 Task: Look for space in Campos Sales, Brazil from 6th June, 2023 to 8th June, 2023 for 2 adults in price range Rs.7000 to Rs.12000. Place can be private room with 1  bedroom having 2 beds and 1 bathroom. Property type can be house, flat, guest house. Amenities needed are: wifi. Booking option can be shelf check-in. Required host language is Spanish.
Action: Mouse moved to (528, 115)
Screenshot: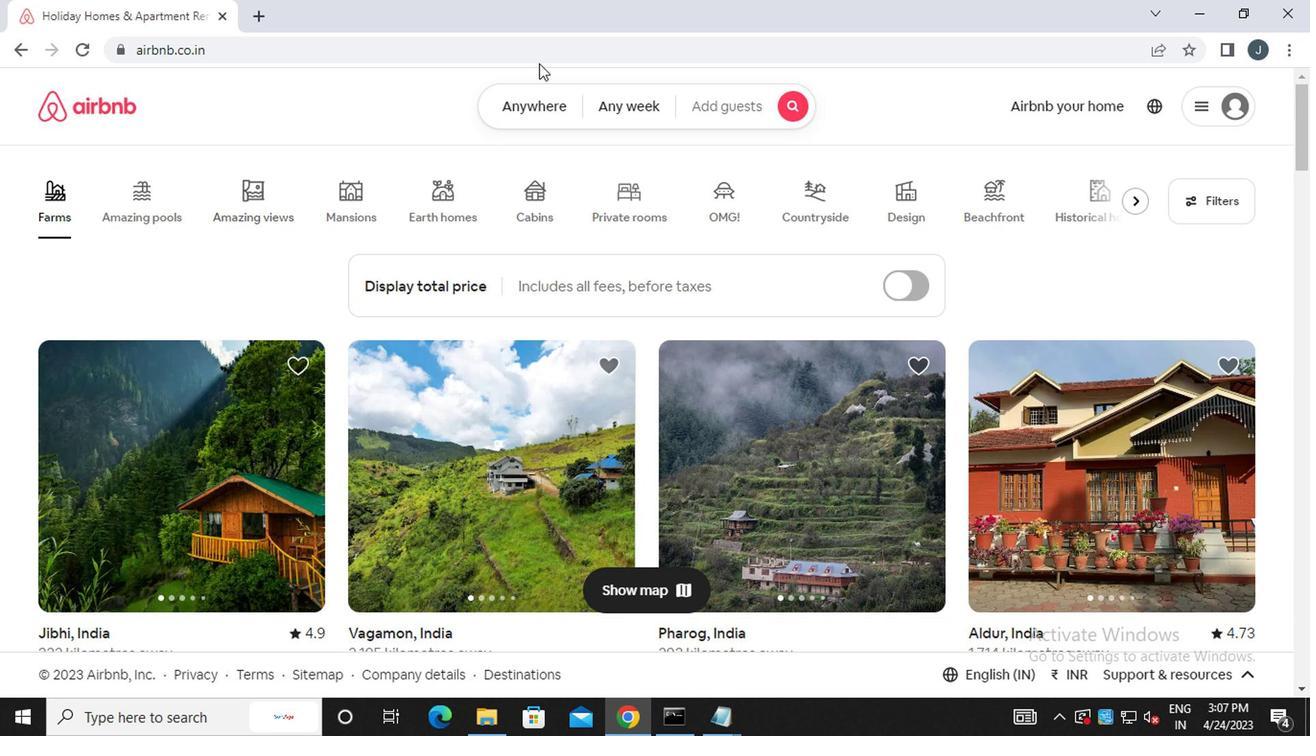 
Action: Mouse pressed left at (528, 115)
Screenshot: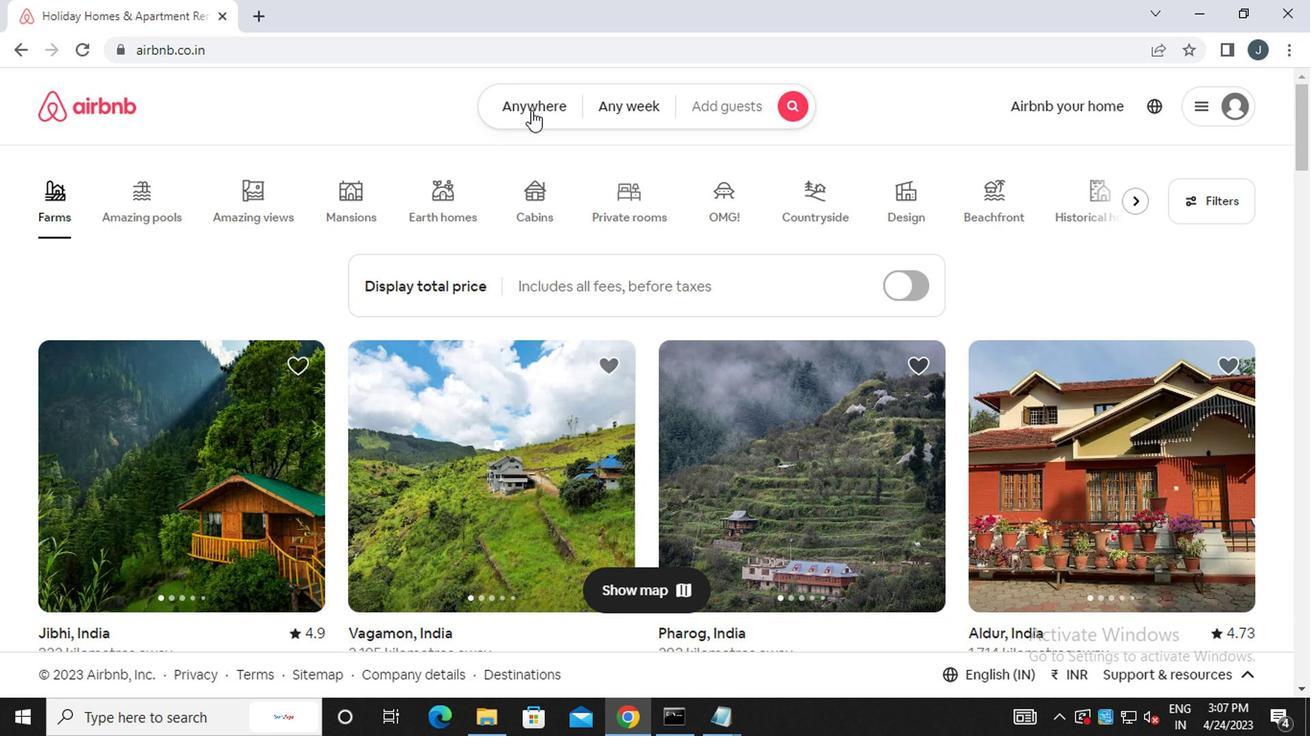 
Action: Mouse moved to (315, 182)
Screenshot: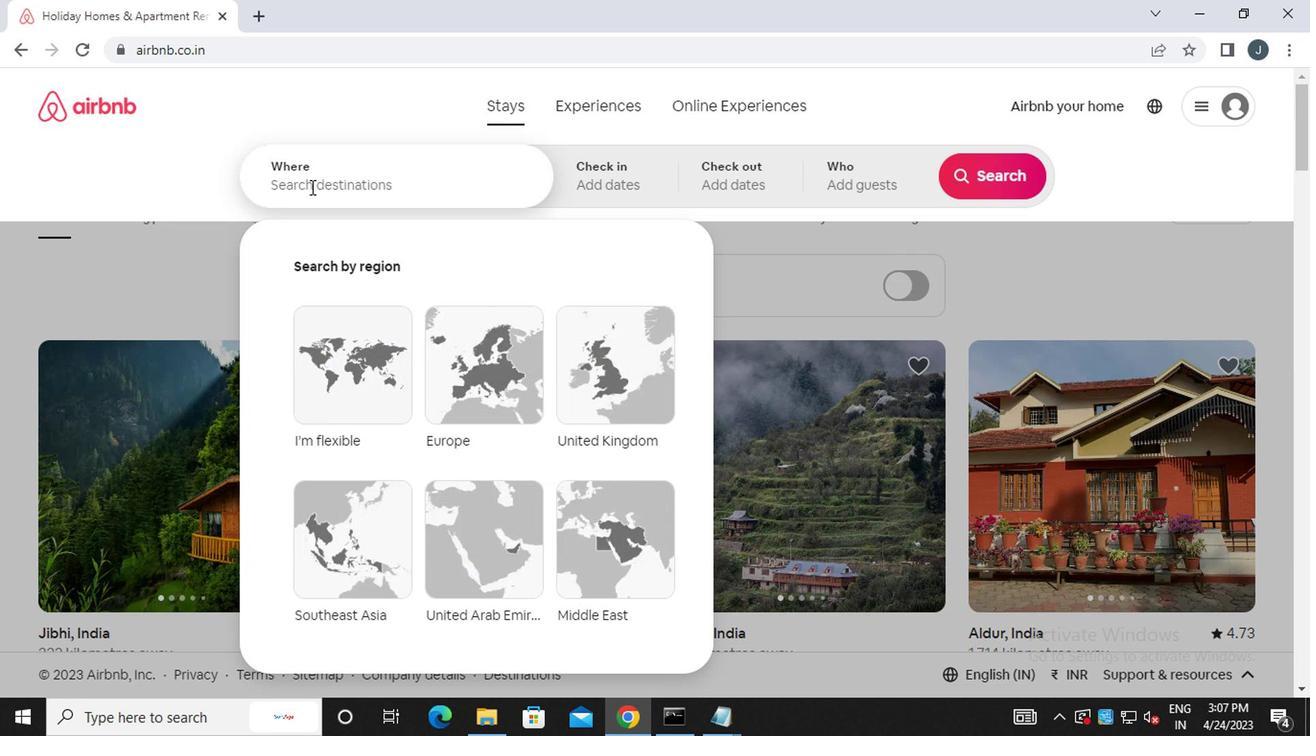 
Action: Mouse pressed left at (315, 182)
Screenshot: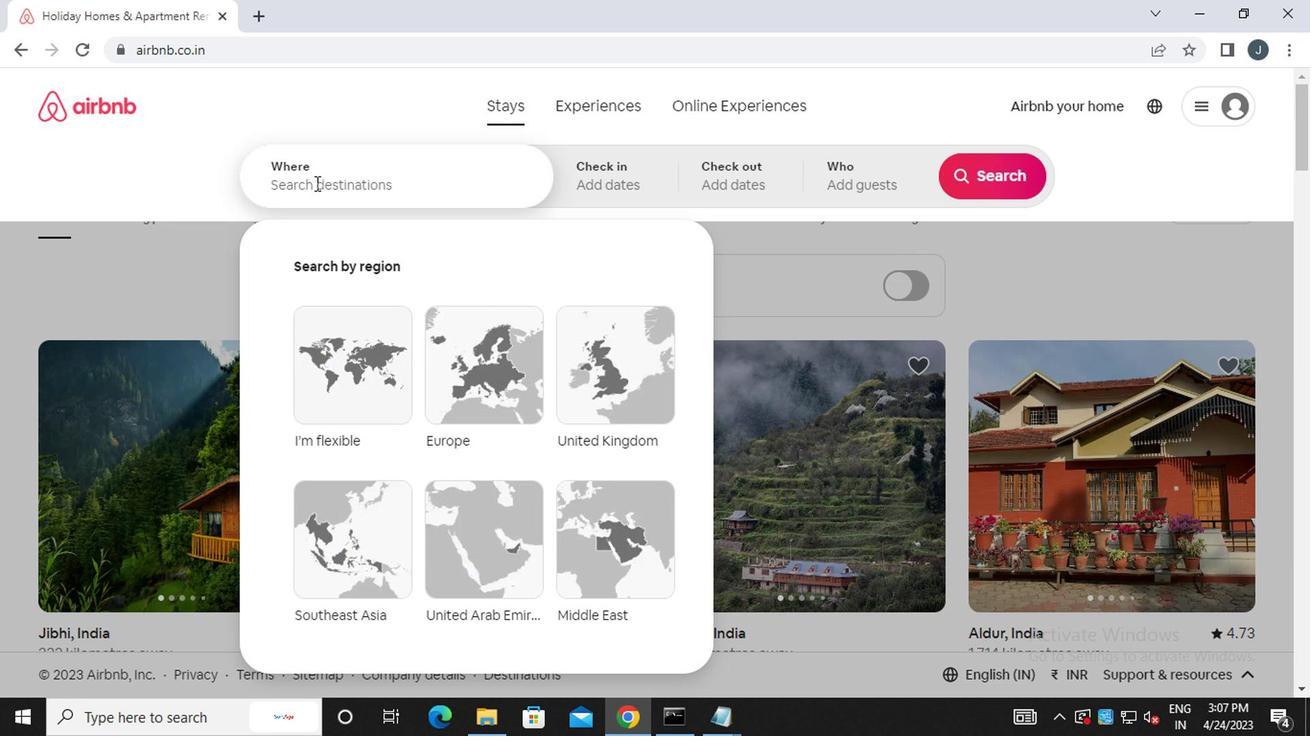 
Action: Mouse moved to (316, 182)
Screenshot: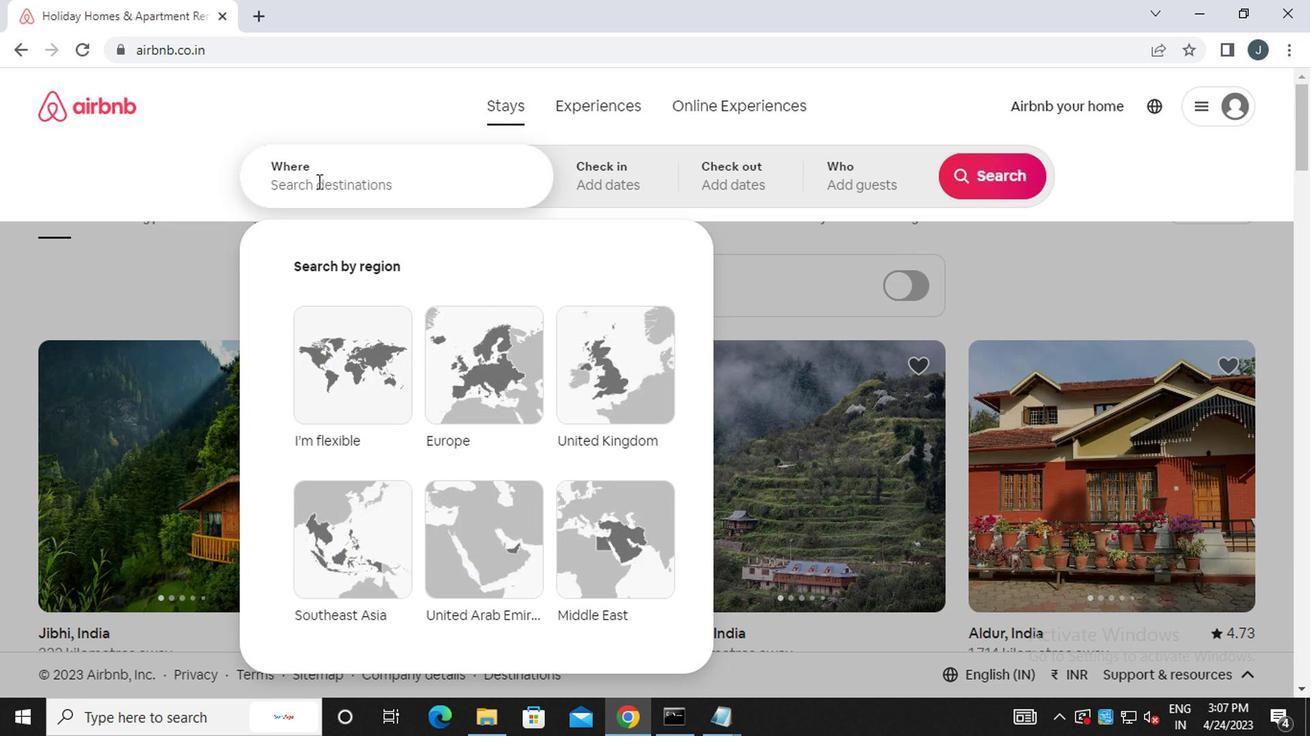 
Action: Key pressed c<Key.caps_lock>ampos<Key.space><Key.shift><Key.caps_lock>A<Key.backspace>S<Key.caps_lock>ALES,<Key.space><Key.caps_lock>B<Key.caps_lock>RAZIL
Screenshot: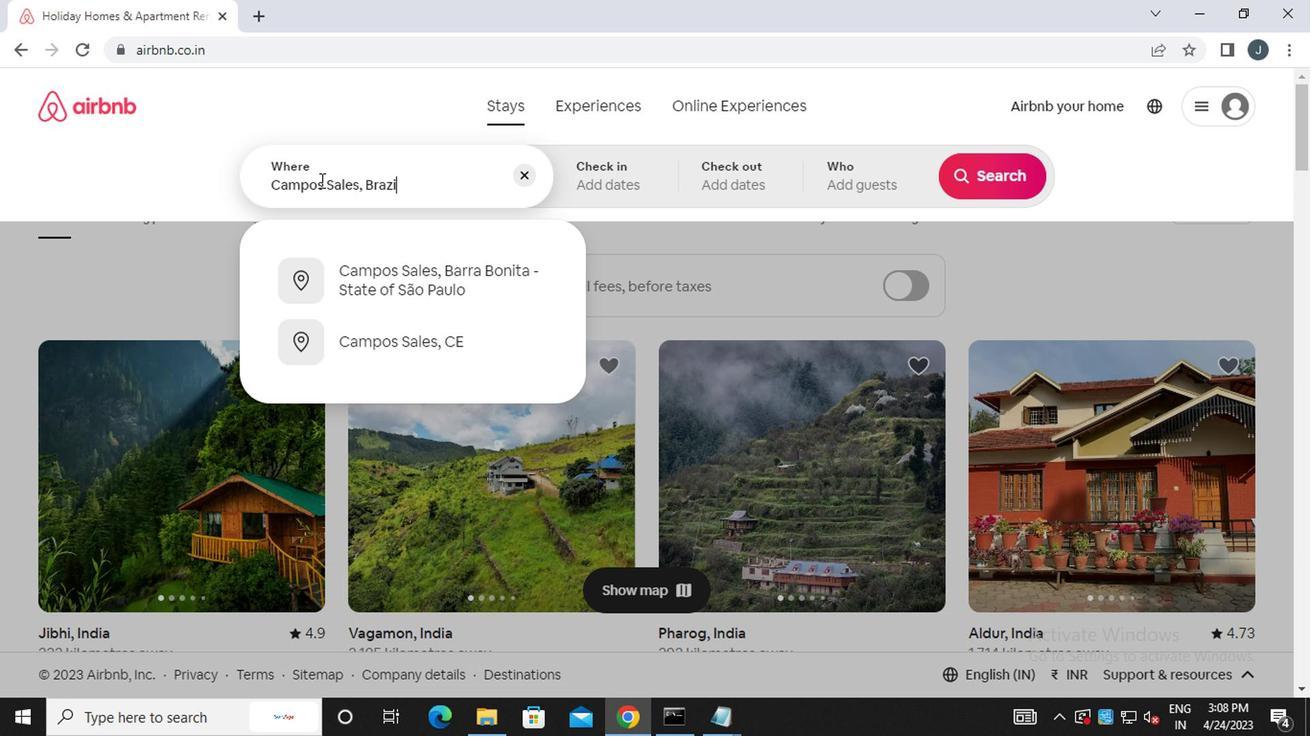 
Action: Mouse moved to (625, 184)
Screenshot: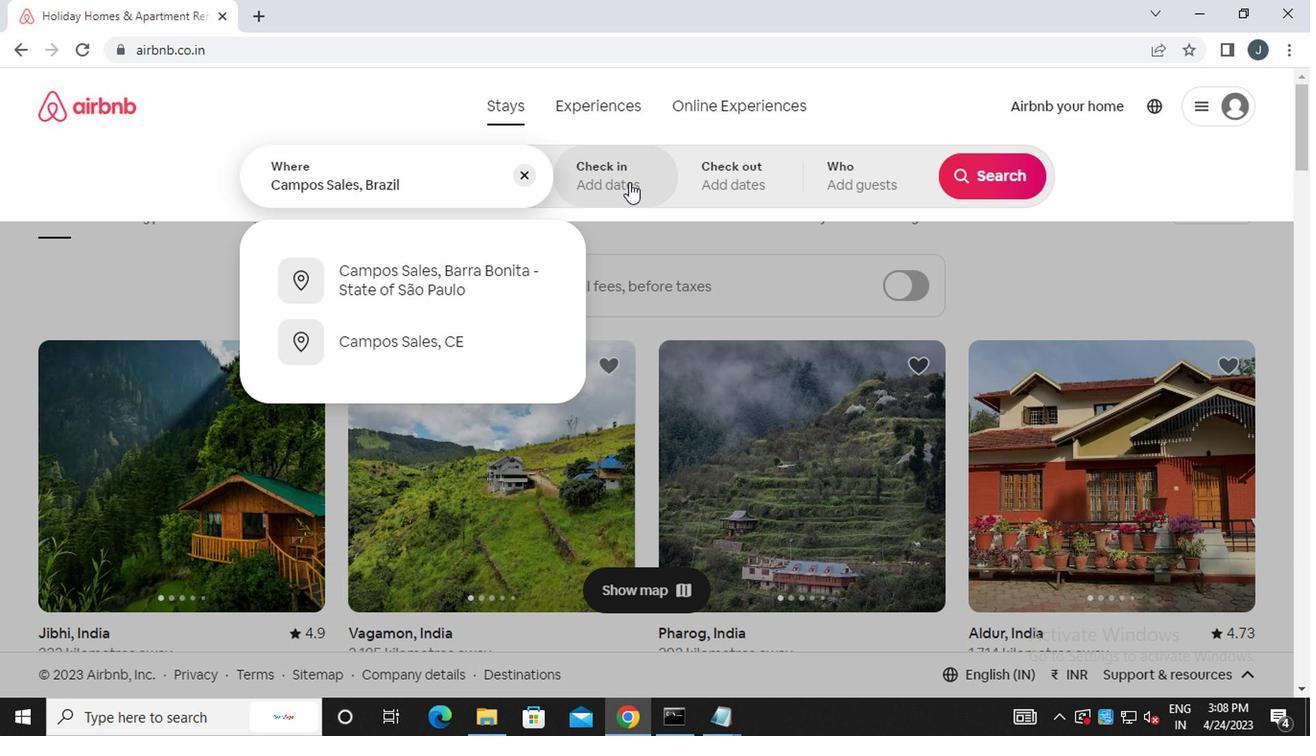 
Action: Mouse pressed left at (625, 184)
Screenshot: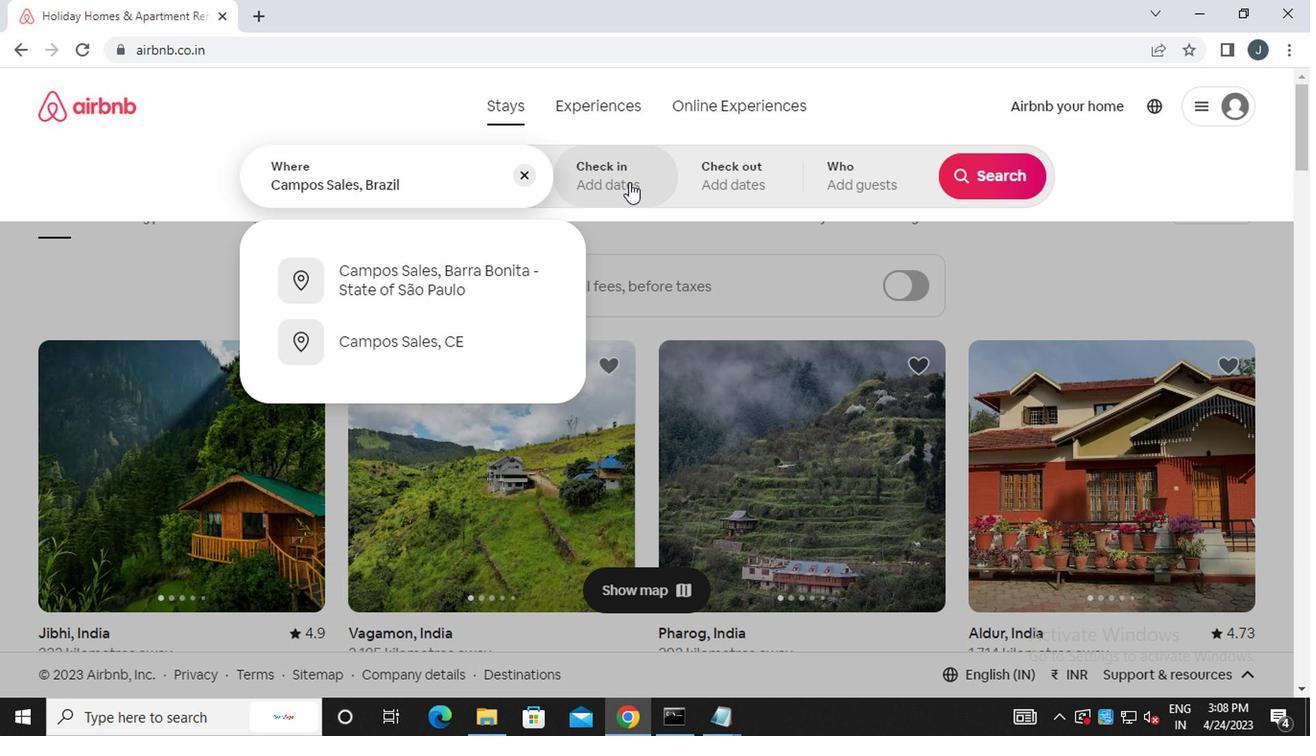 
Action: Mouse moved to (967, 330)
Screenshot: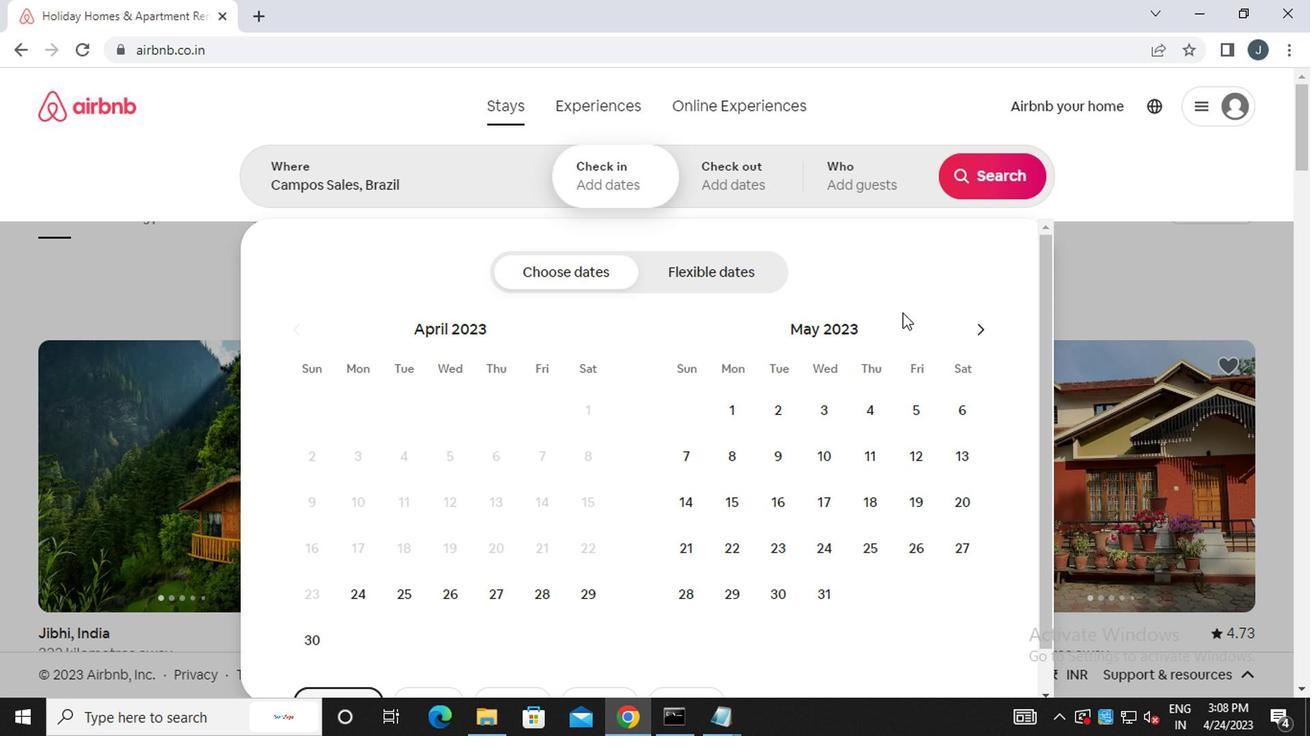 
Action: Mouse pressed left at (967, 330)
Screenshot: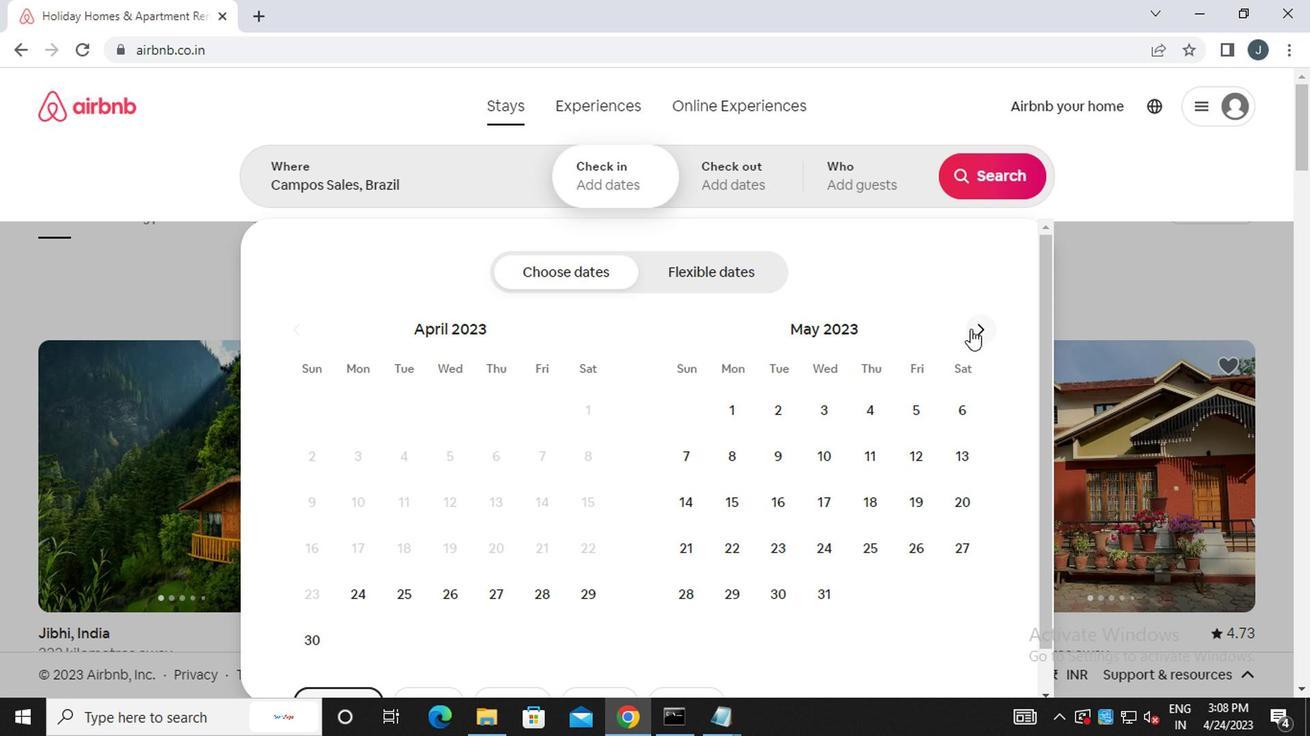 
Action: Mouse moved to (786, 453)
Screenshot: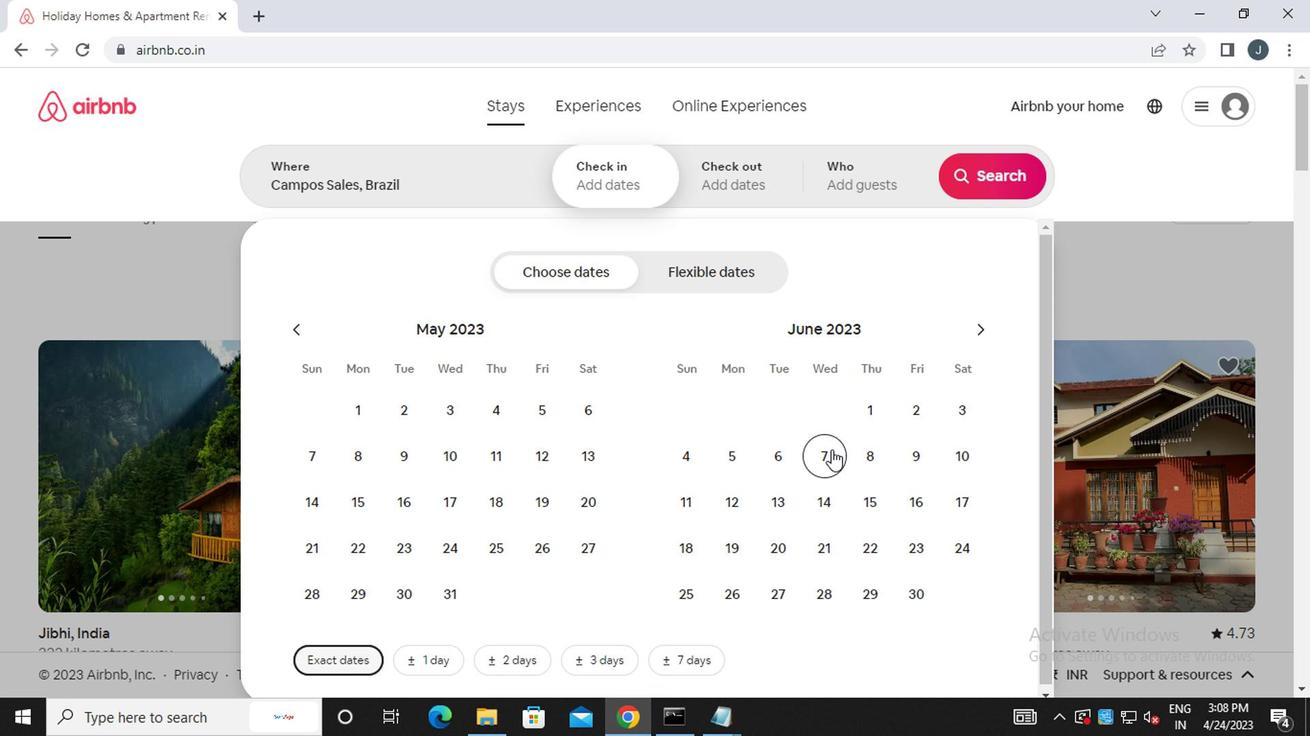 
Action: Mouse pressed left at (786, 453)
Screenshot: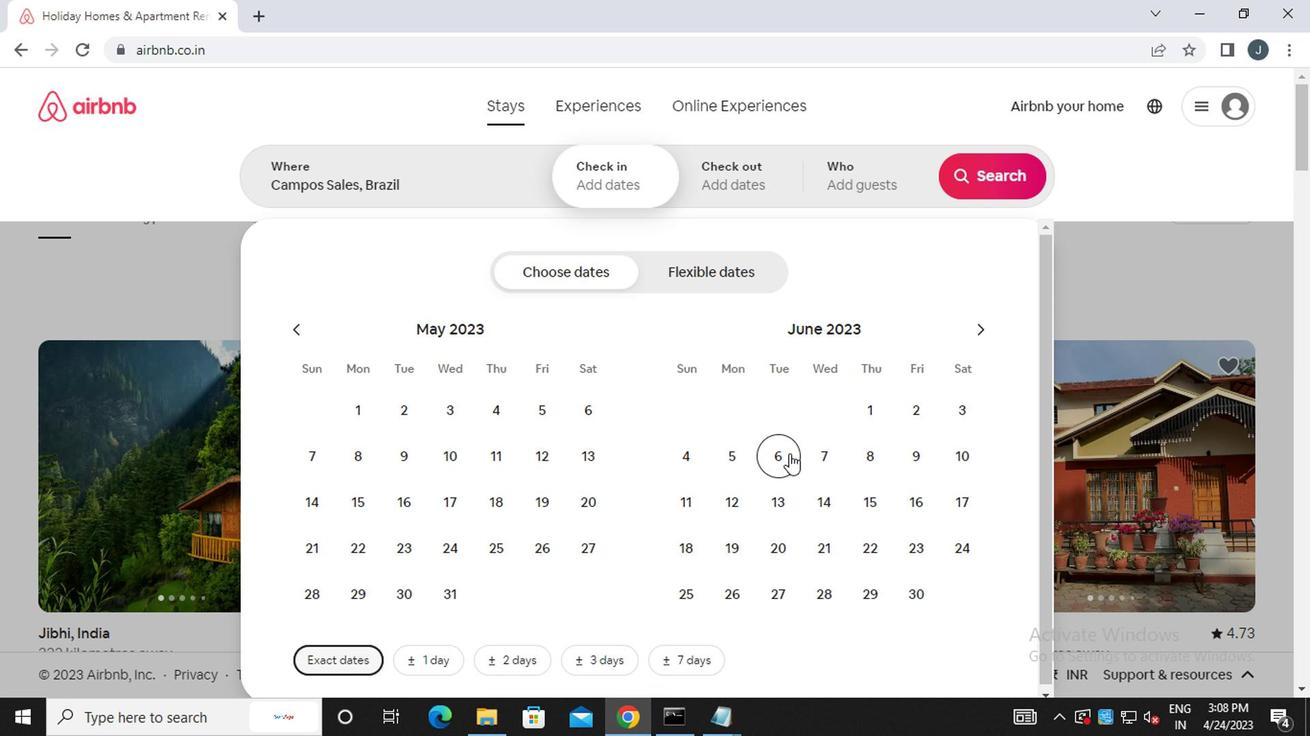 
Action: Mouse moved to (857, 455)
Screenshot: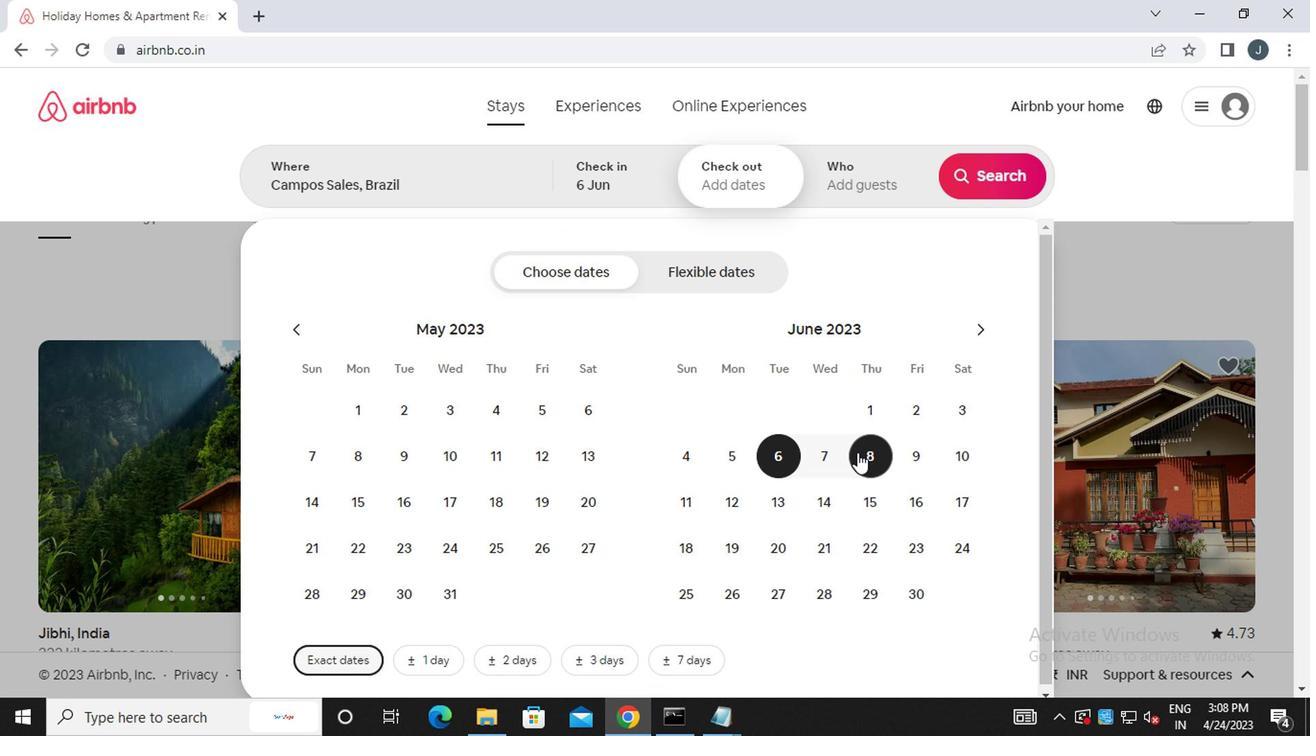 
Action: Mouse pressed left at (857, 455)
Screenshot: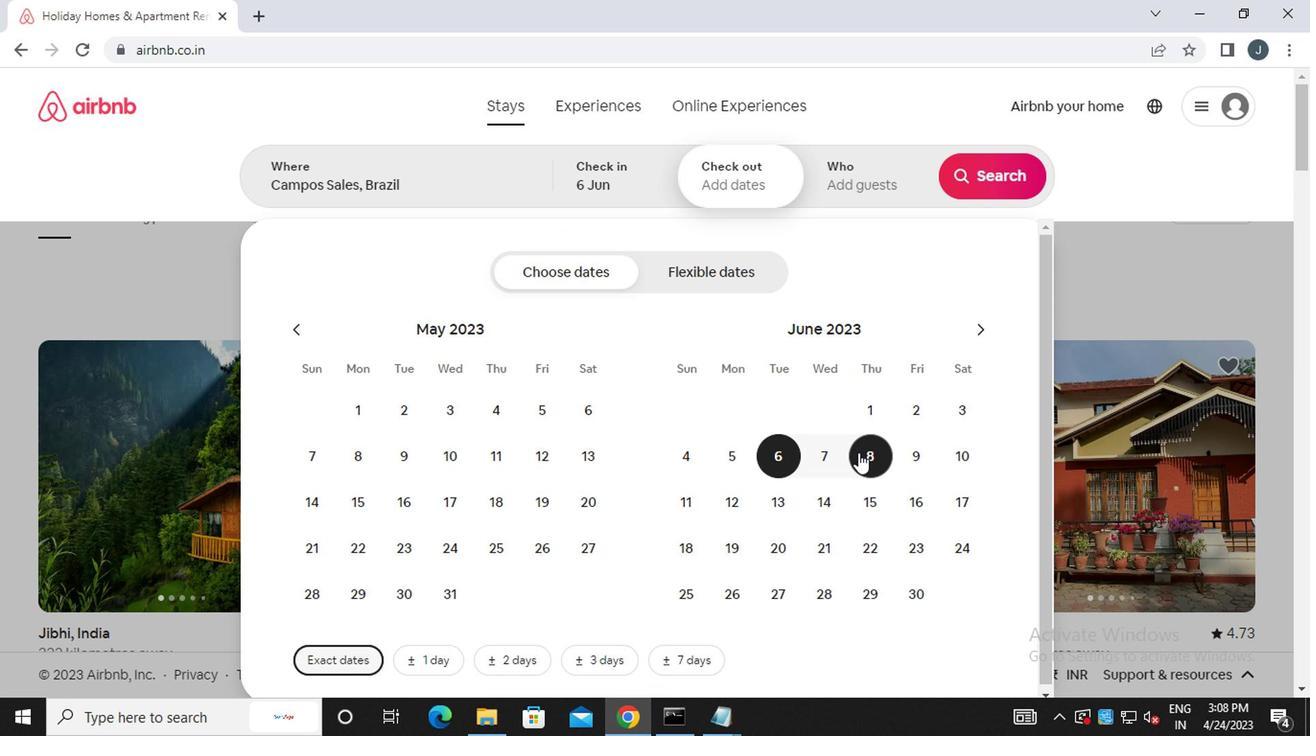 
Action: Mouse moved to (859, 192)
Screenshot: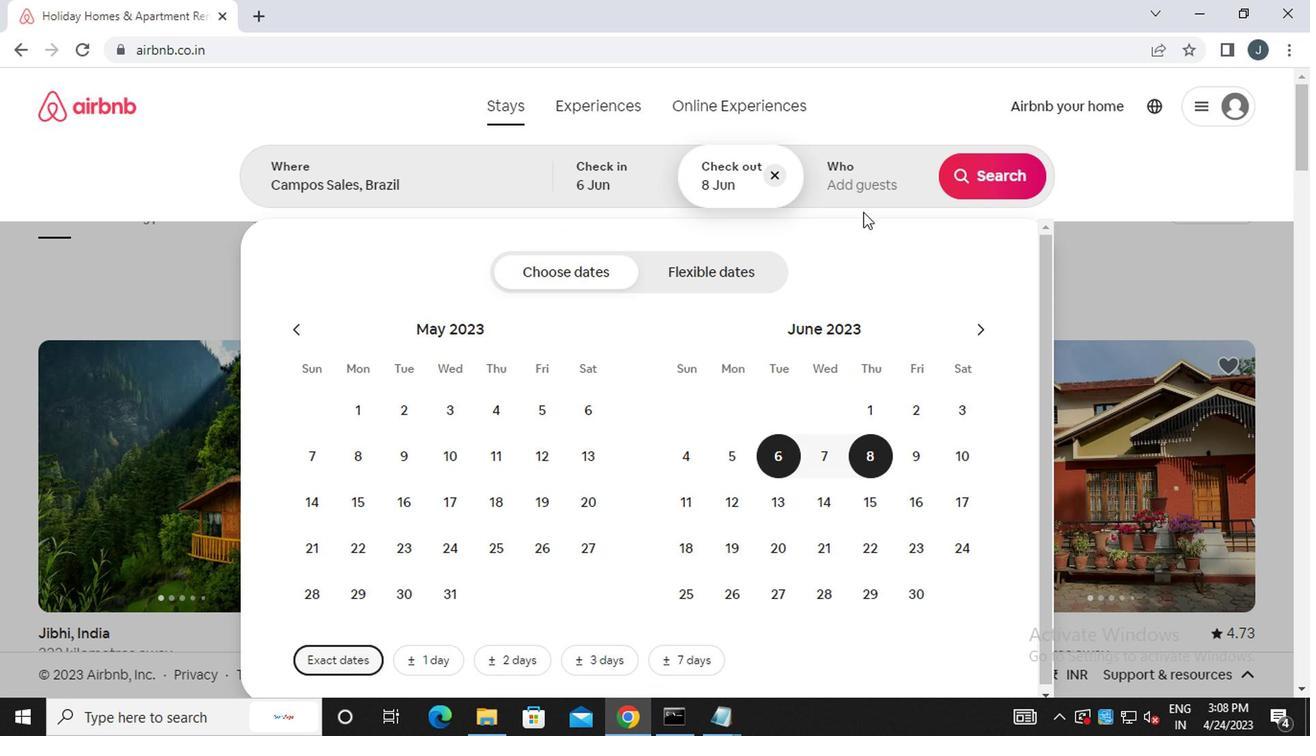 
Action: Mouse pressed left at (859, 192)
Screenshot: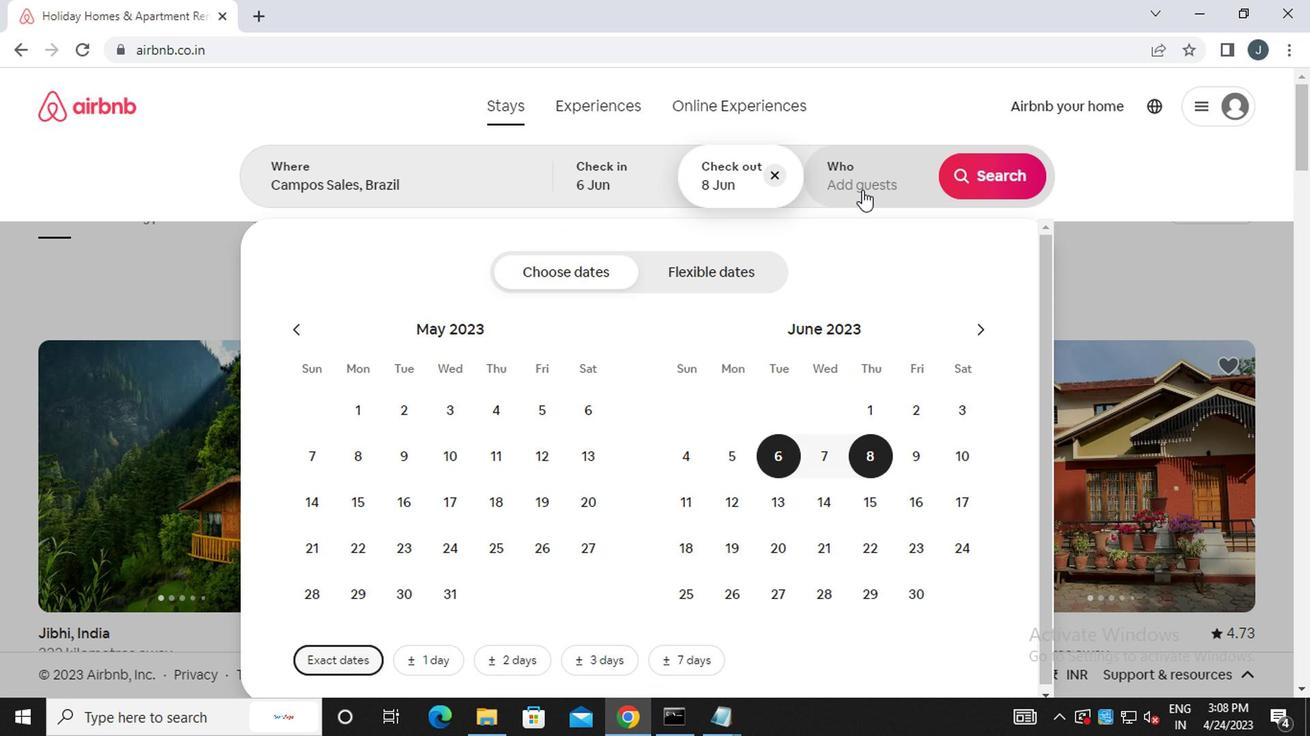 
Action: Mouse moved to (1001, 286)
Screenshot: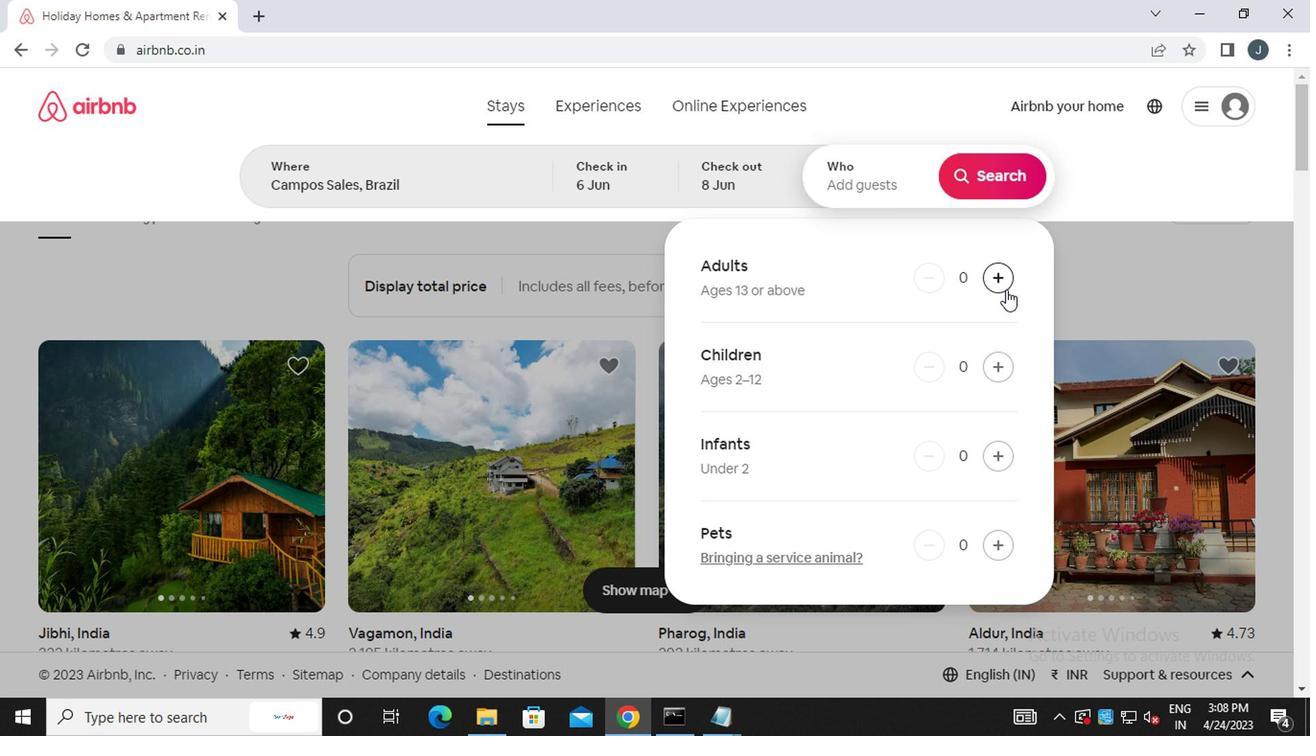 
Action: Mouse pressed left at (1001, 286)
Screenshot: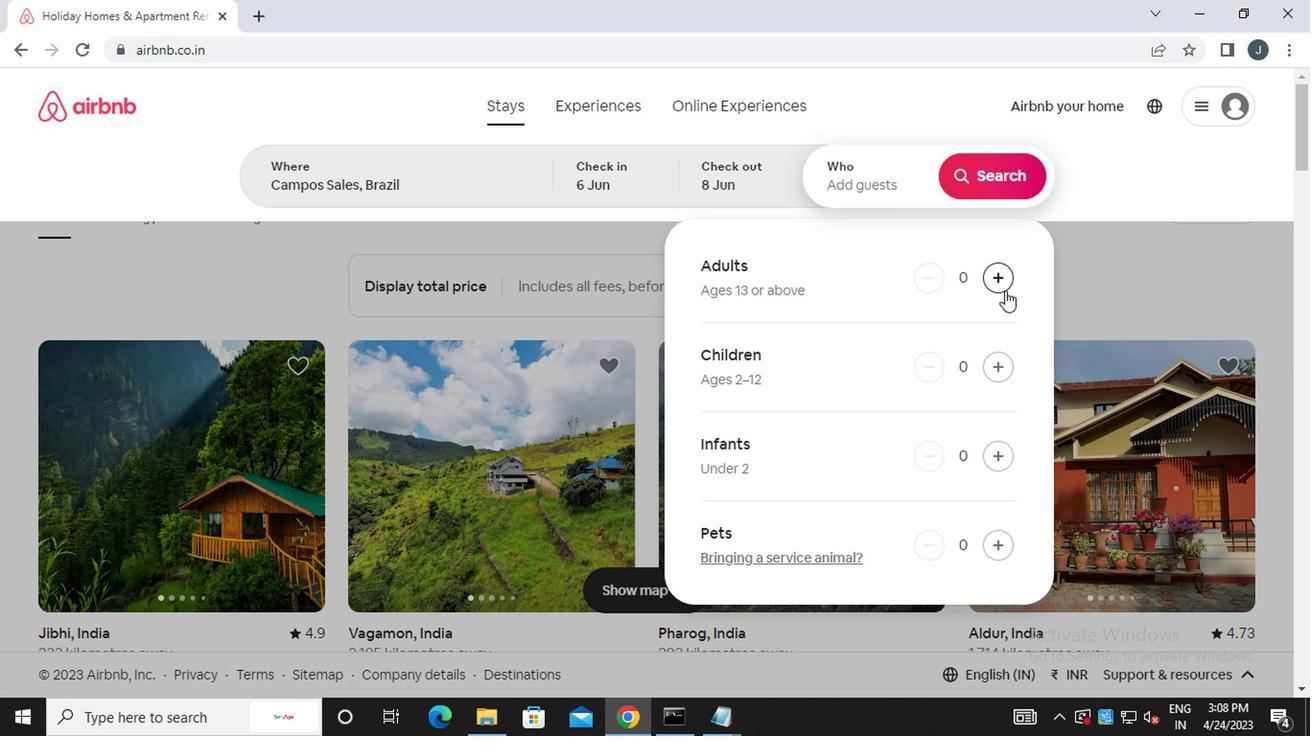
Action: Mouse pressed left at (1001, 286)
Screenshot: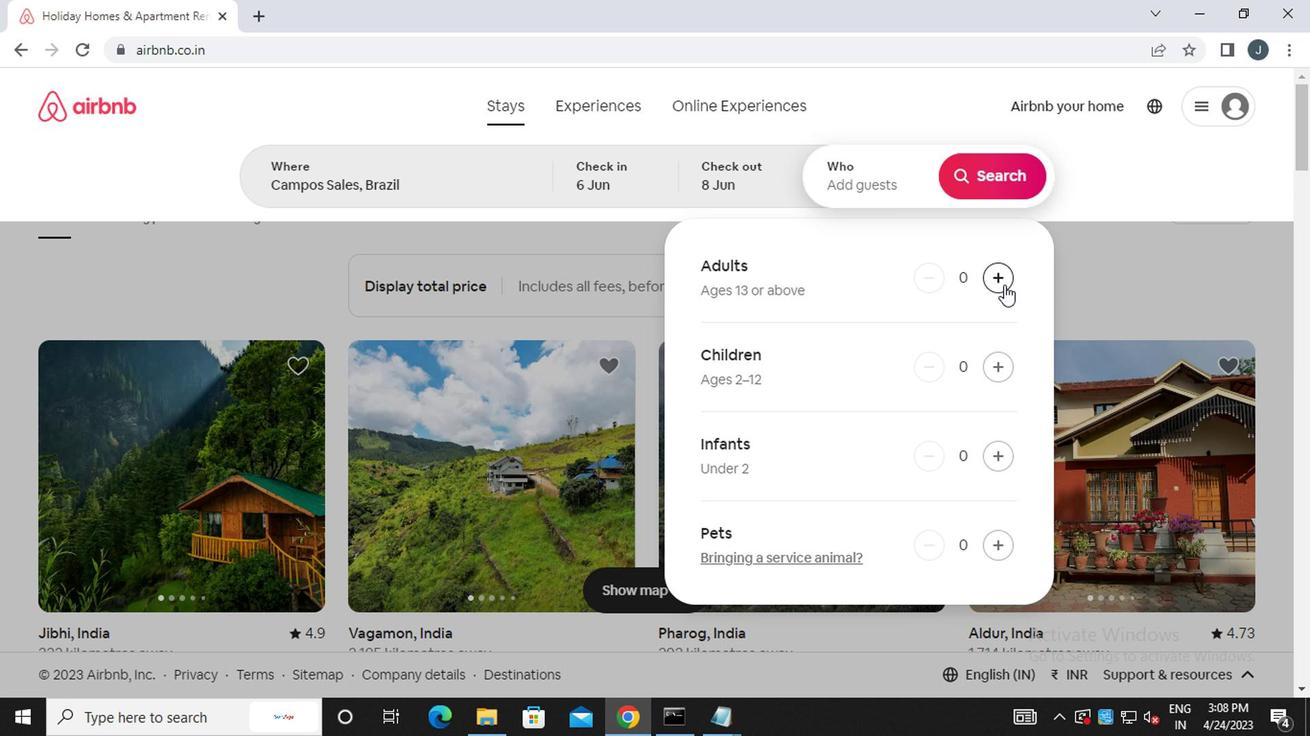 
Action: Mouse moved to (985, 174)
Screenshot: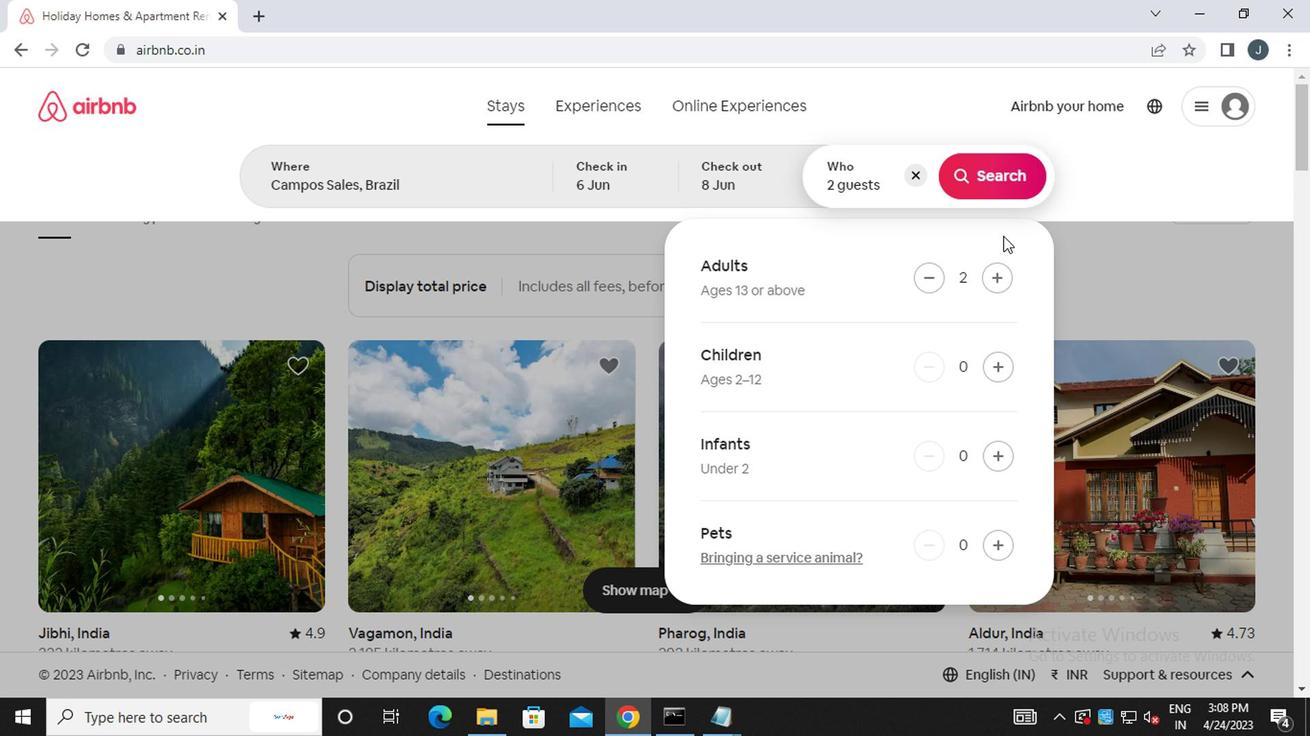 
Action: Mouse pressed left at (985, 174)
Screenshot: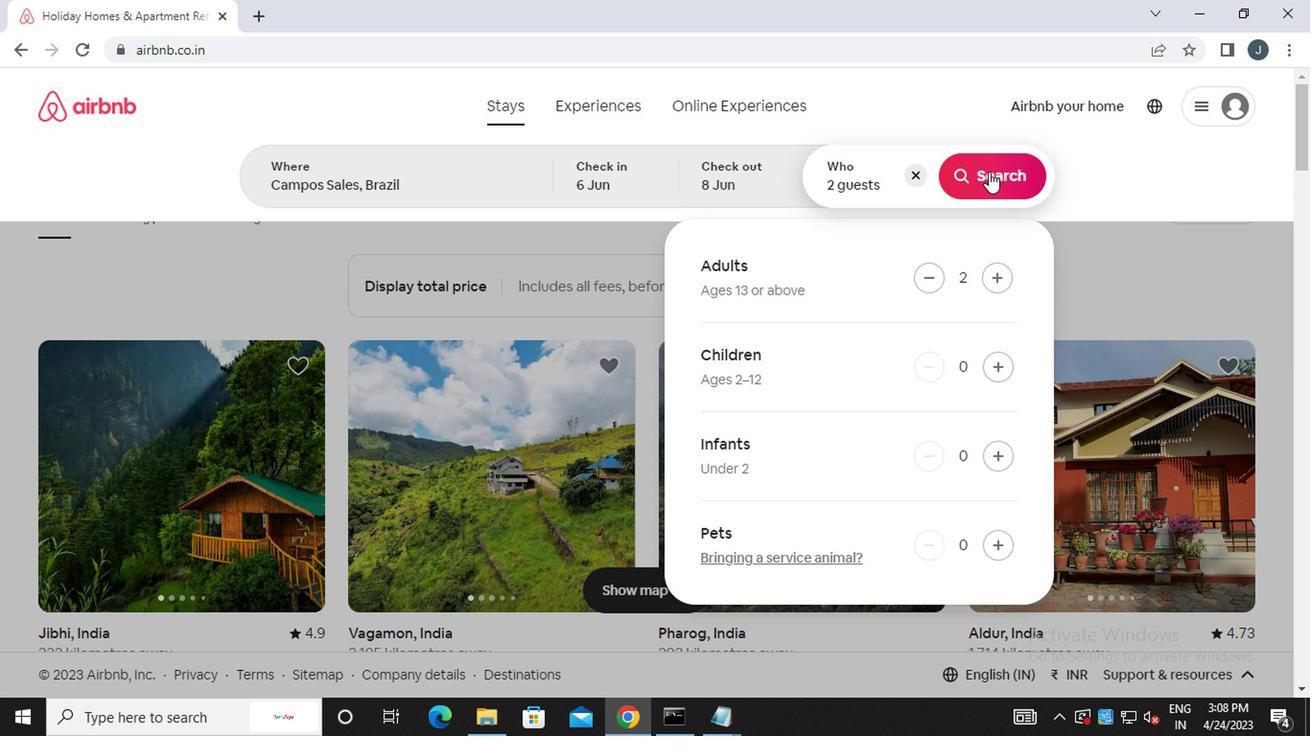 
Action: Mouse moved to (1242, 195)
Screenshot: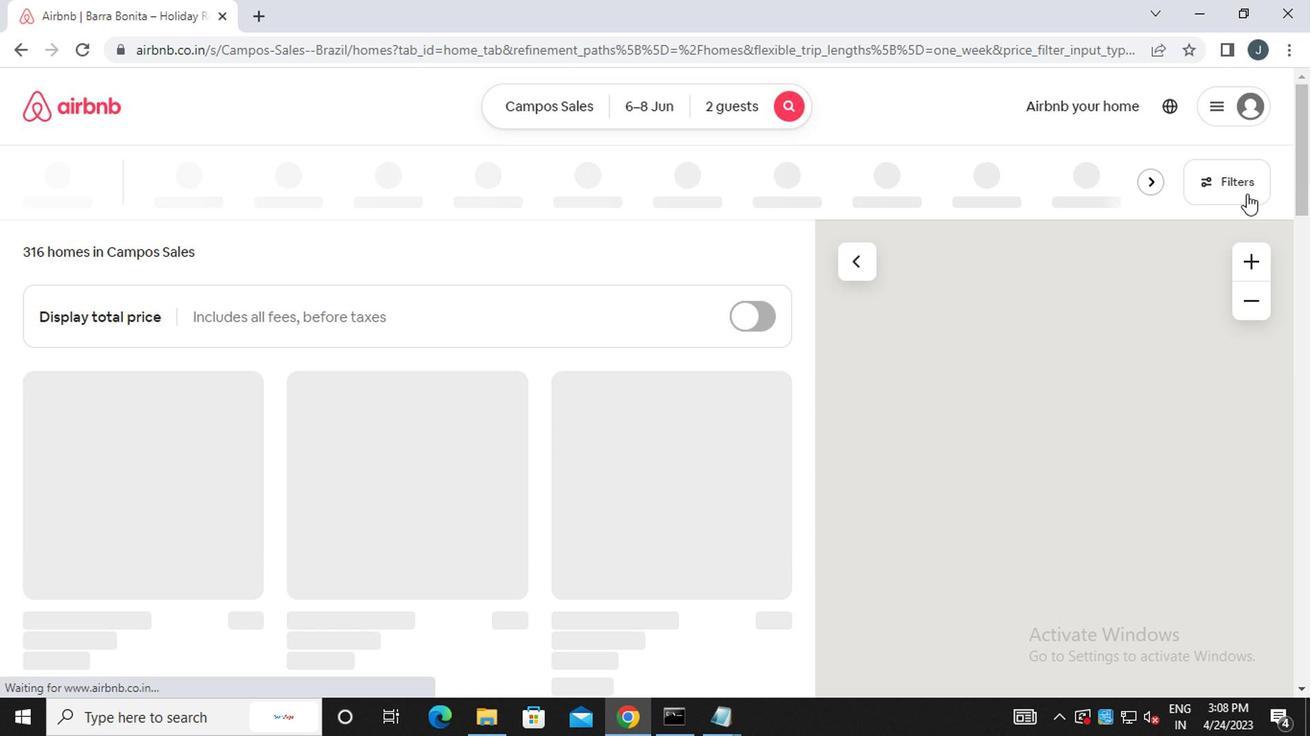 
Action: Mouse pressed left at (1242, 195)
Screenshot: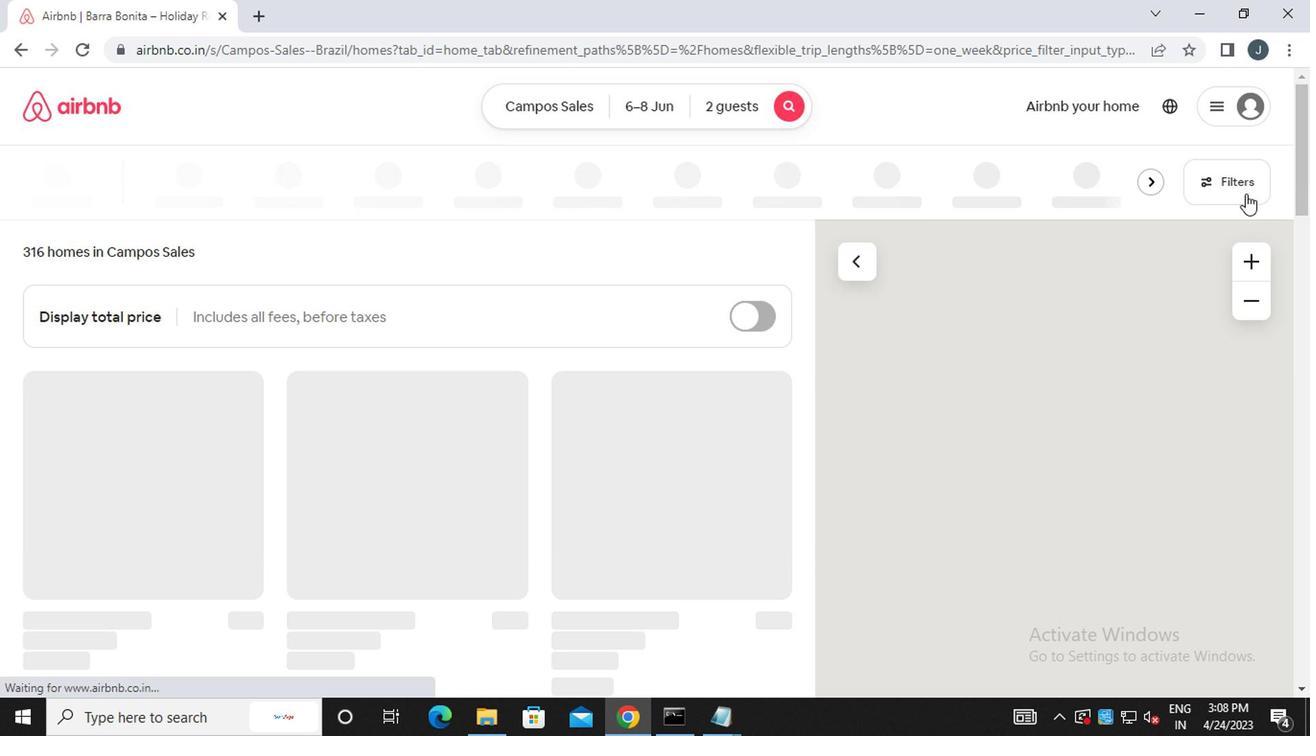 
Action: Mouse moved to (474, 417)
Screenshot: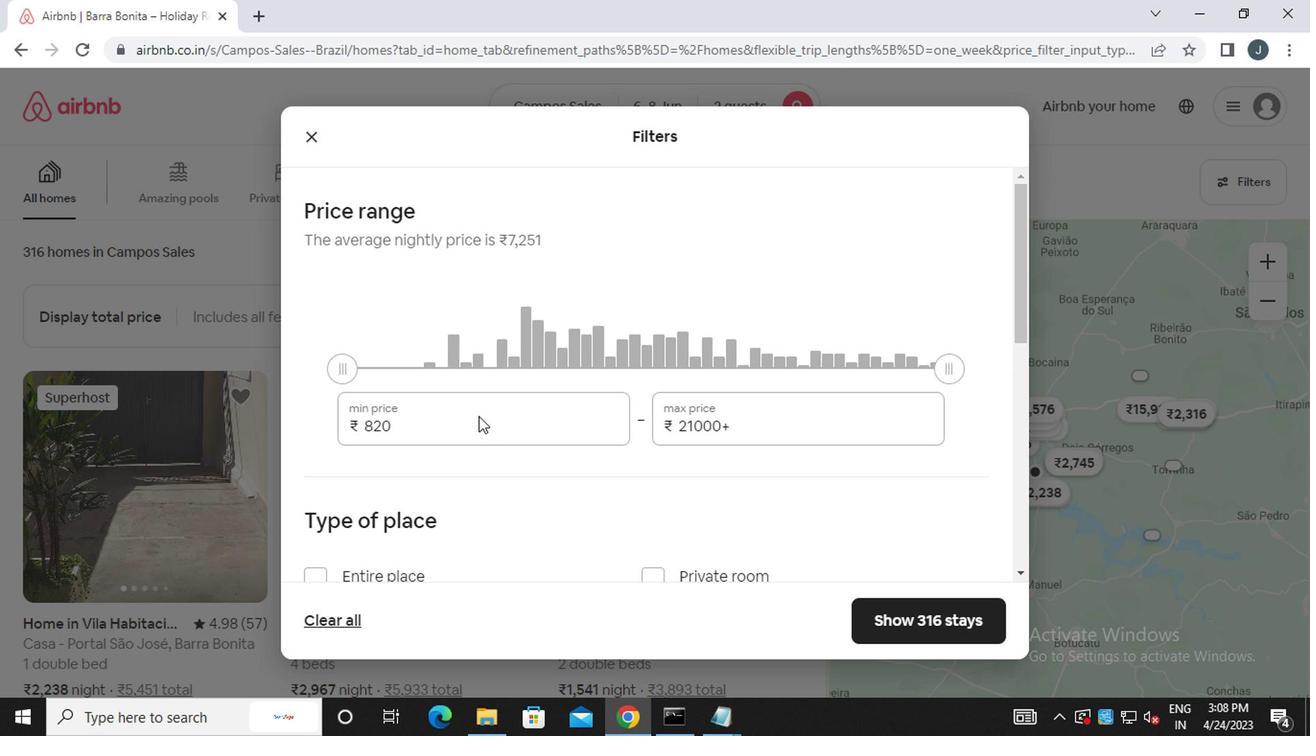 
Action: Mouse pressed left at (474, 417)
Screenshot: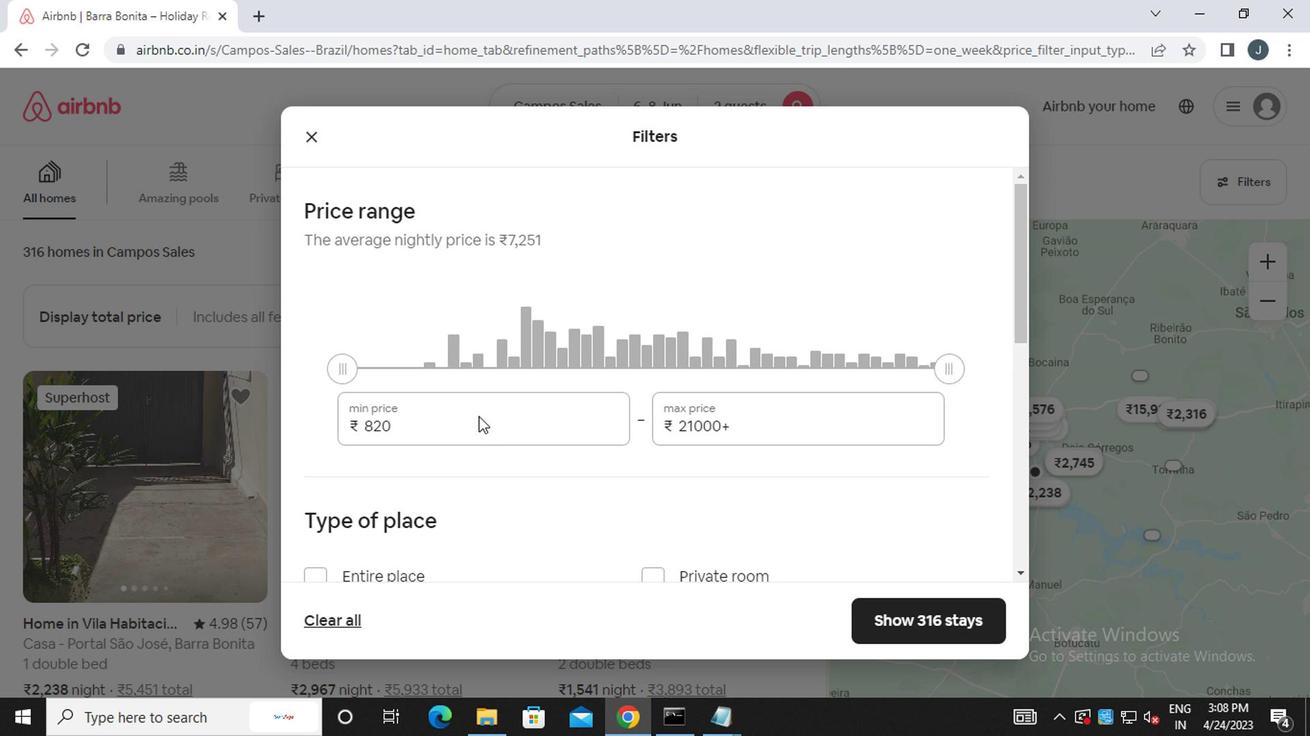 
Action: Mouse moved to (472, 417)
Screenshot: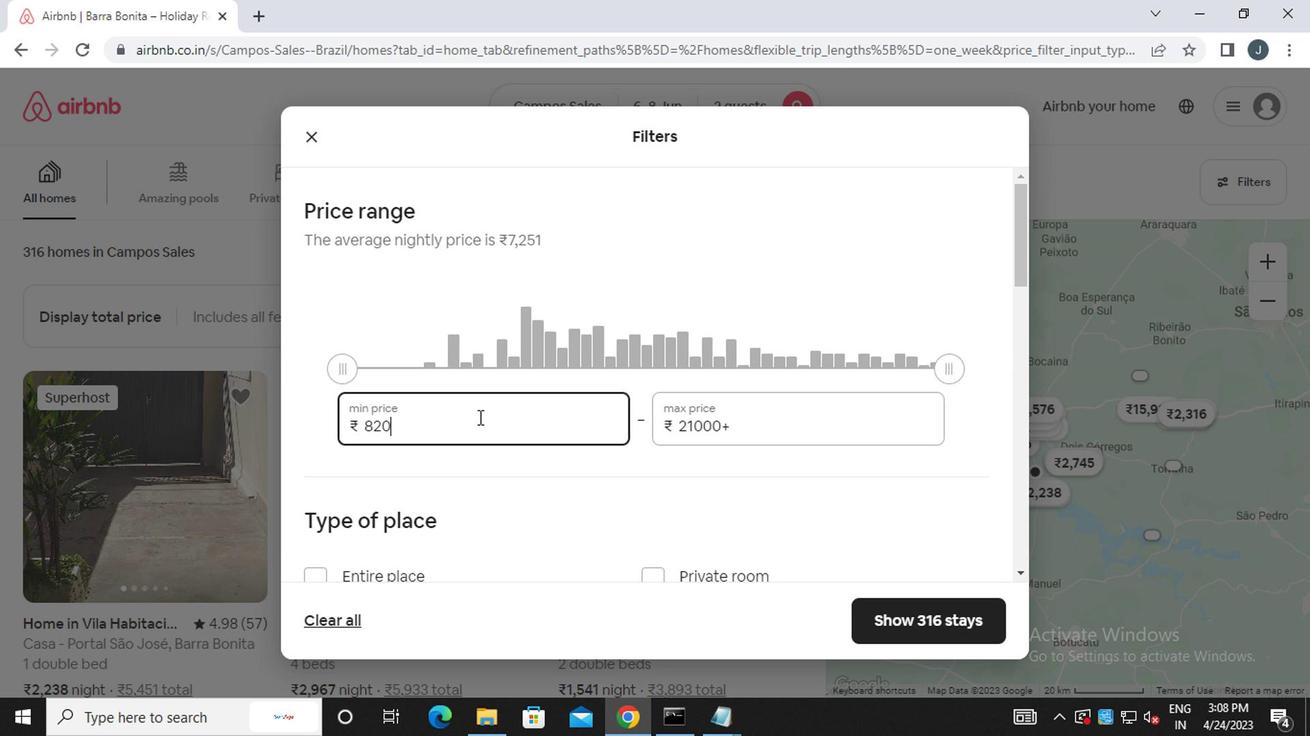 
Action: Key pressed <Key.backspace><Key.backspace><Key.backspace><Key.backspace><Key.backspace><Key.backspace><Key.backspace><Key.backspace><Key.backspace><Key.backspace><<103>><<96>><<96>><<96>>
Screenshot: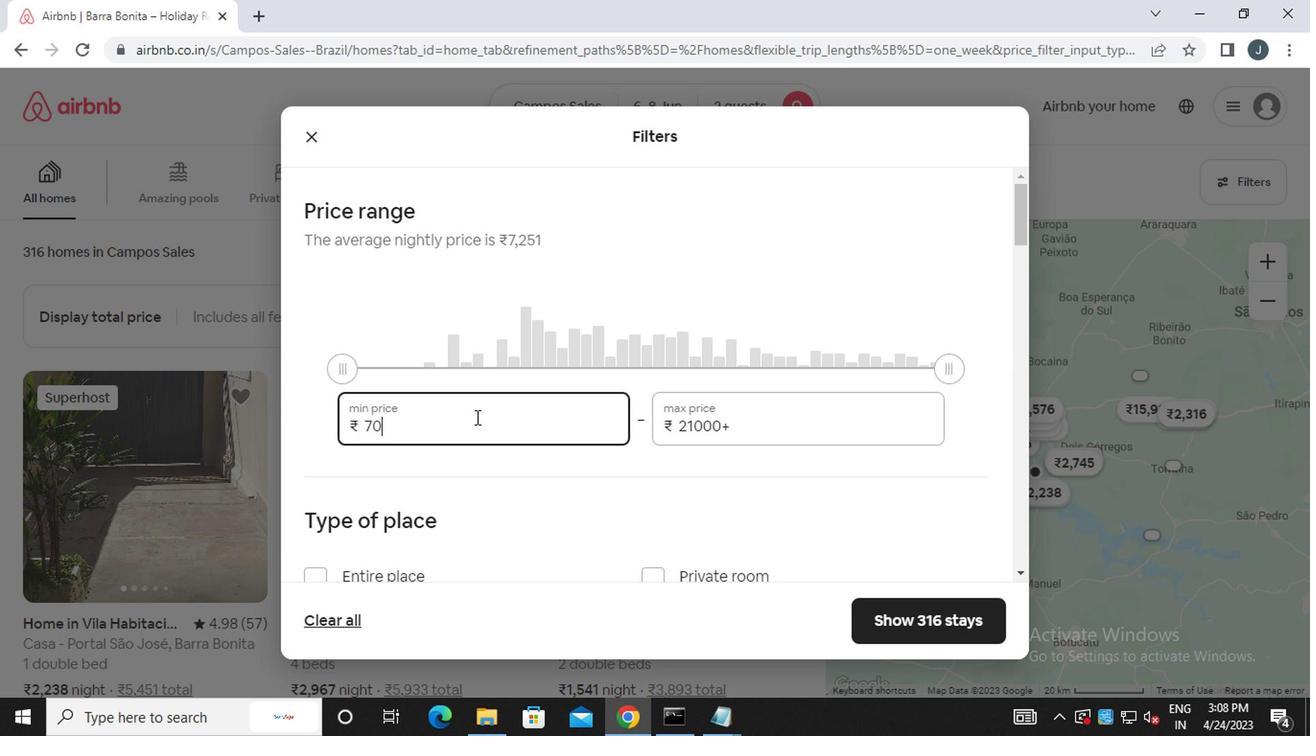 
Action: Mouse moved to (726, 431)
Screenshot: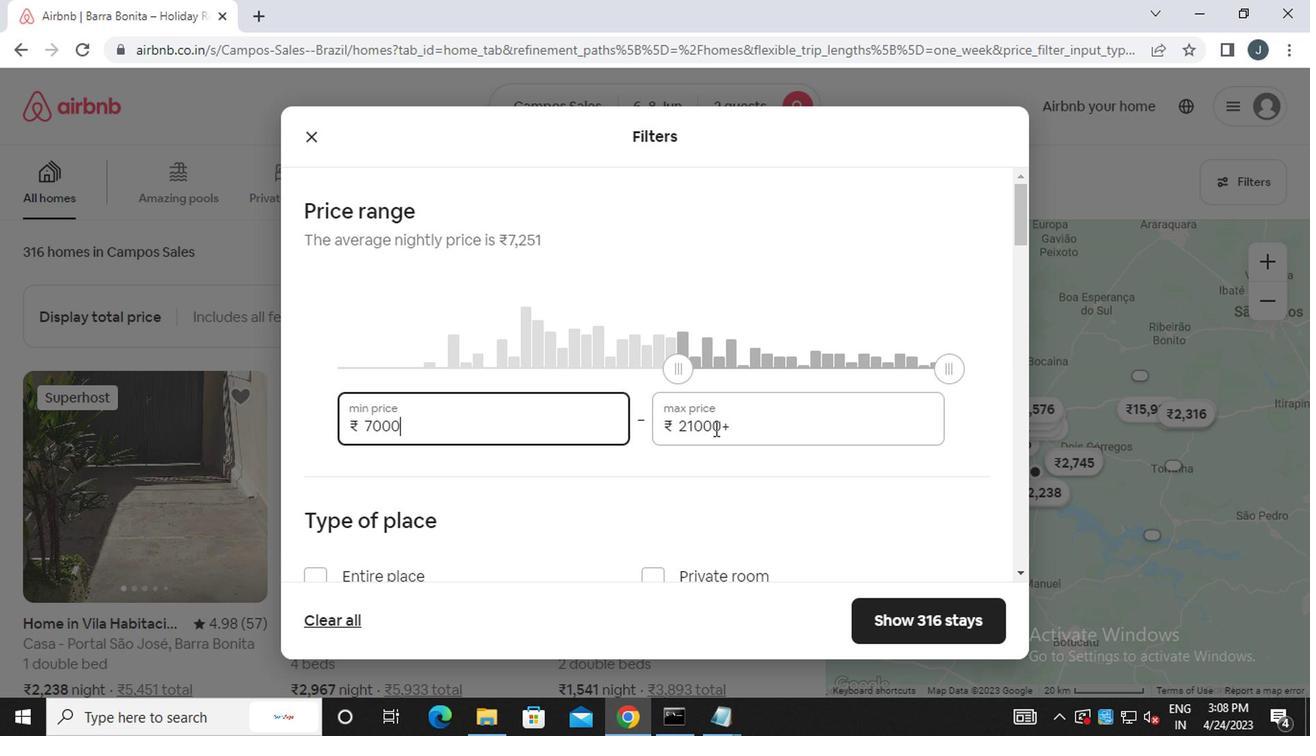 
Action: Mouse pressed left at (726, 431)
Screenshot: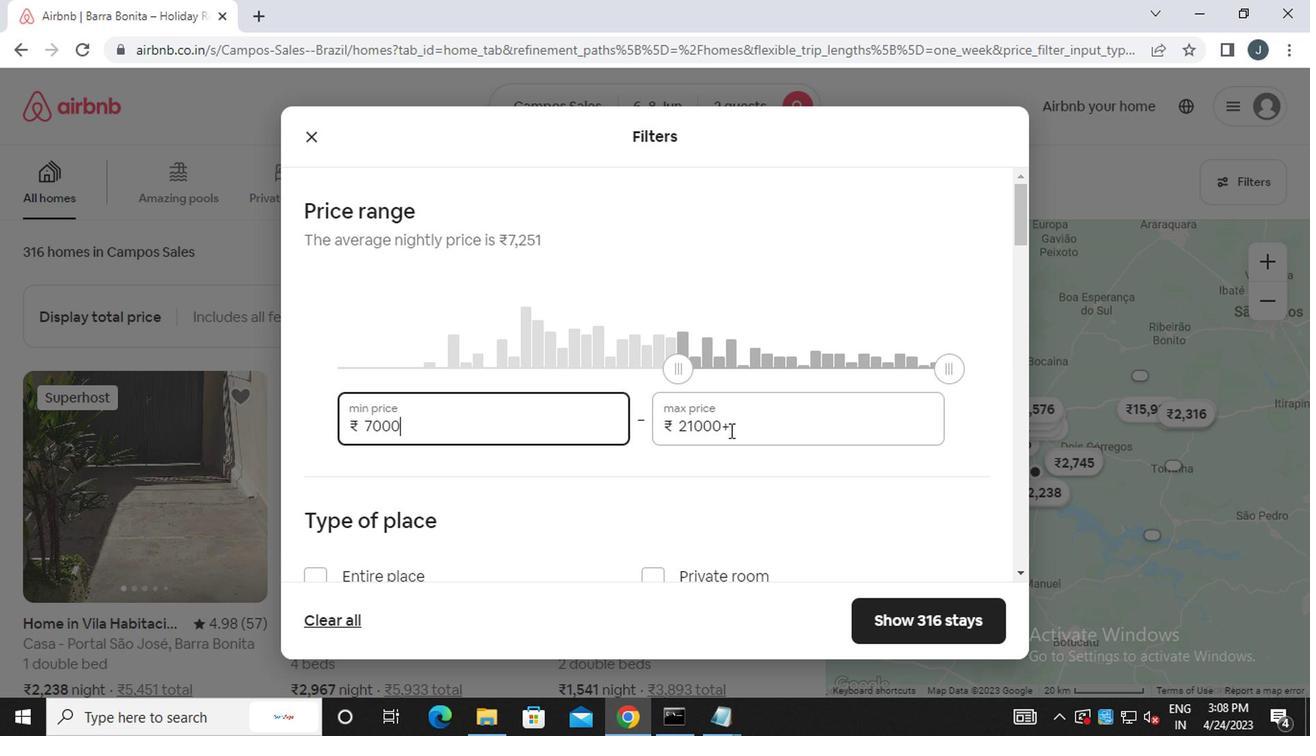 
Action: Mouse moved to (713, 431)
Screenshot: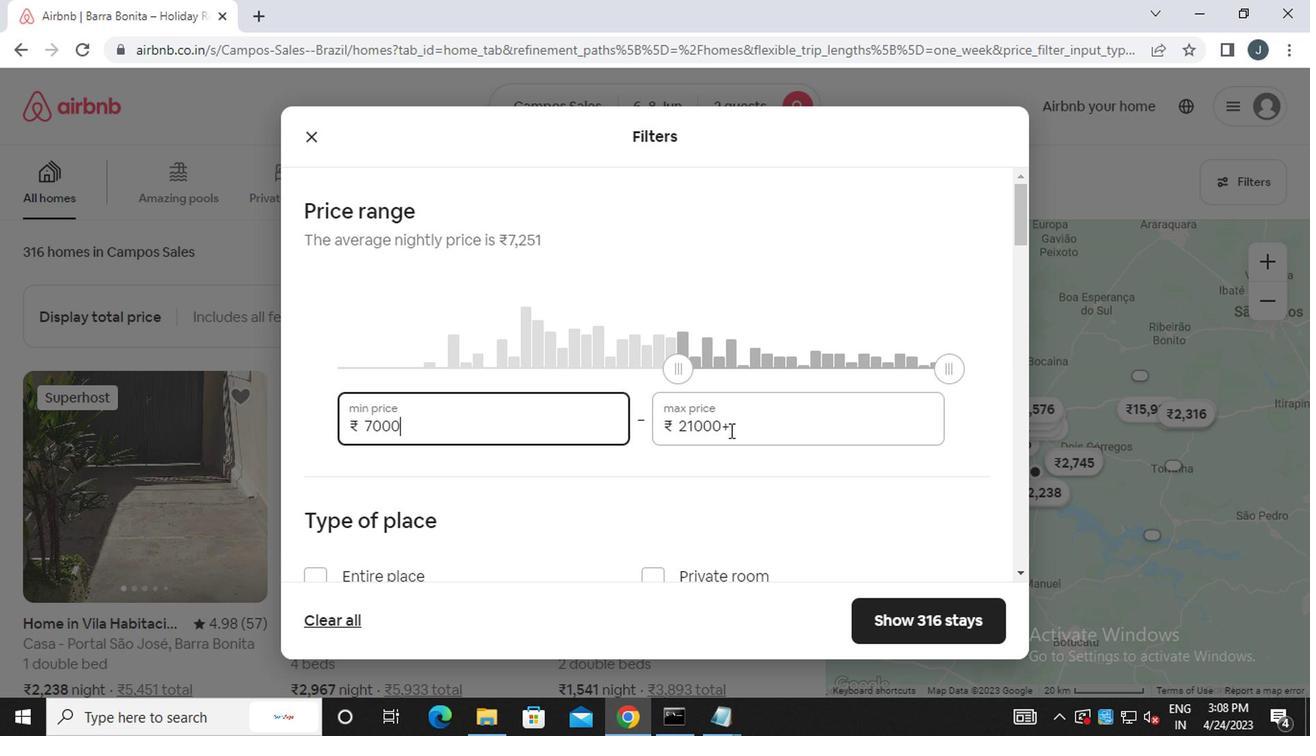 
Action: Key pressed <Key.backspace><Key.backspace><Key.backspace><Key.backspace><Key.backspace><Key.backspace><Key.backspace><Key.backspace><Key.backspace><Key.backspace><Key.backspace><Key.backspace><Key.backspace><<97>><<98>><<96>><<96>><<96>>
Screenshot: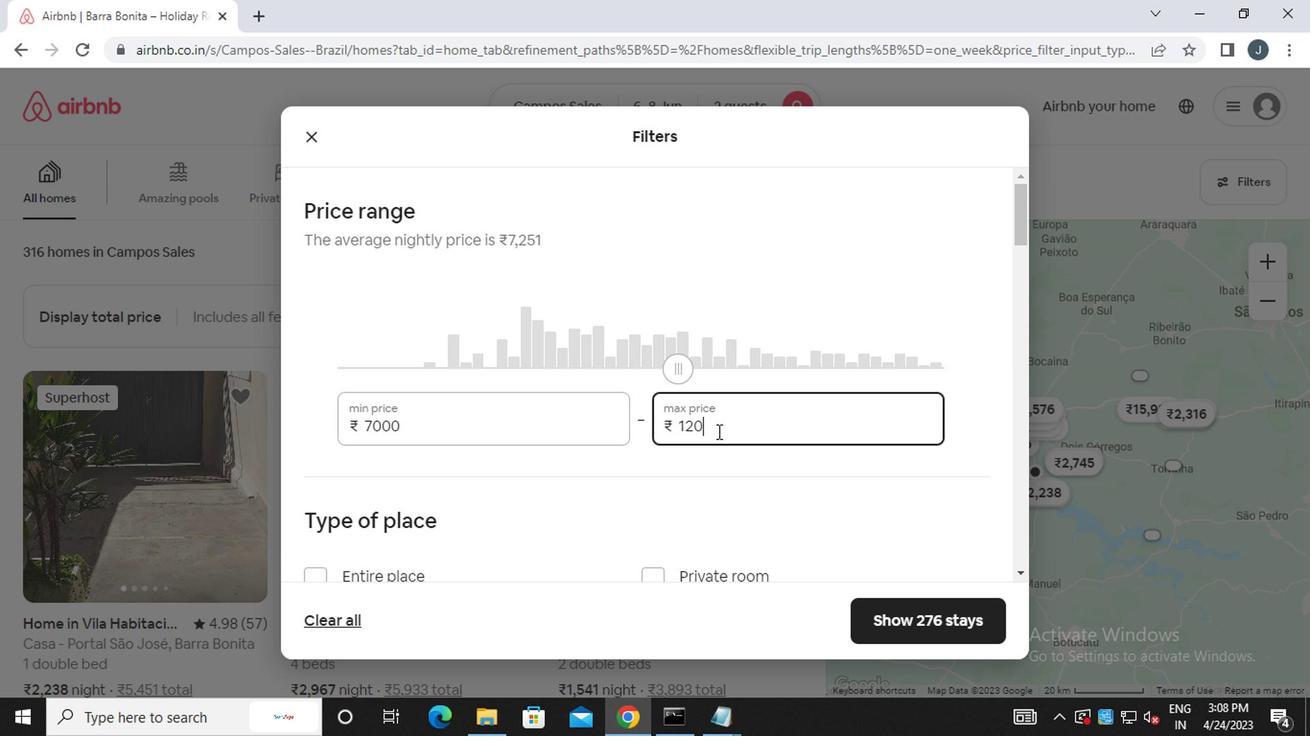 
Action: Mouse moved to (812, 453)
Screenshot: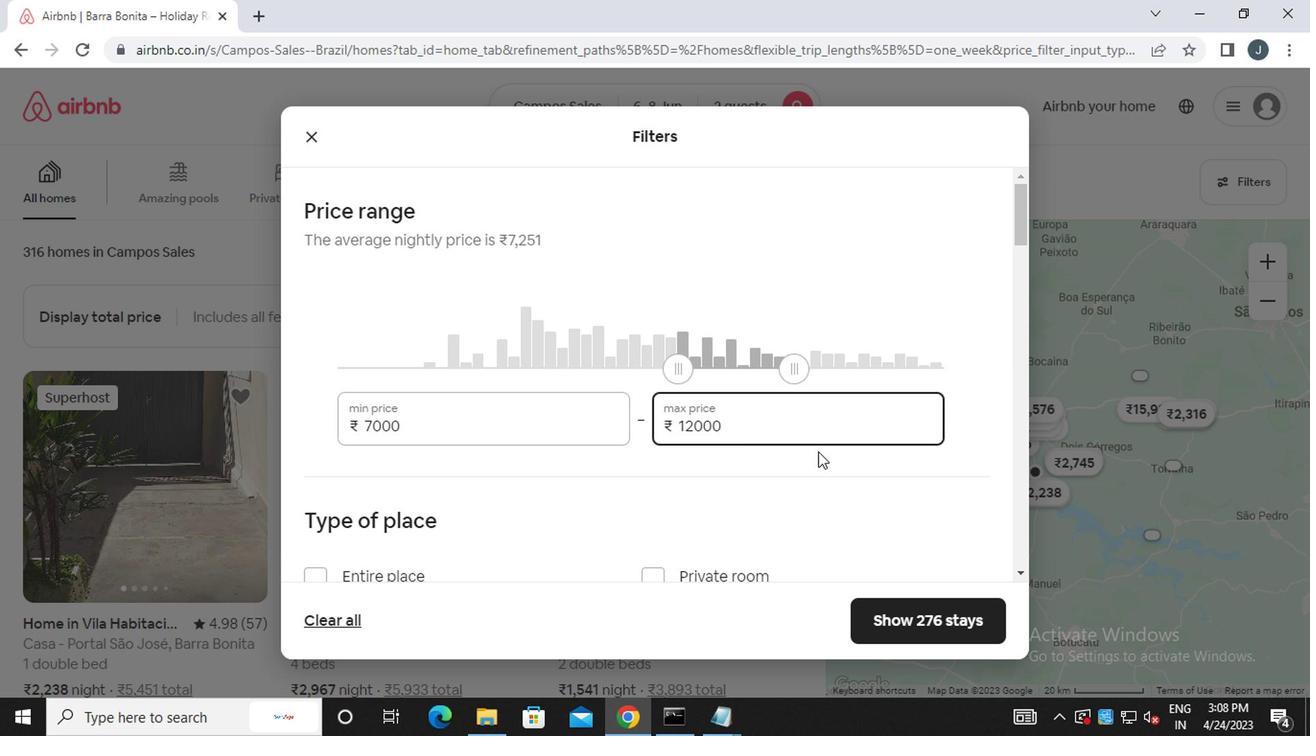 
Action: Mouse scrolled (812, 451) with delta (0, -1)
Screenshot: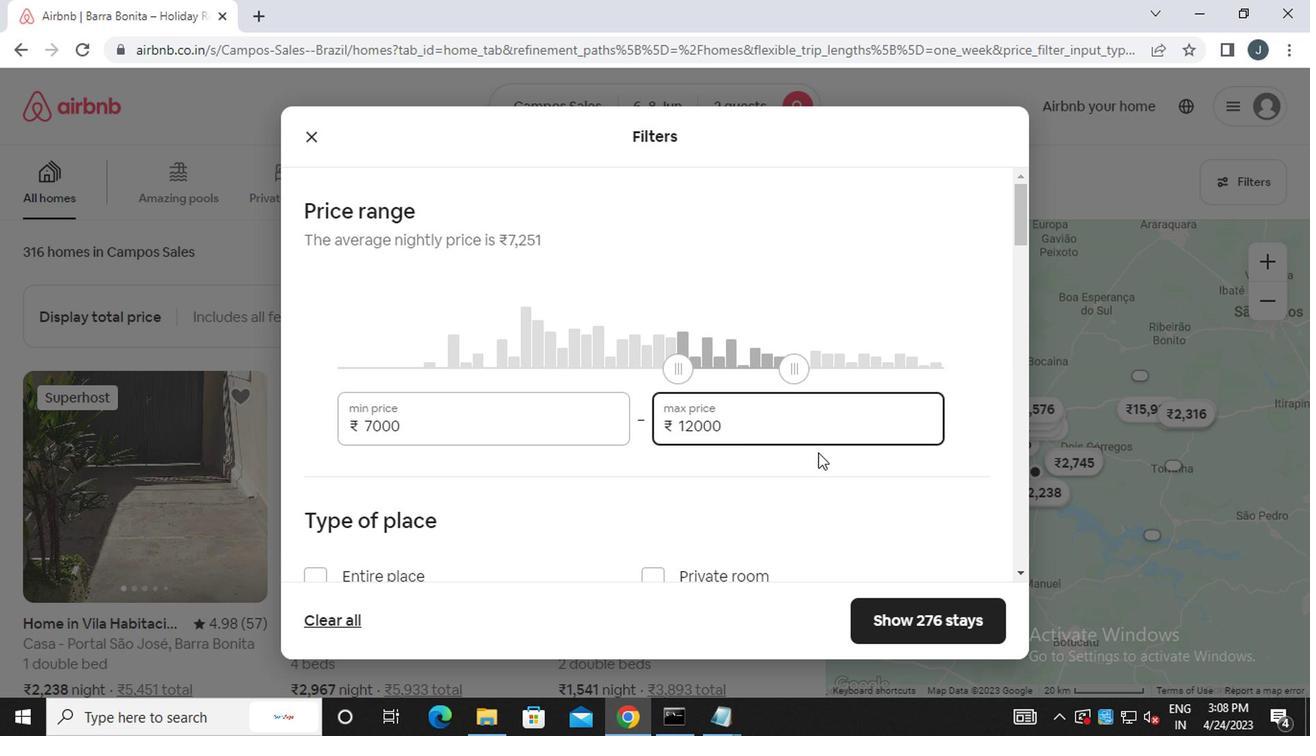 
Action: Mouse scrolled (812, 451) with delta (0, -1)
Screenshot: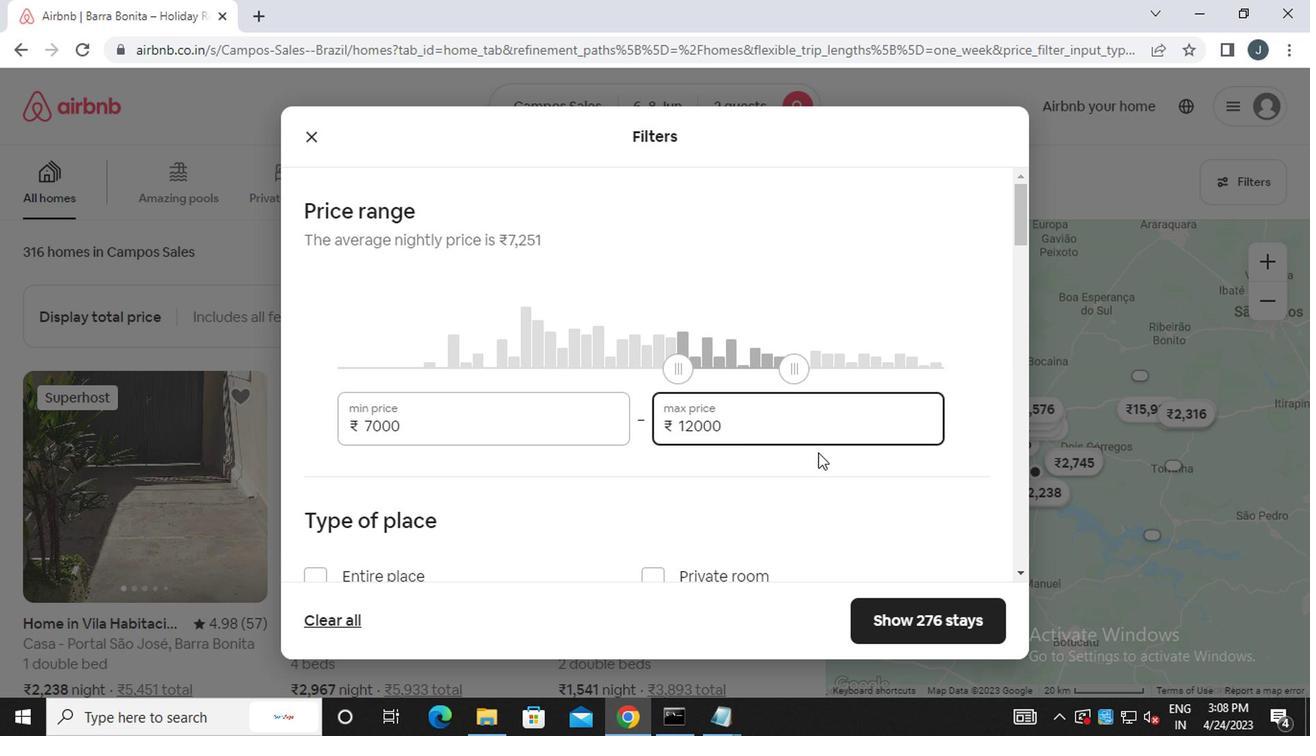 
Action: Mouse scrolled (812, 451) with delta (0, -1)
Screenshot: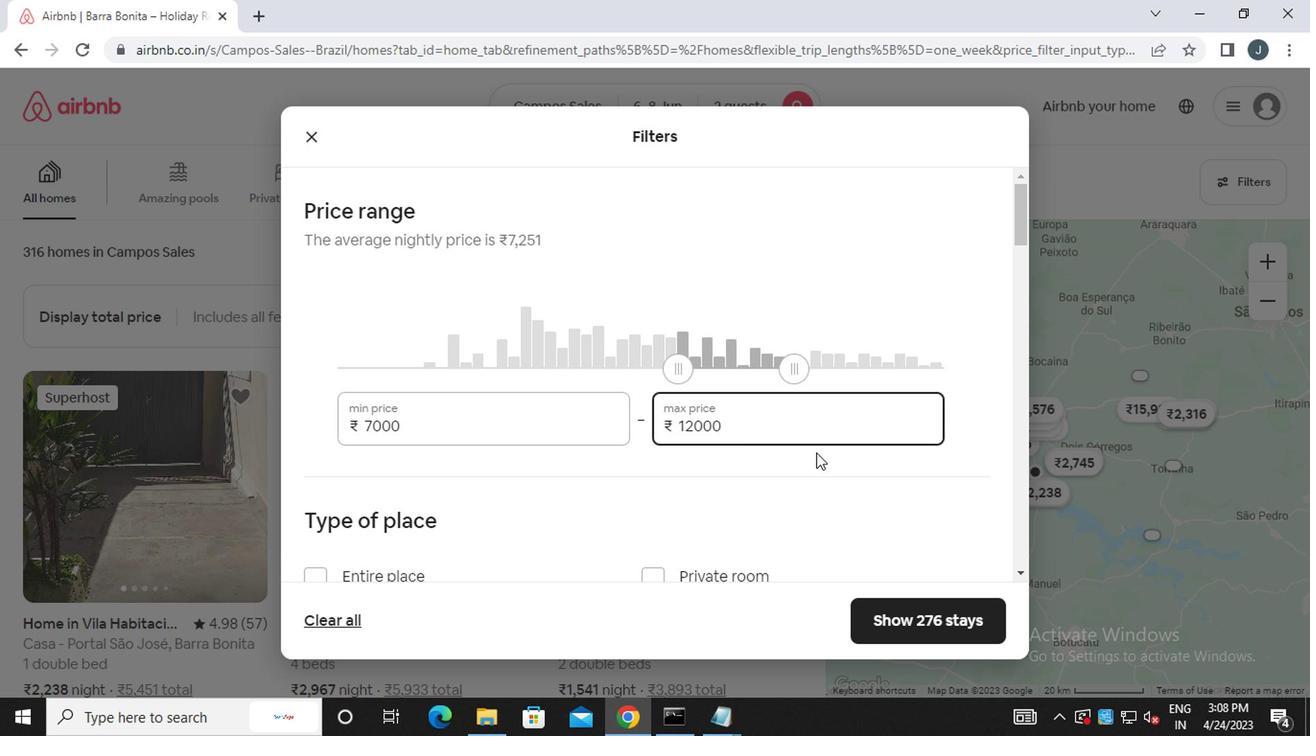 
Action: Mouse moved to (641, 306)
Screenshot: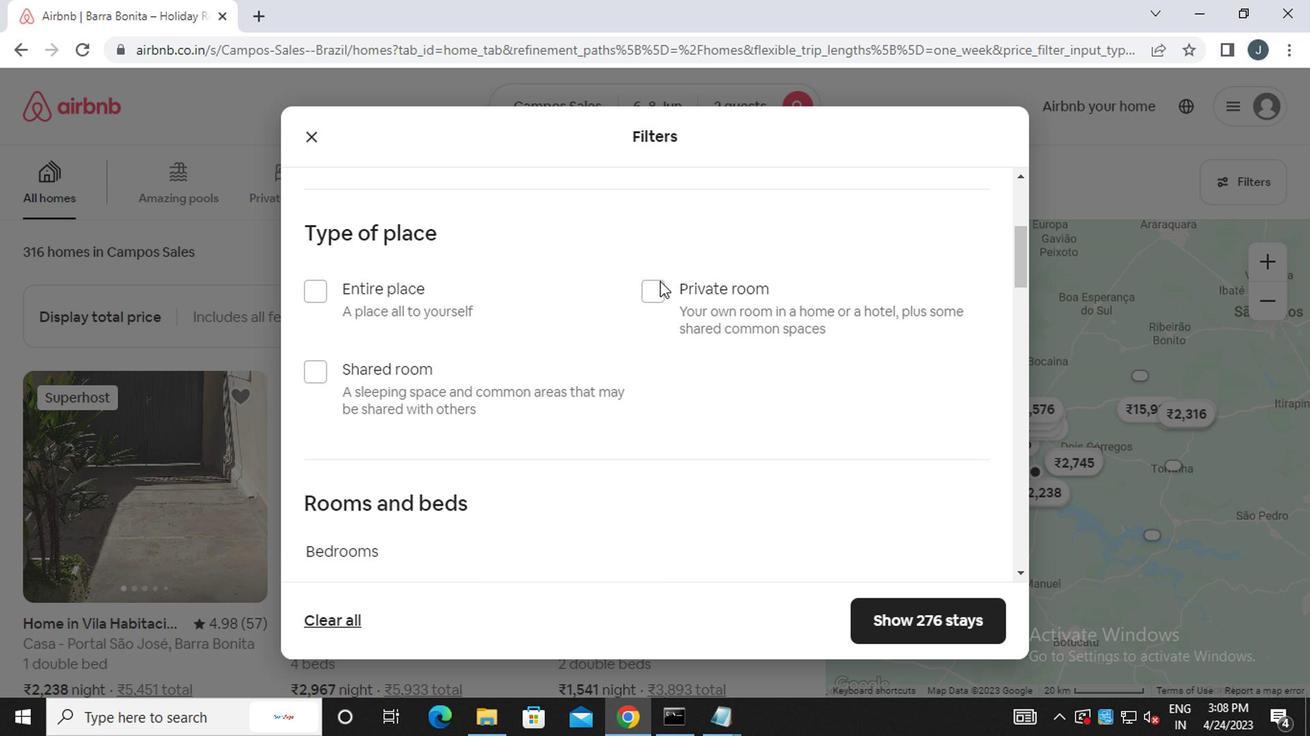 
Action: Mouse pressed left at (641, 306)
Screenshot: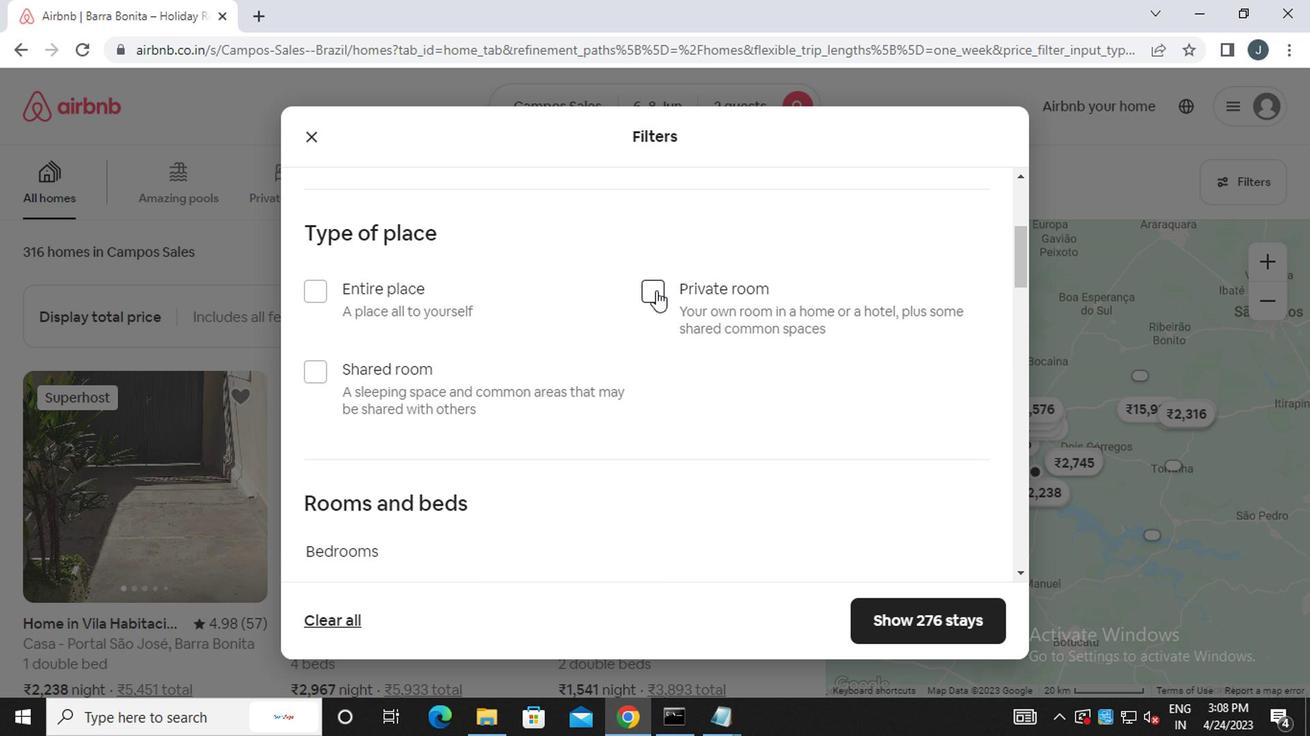 
Action: Mouse moved to (582, 318)
Screenshot: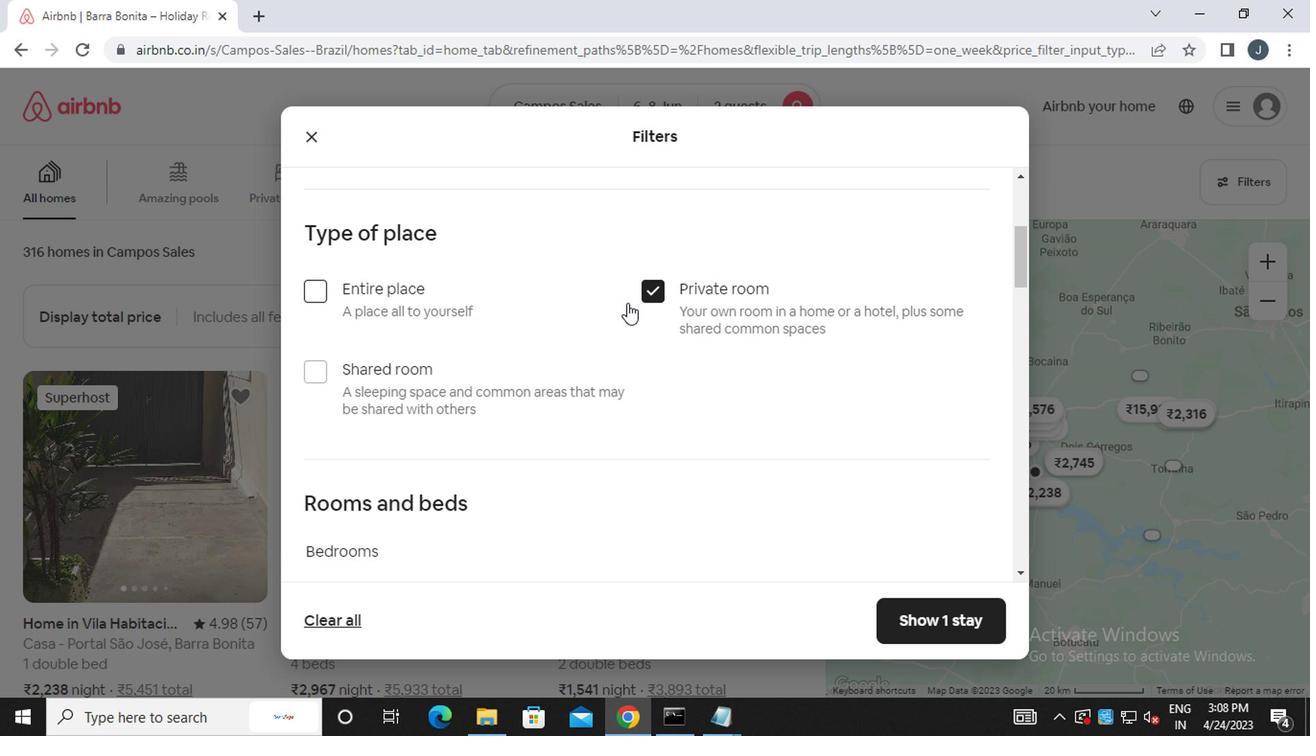 
Action: Mouse scrolled (582, 317) with delta (0, 0)
Screenshot: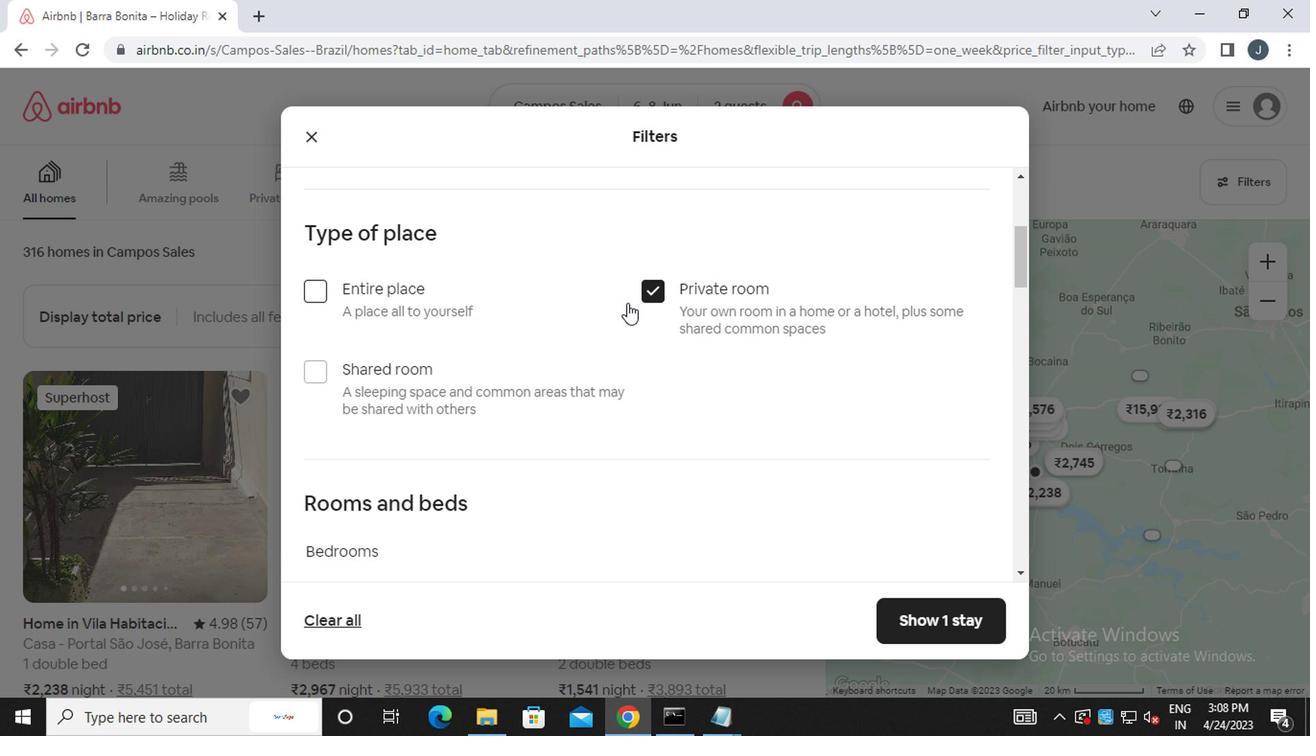
Action: Mouse moved to (580, 321)
Screenshot: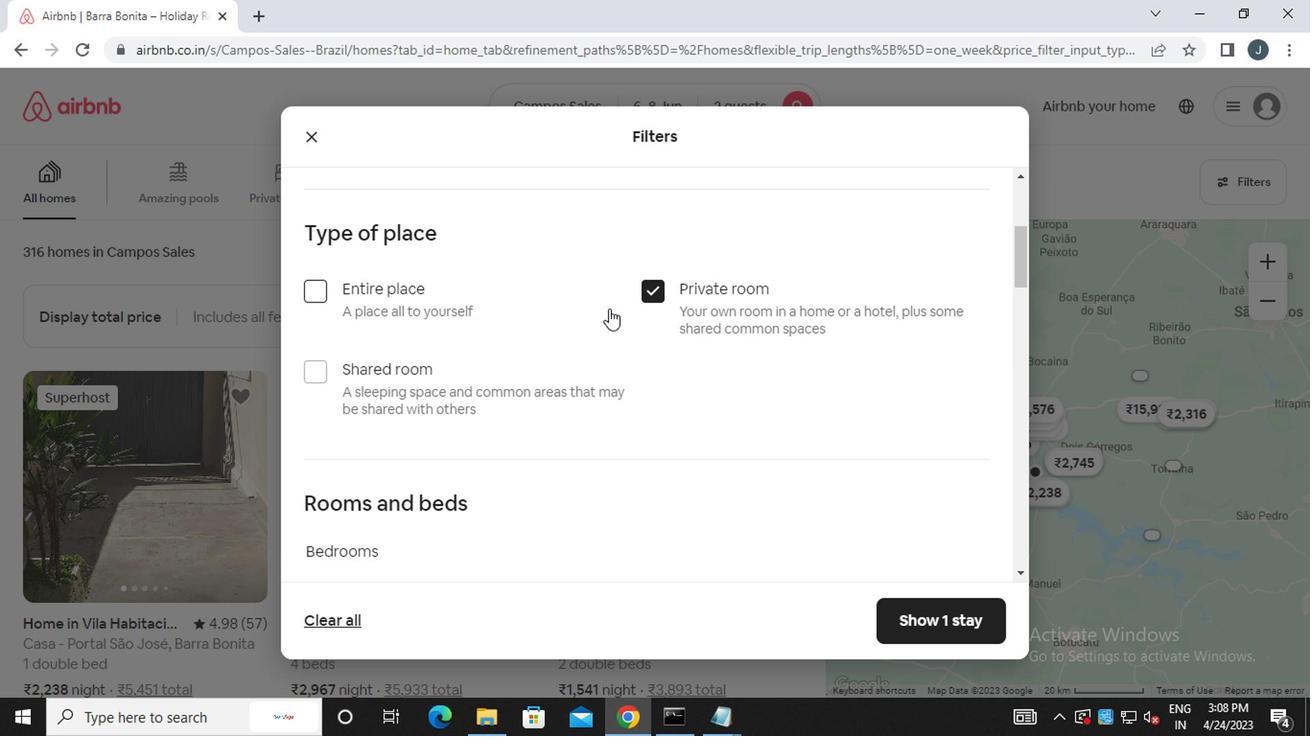 
Action: Mouse scrolled (580, 320) with delta (0, 0)
Screenshot: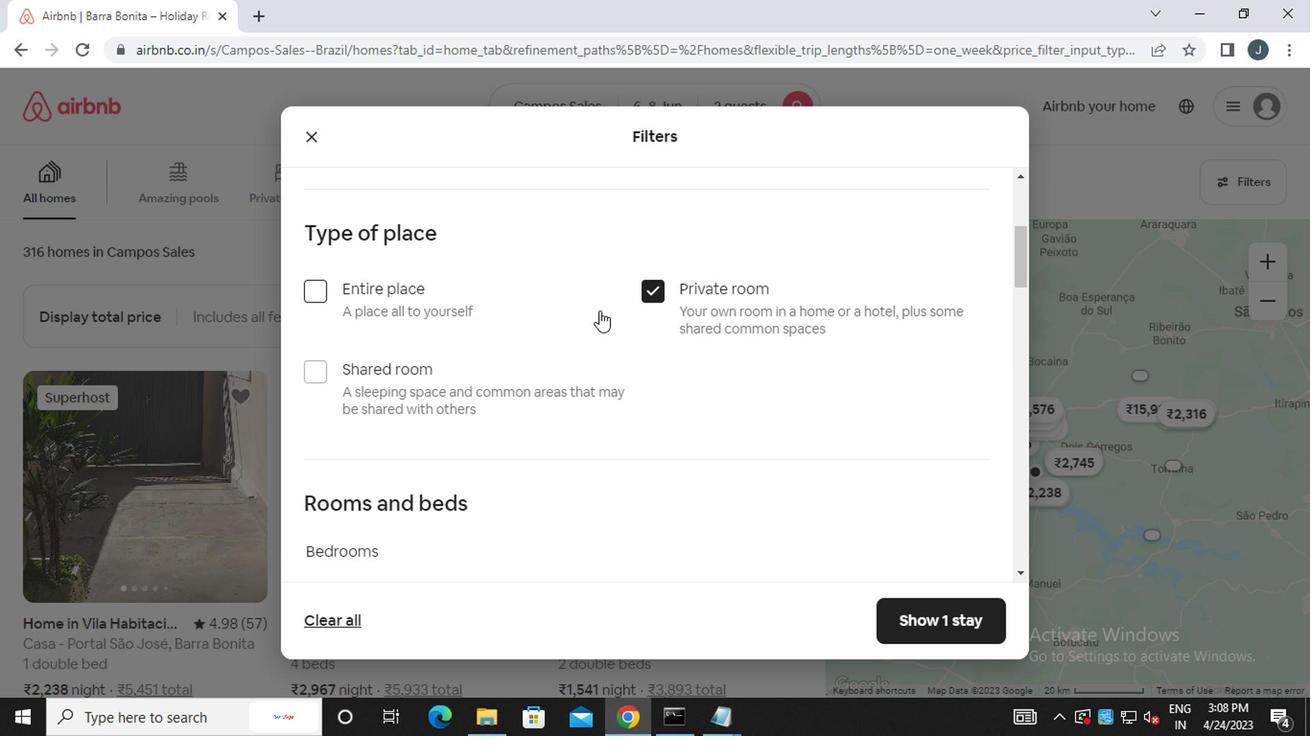 
Action: Mouse moved to (576, 322)
Screenshot: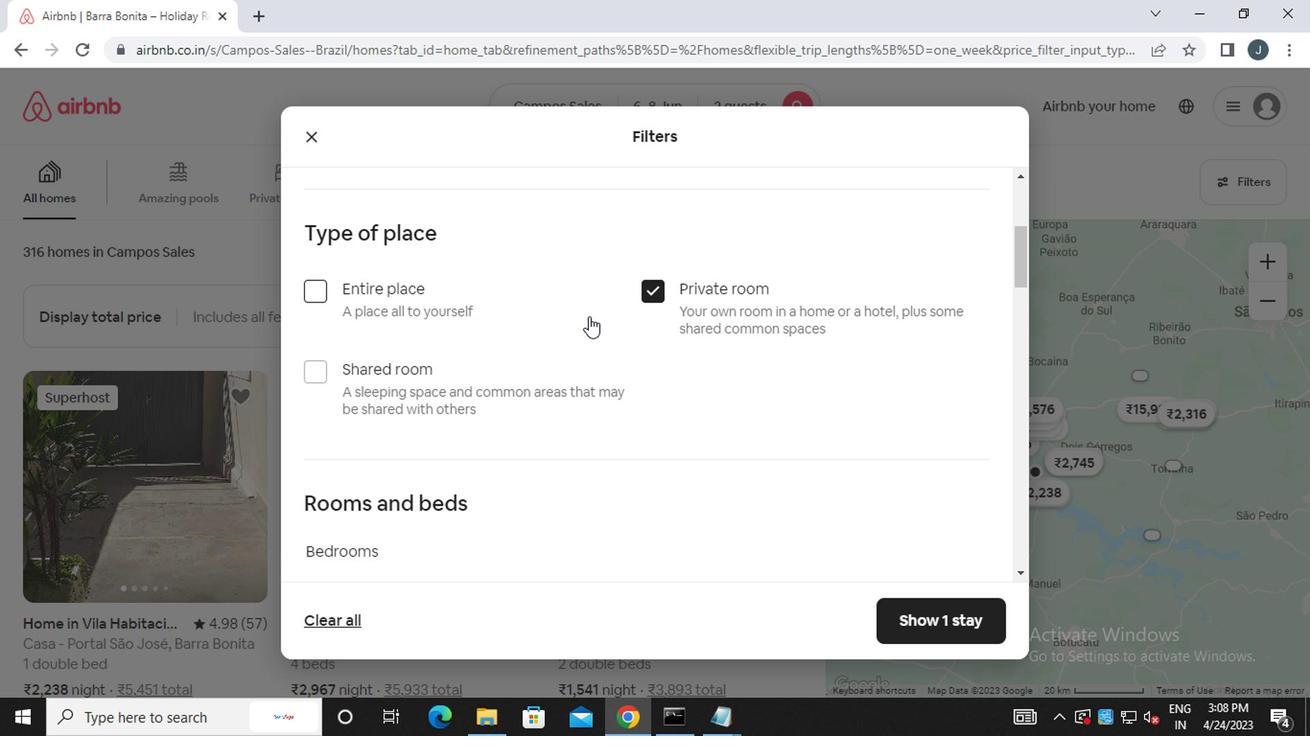 
Action: Mouse scrolled (576, 321) with delta (0, -1)
Screenshot: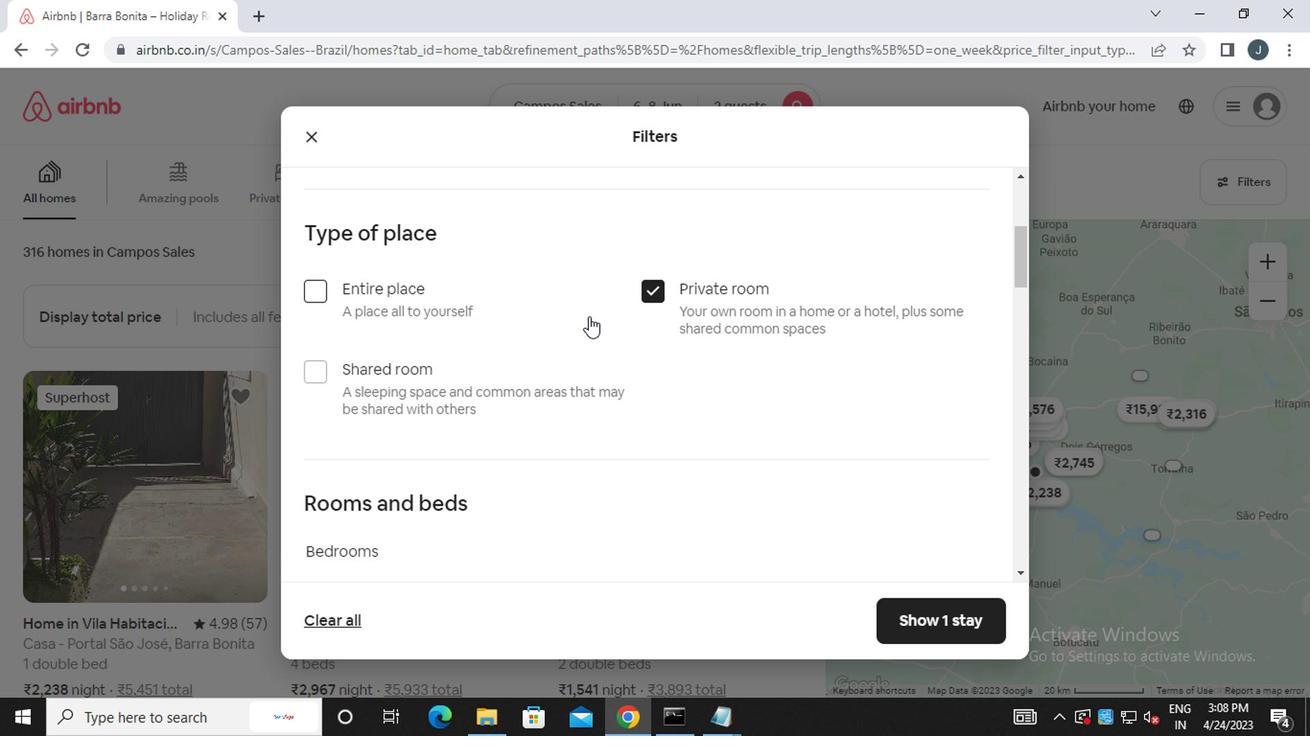 
Action: Mouse scrolled (576, 321) with delta (0, -1)
Screenshot: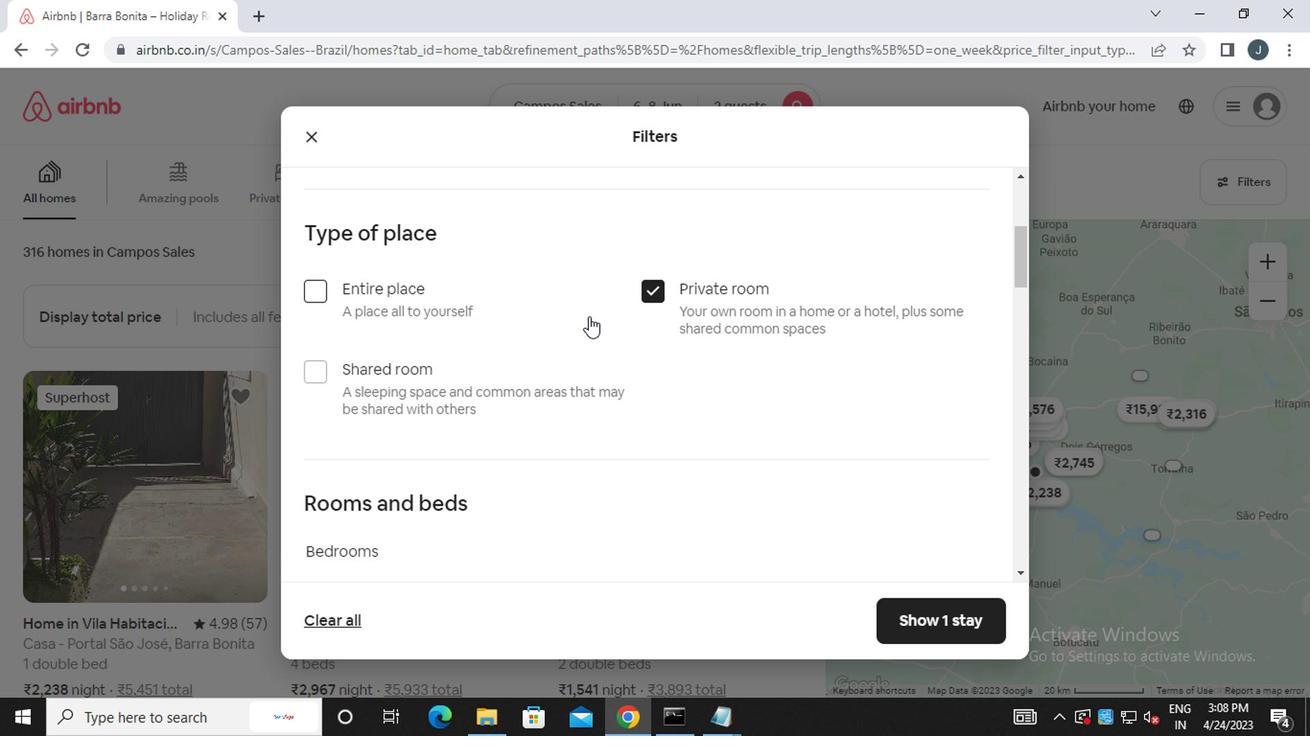 
Action: Mouse moved to (417, 227)
Screenshot: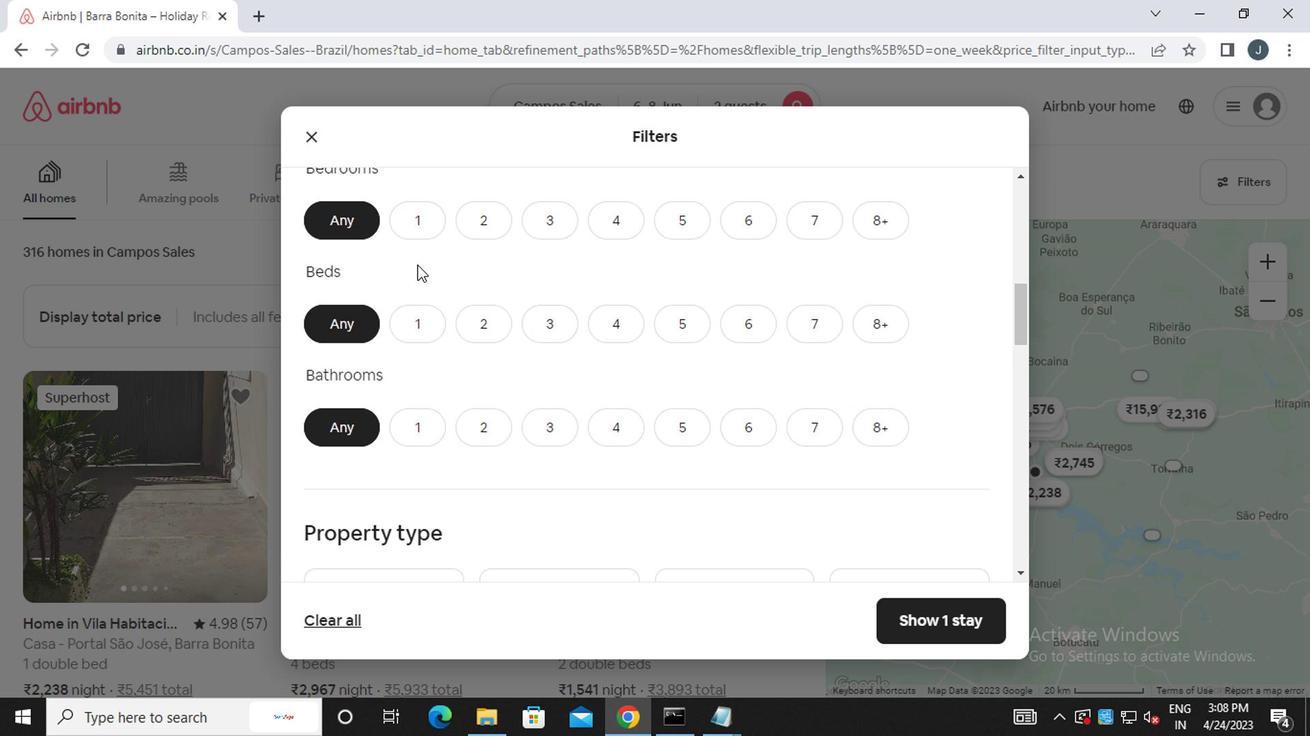 
Action: Mouse pressed left at (417, 227)
Screenshot: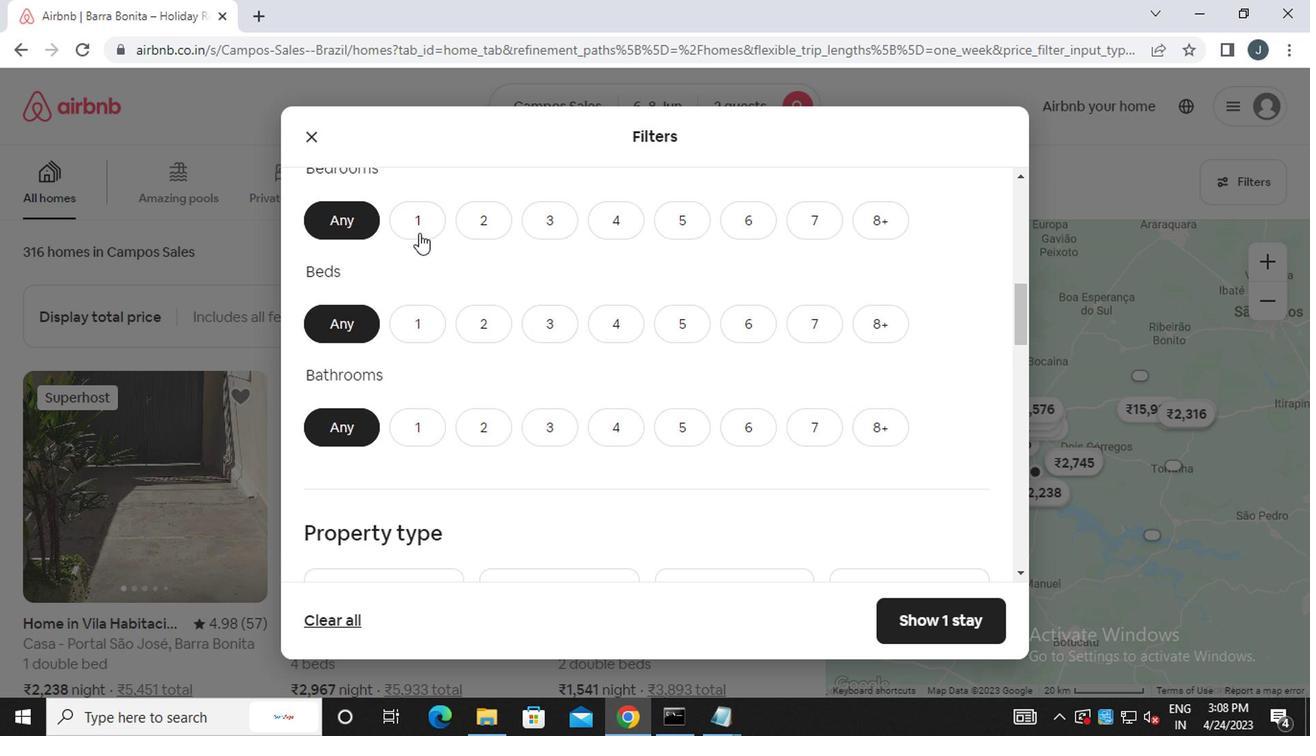 
Action: Mouse moved to (474, 333)
Screenshot: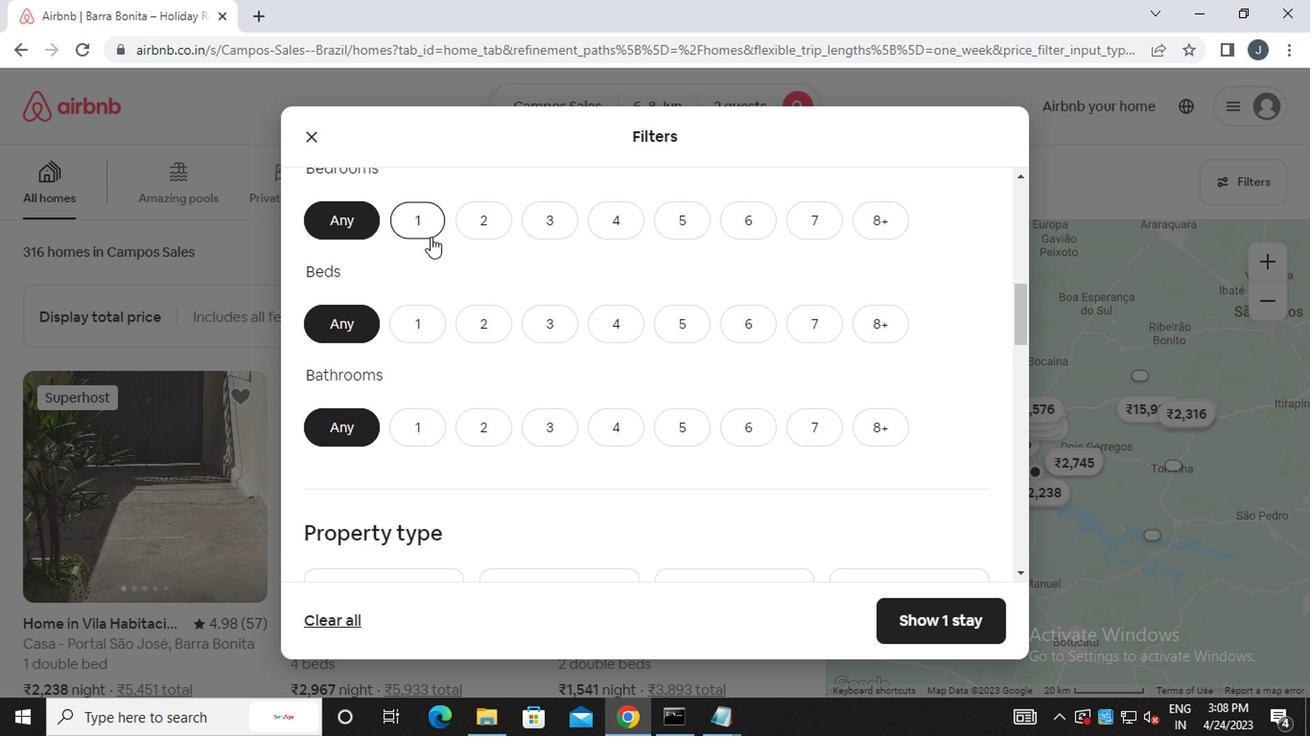 
Action: Mouse pressed left at (474, 333)
Screenshot: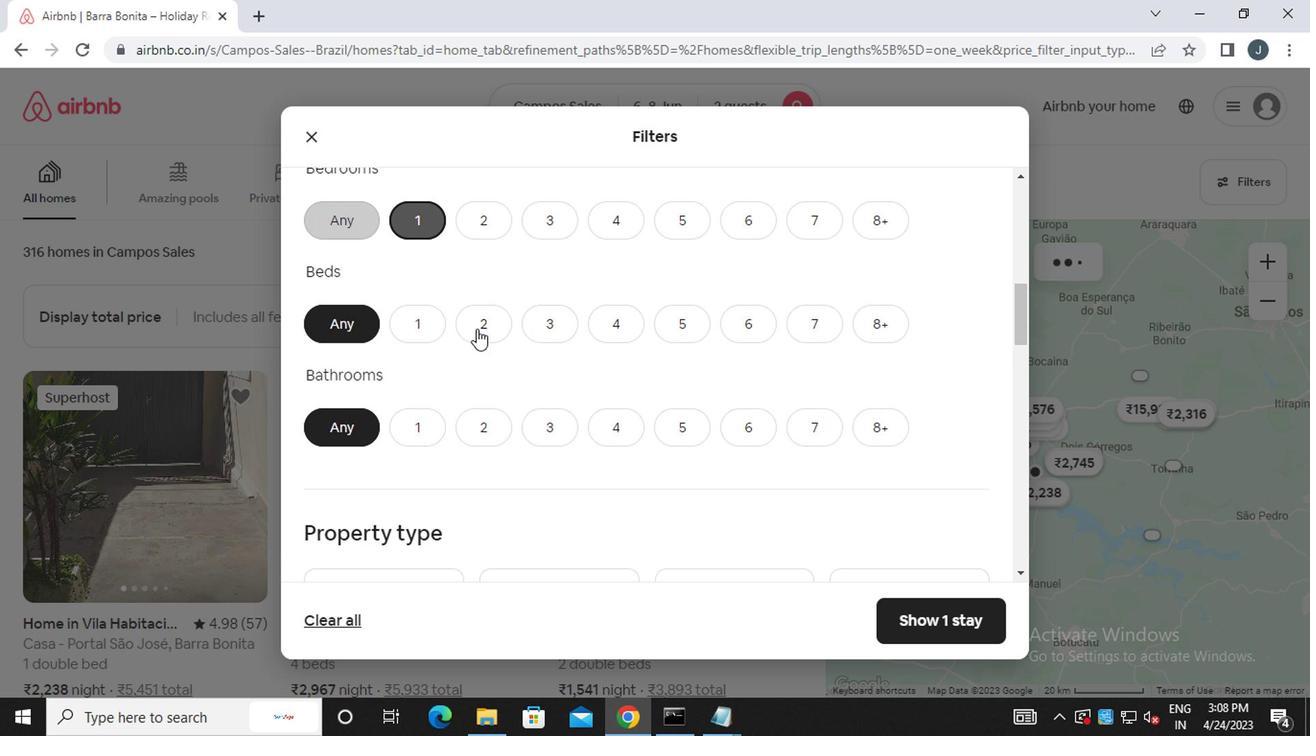 
Action: Mouse moved to (411, 437)
Screenshot: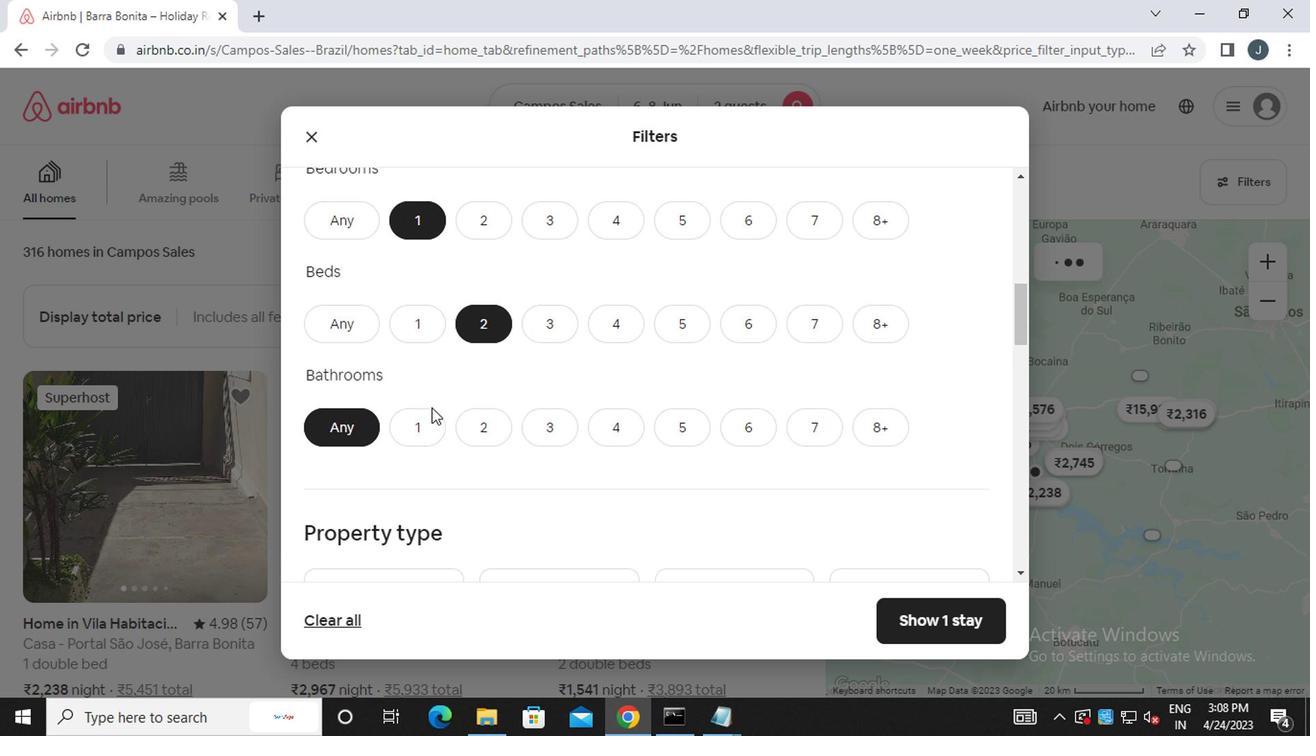 
Action: Mouse pressed left at (411, 437)
Screenshot: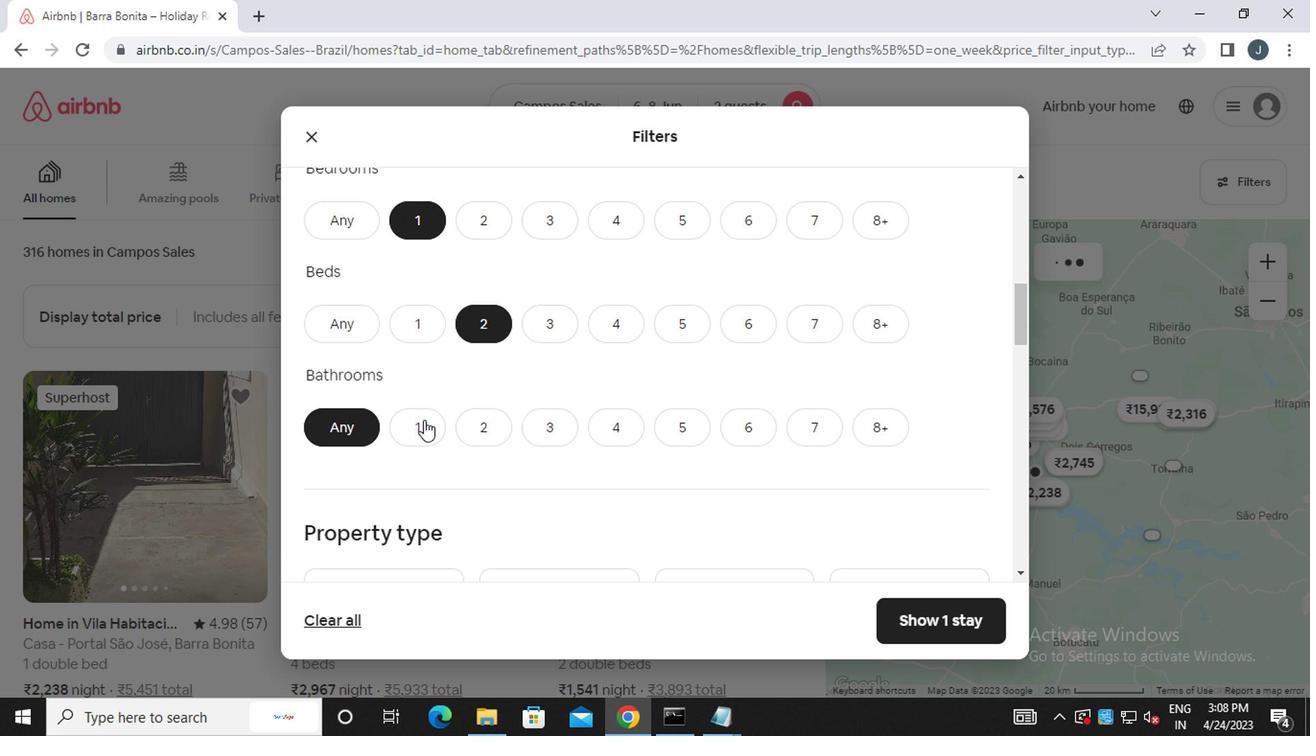 
Action: Mouse moved to (408, 436)
Screenshot: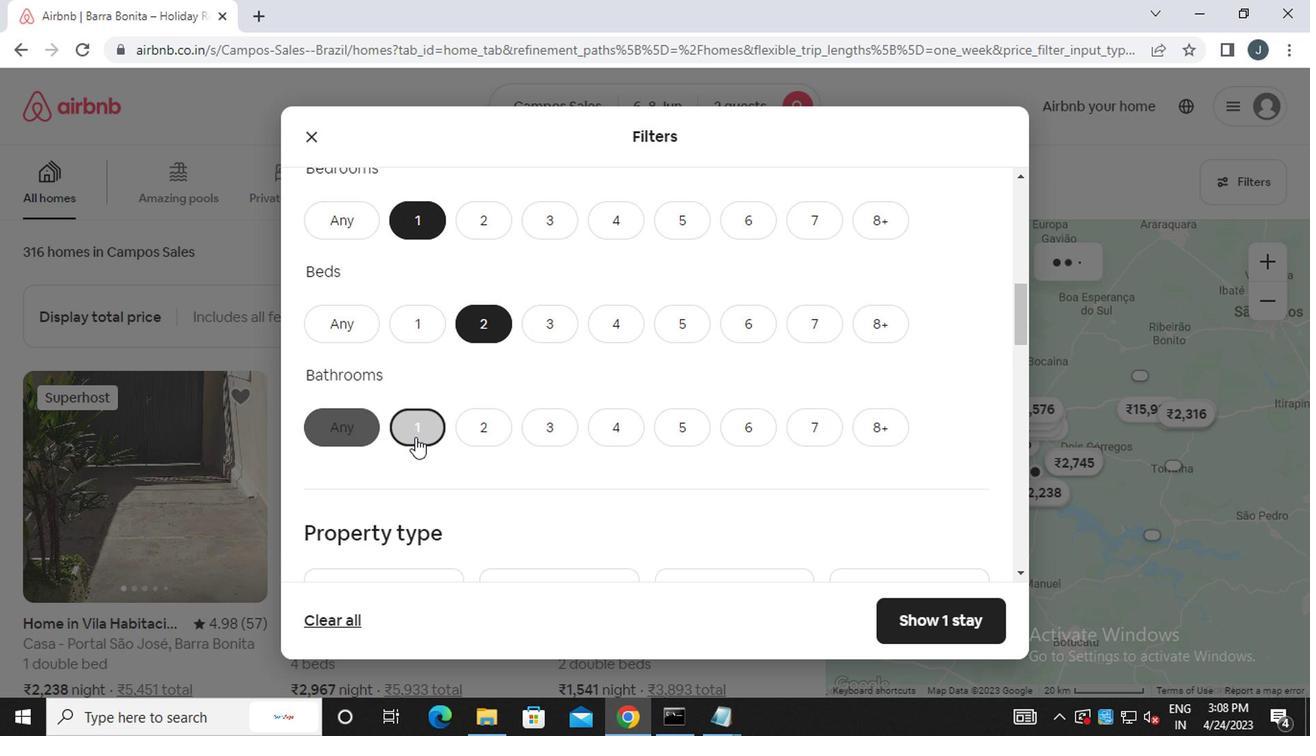 
Action: Mouse scrolled (408, 436) with delta (0, 0)
Screenshot: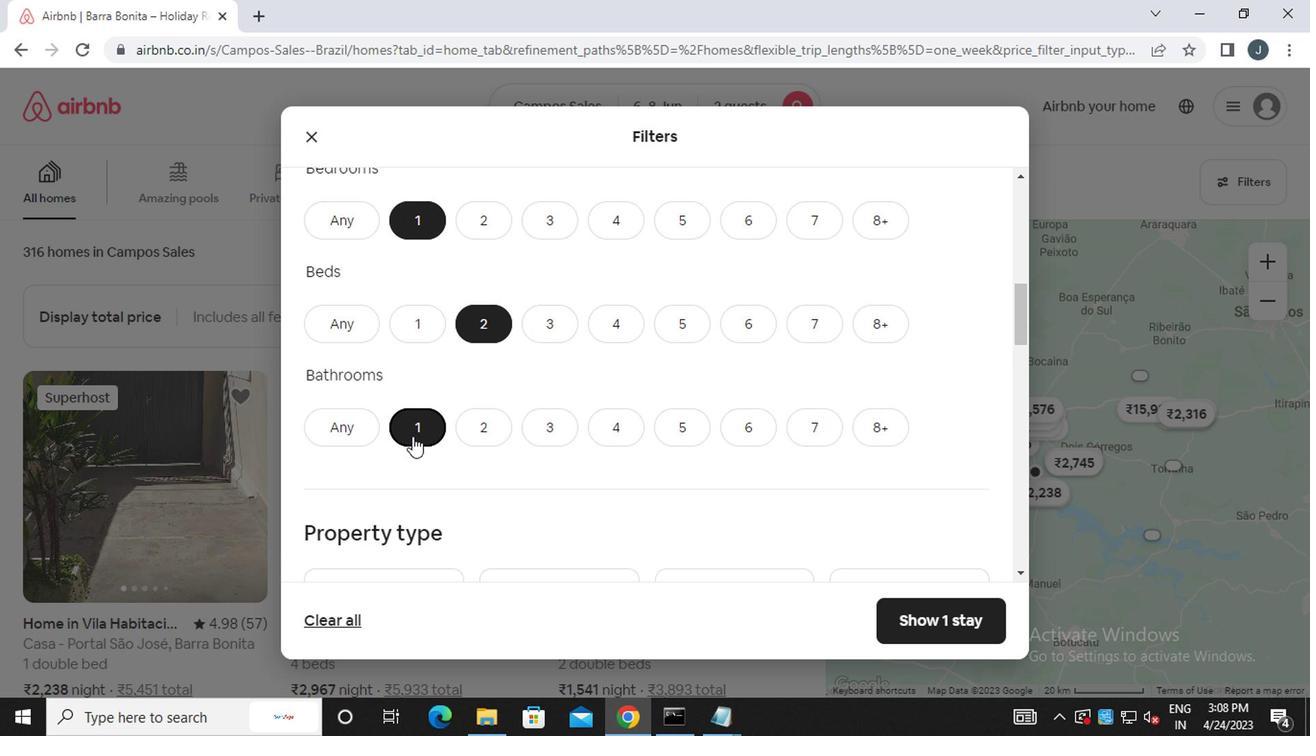 
Action: Mouse scrolled (408, 436) with delta (0, 0)
Screenshot: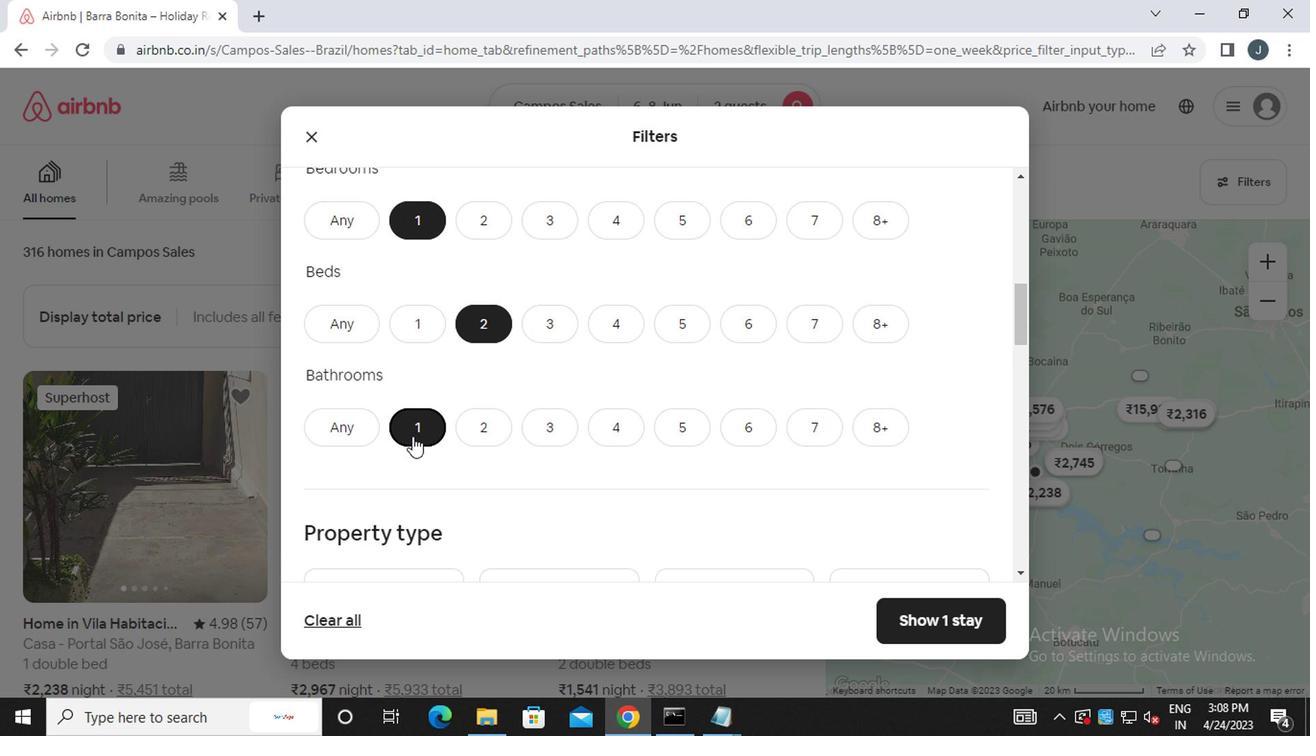 
Action: Mouse moved to (386, 445)
Screenshot: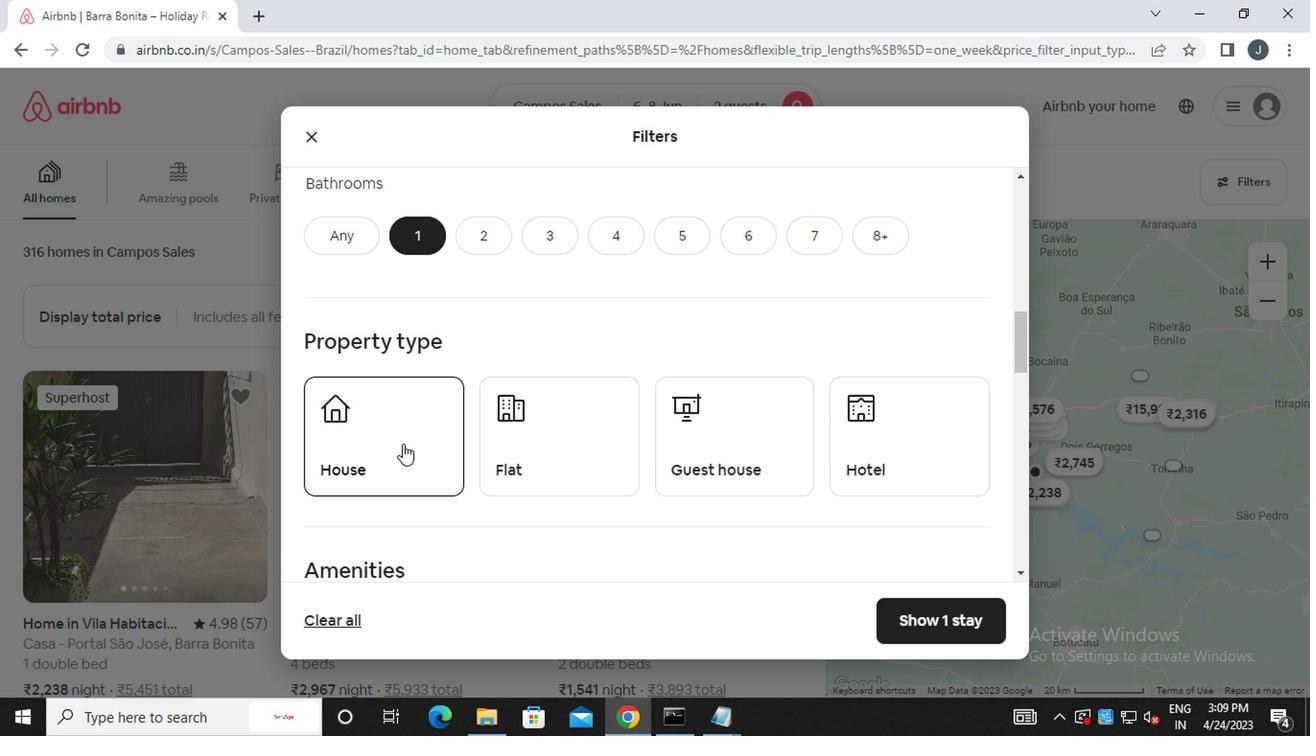 
Action: Mouse pressed left at (386, 445)
Screenshot: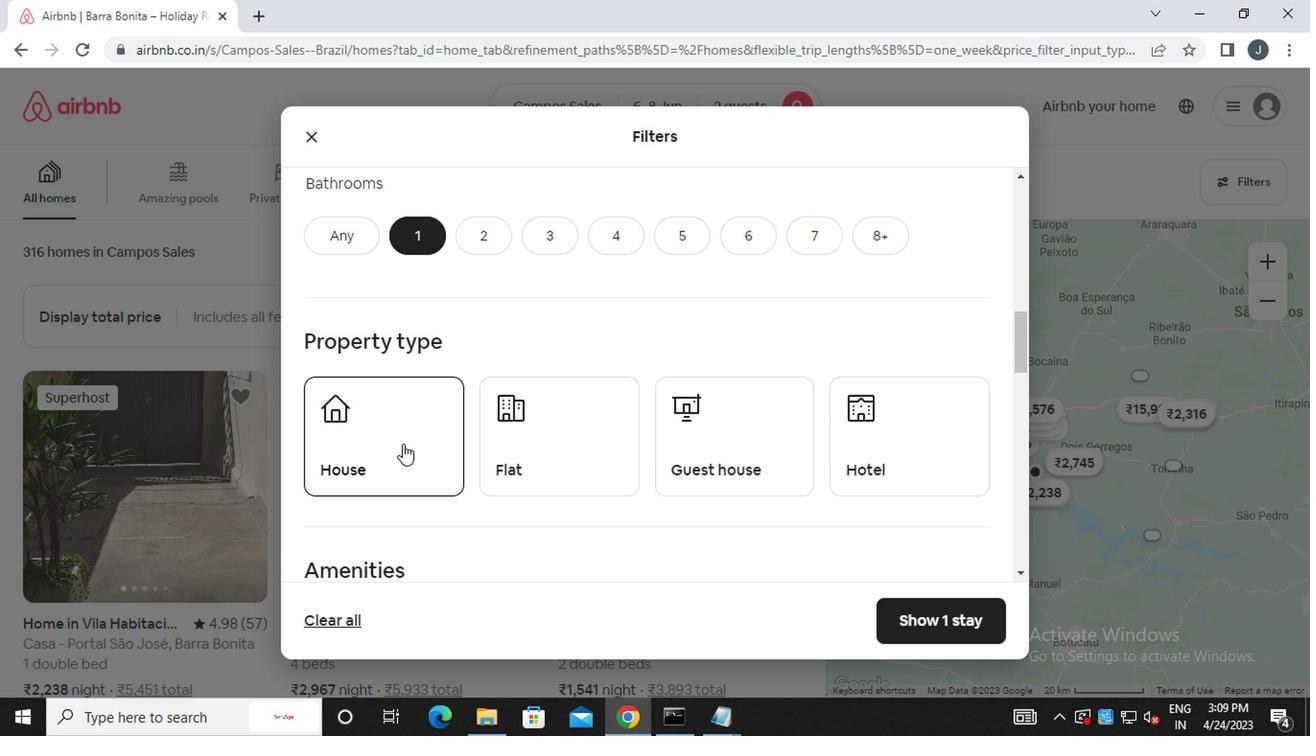 
Action: Mouse moved to (547, 464)
Screenshot: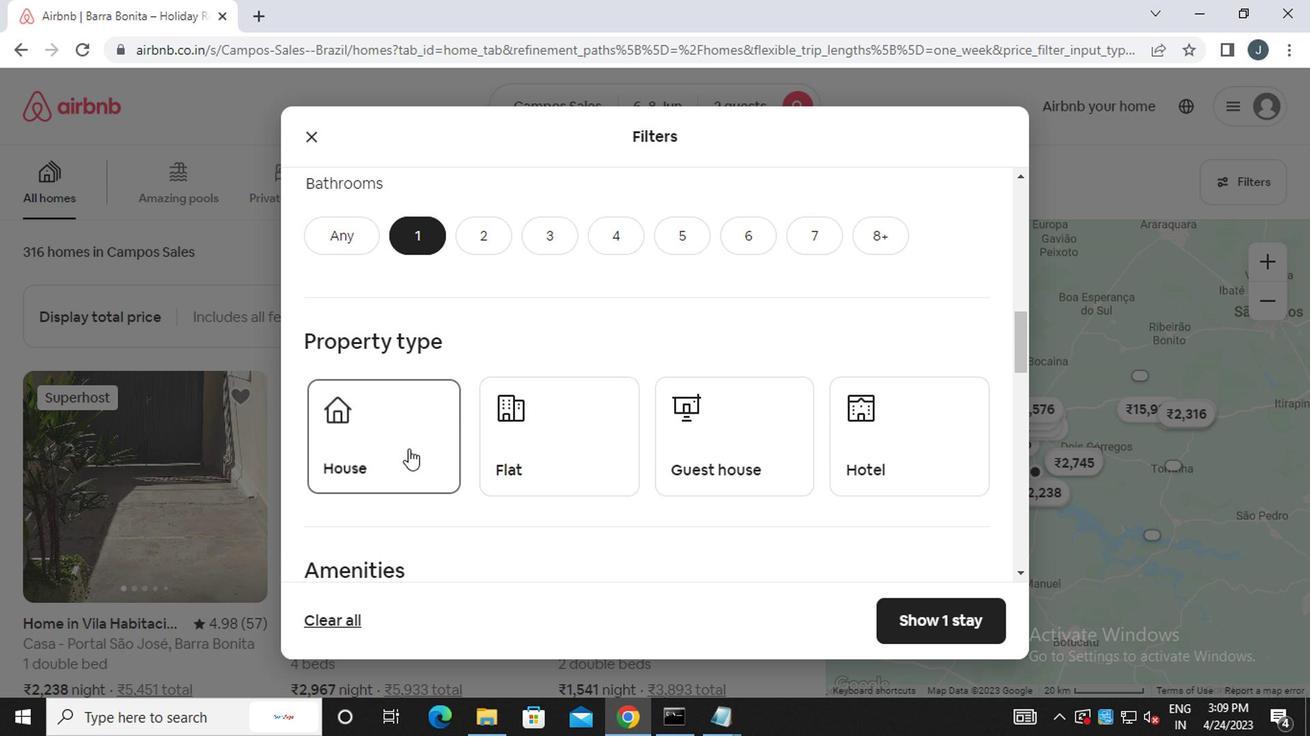 
Action: Mouse pressed left at (547, 464)
Screenshot: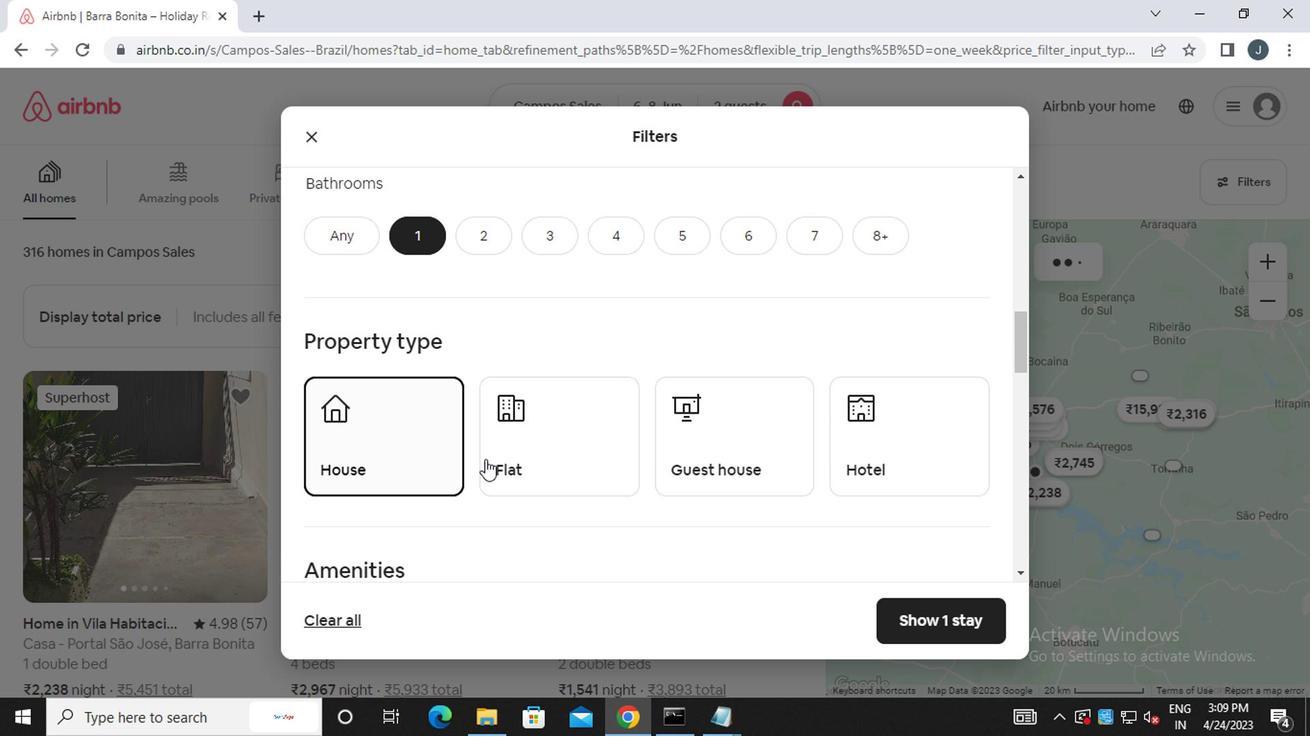 
Action: Mouse moved to (712, 456)
Screenshot: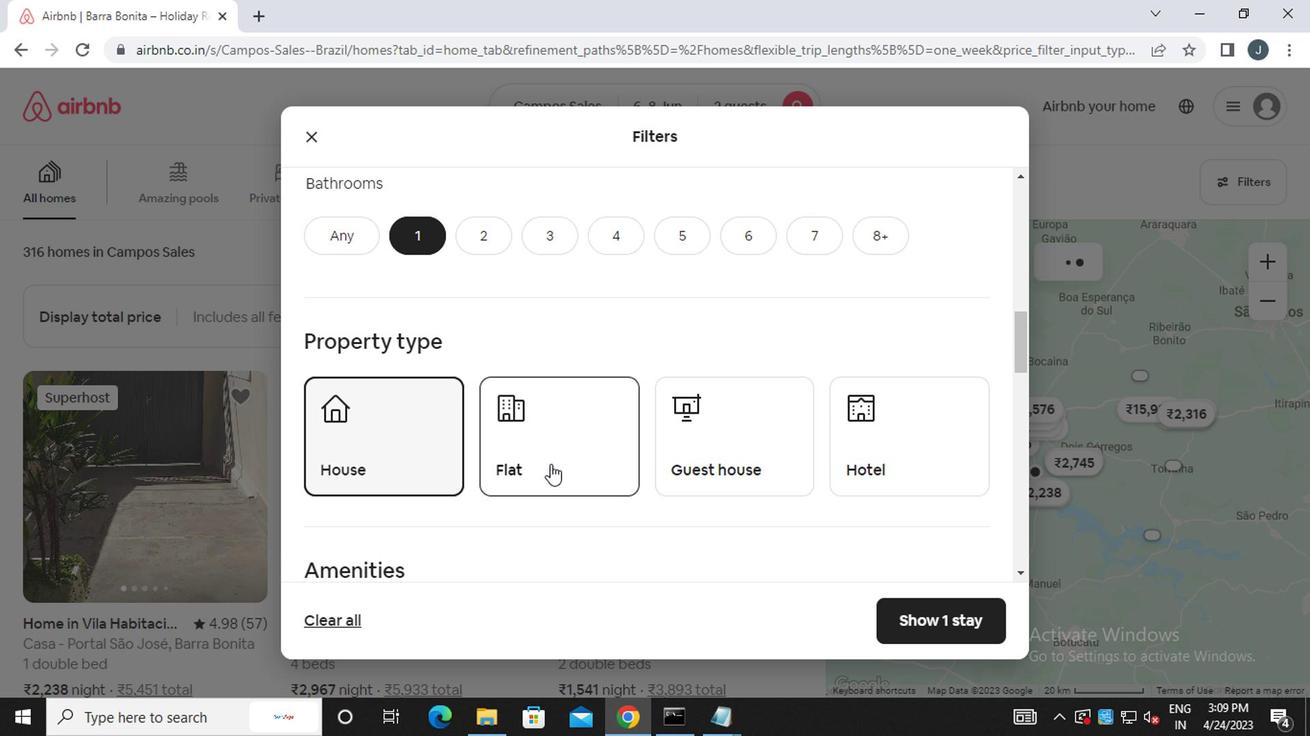 
Action: Mouse pressed left at (712, 456)
Screenshot: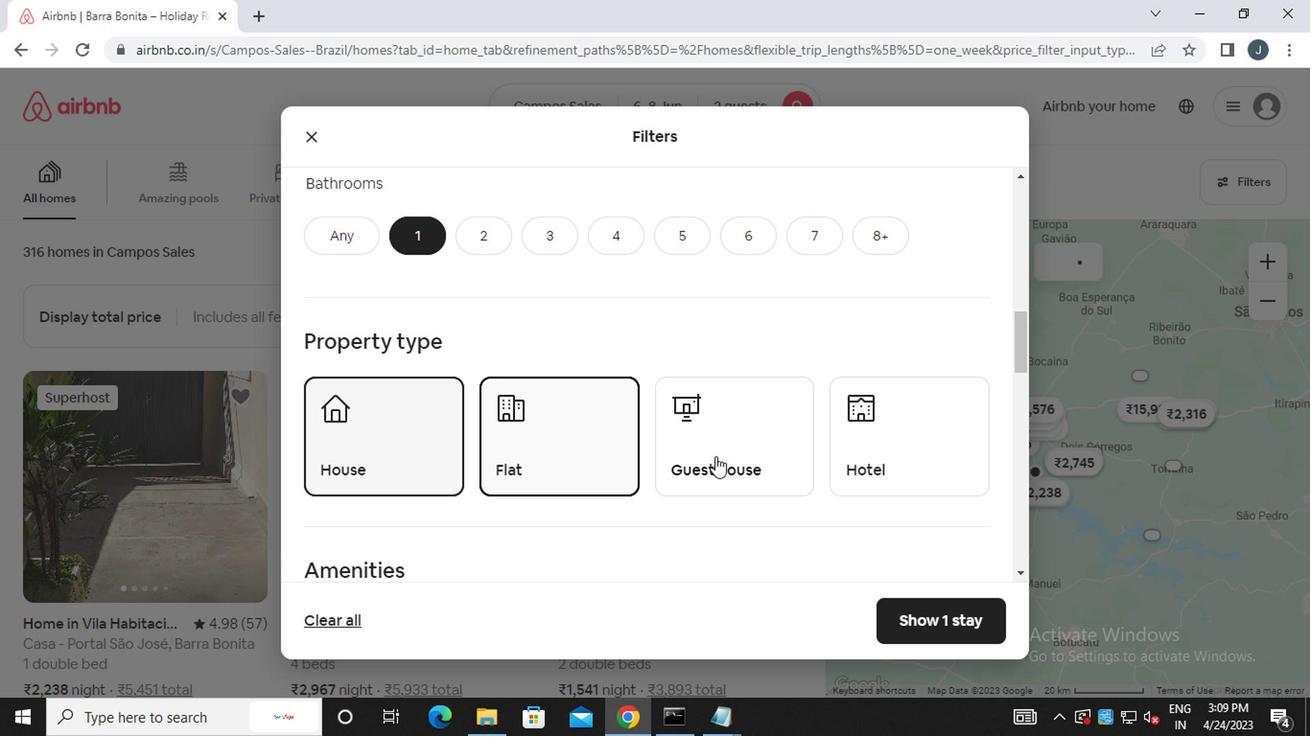 
Action: Mouse moved to (707, 450)
Screenshot: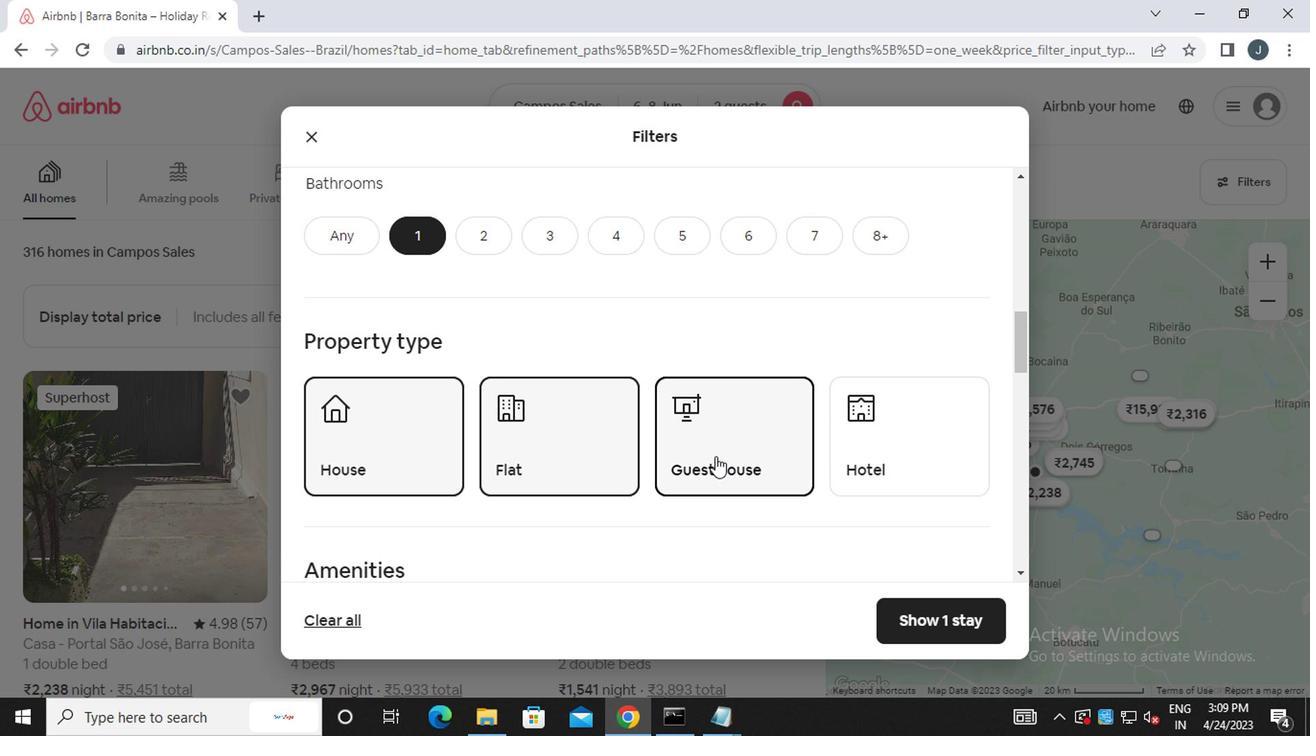 
Action: Mouse scrolled (707, 449) with delta (0, -1)
Screenshot: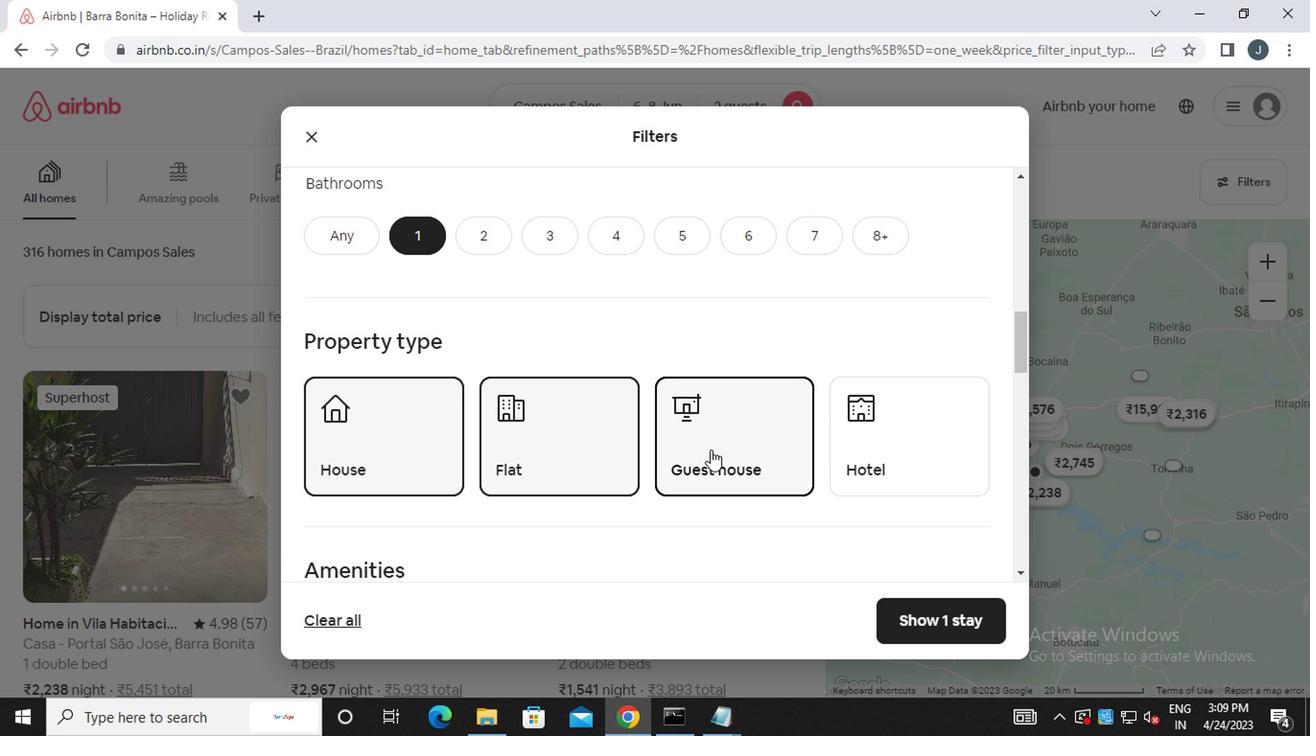 
Action: Mouse scrolled (707, 449) with delta (0, -1)
Screenshot: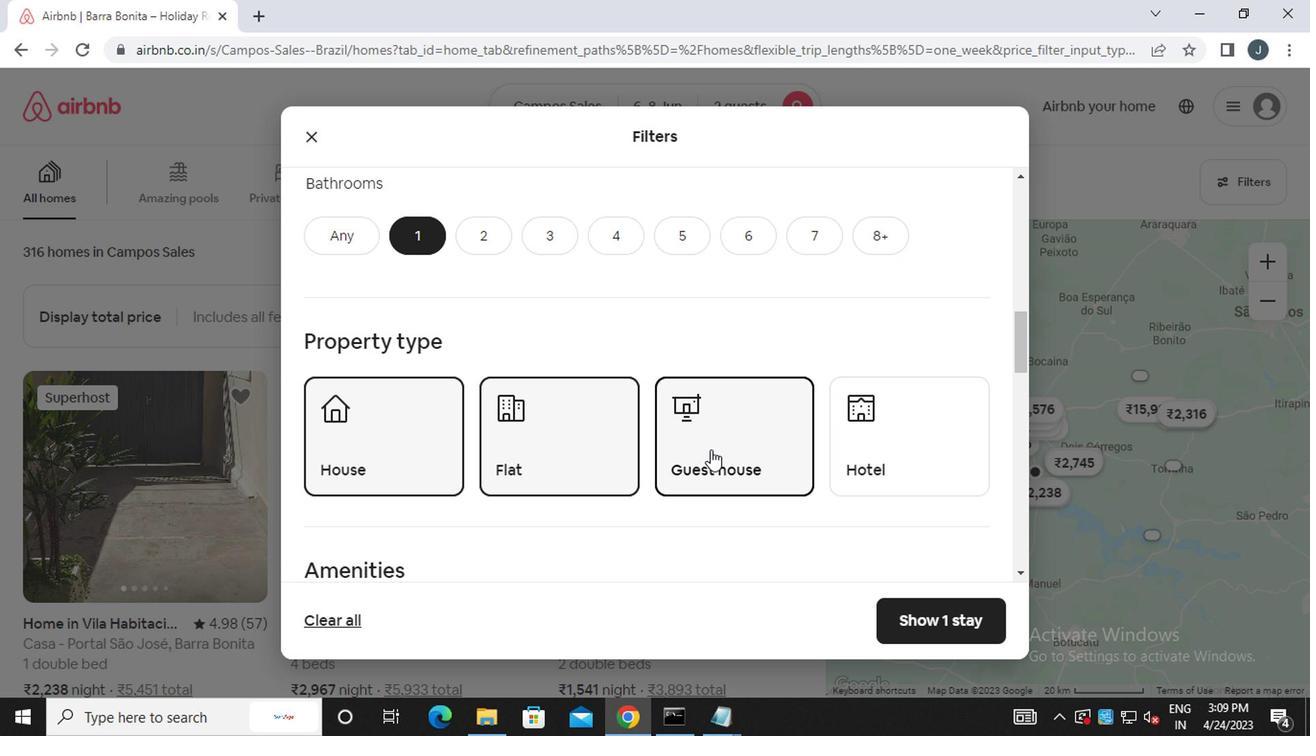 
Action: Mouse moved to (309, 472)
Screenshot: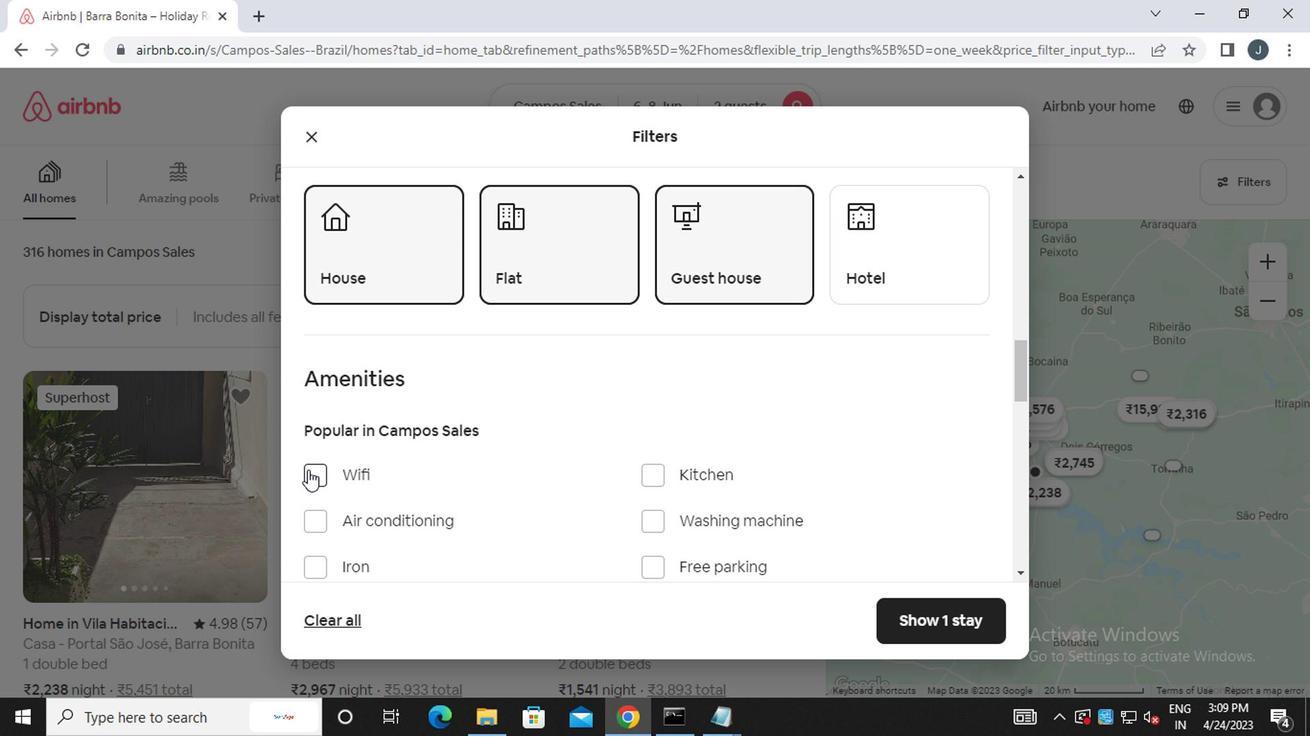 
Action: Mouse pressed left at (309, 472)
Screenshot: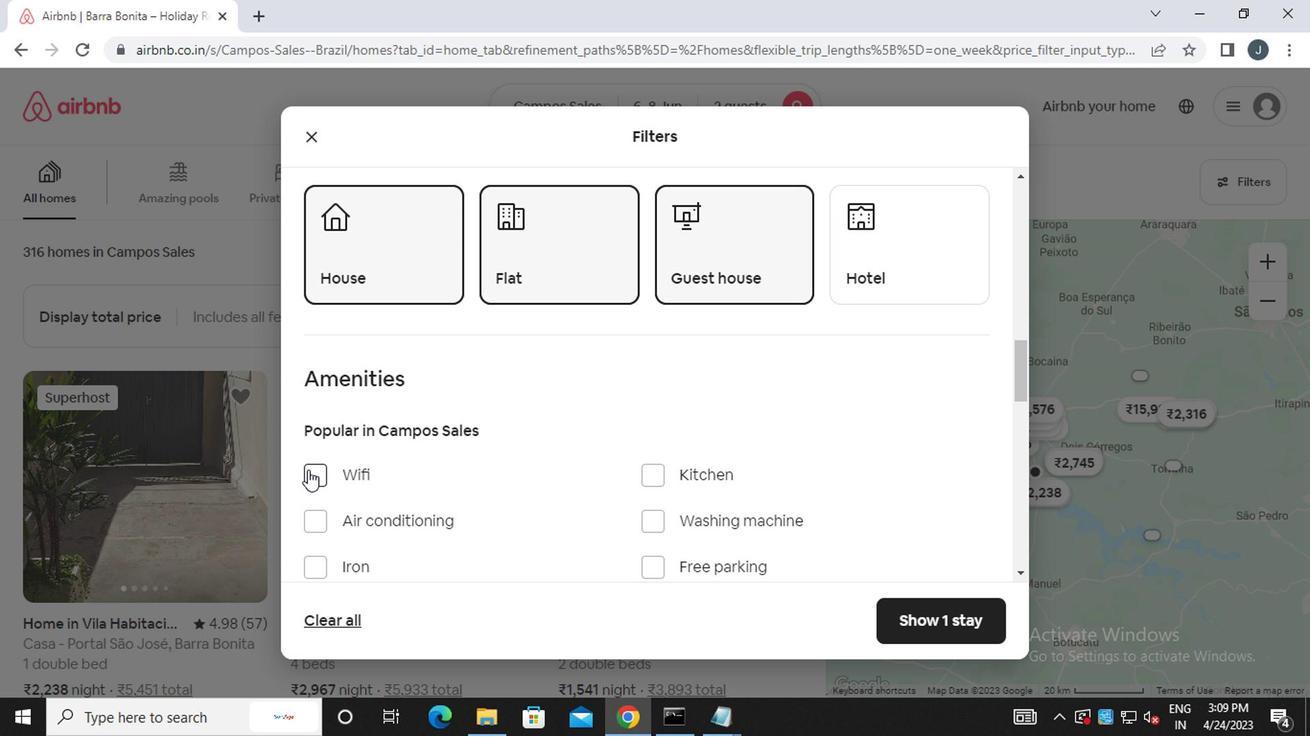 
Action: Mouse moved to (502, 489)
Screenshot: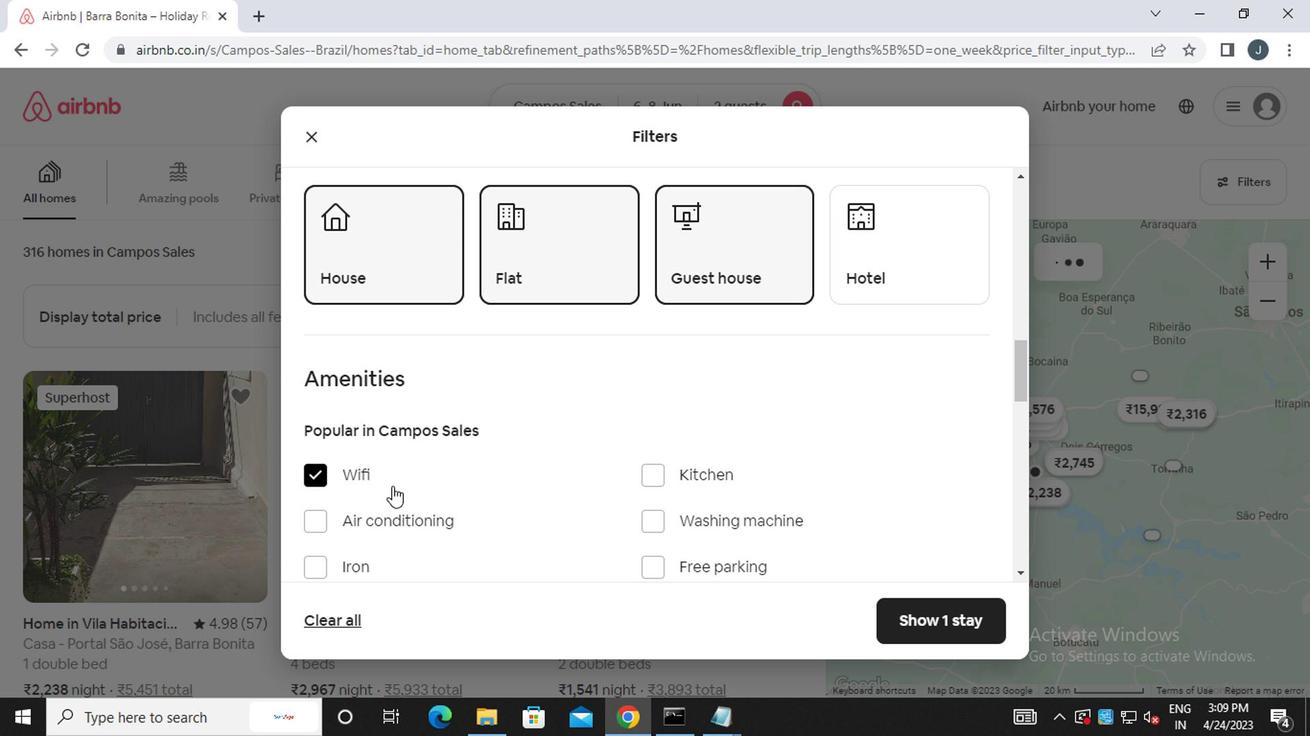 
Action: Mouse scrolled (502, 487) with delta (0, -1)
Screenshot: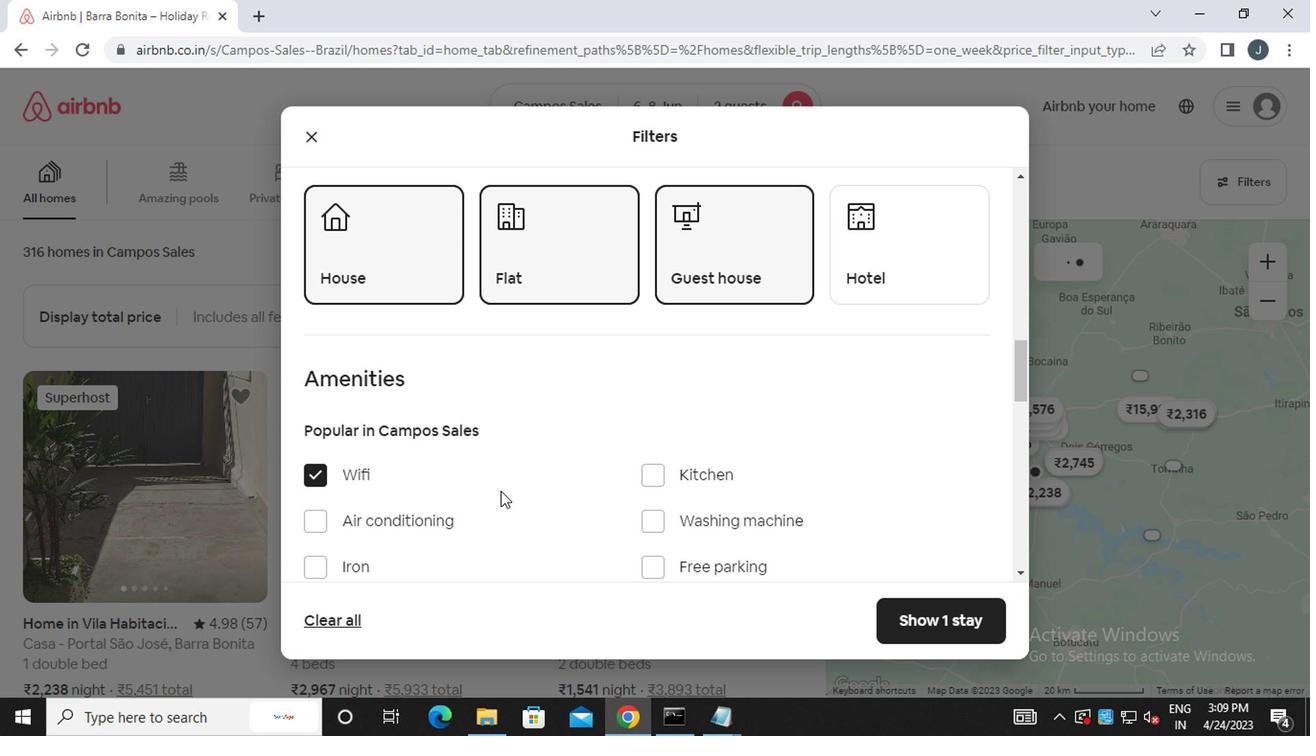
Action: Mouse scrolled (502, 487) with delta (0, -1)
Screenshot: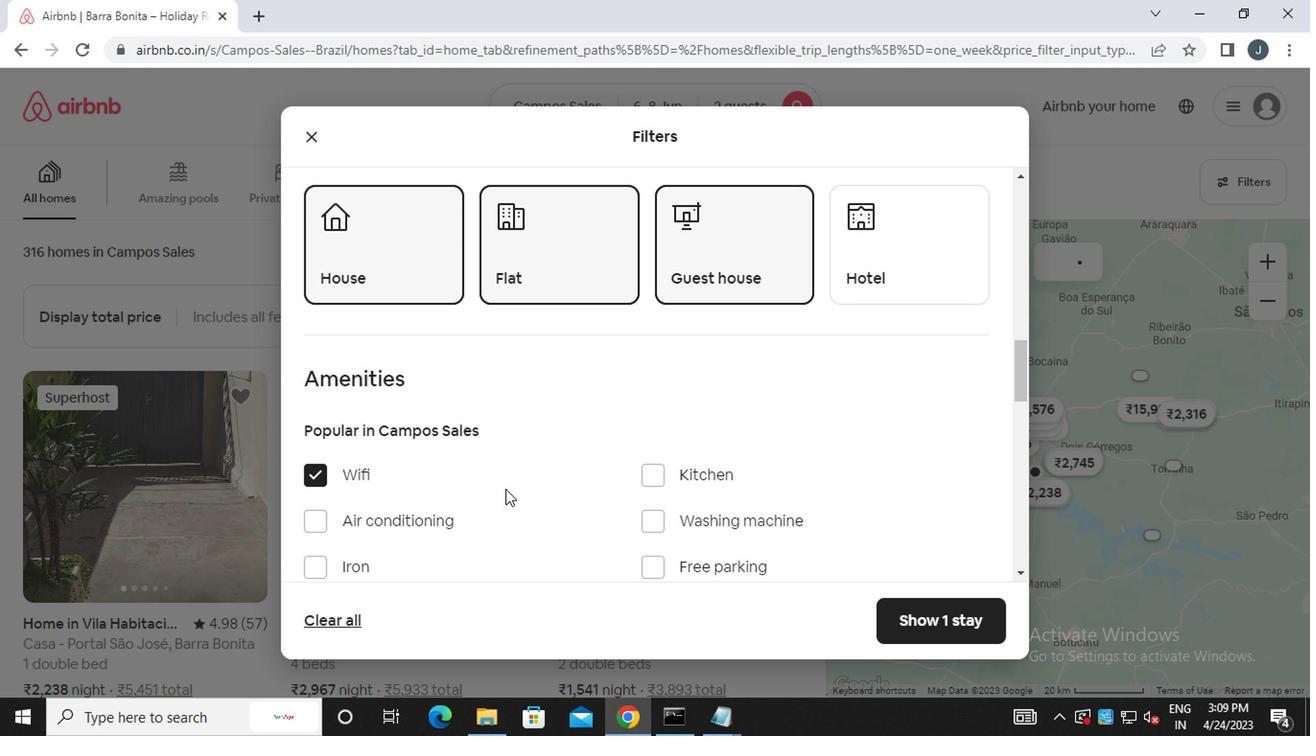 
Action: Mouse scrolled (502, 487) with delta (0, -1)
Screenshot: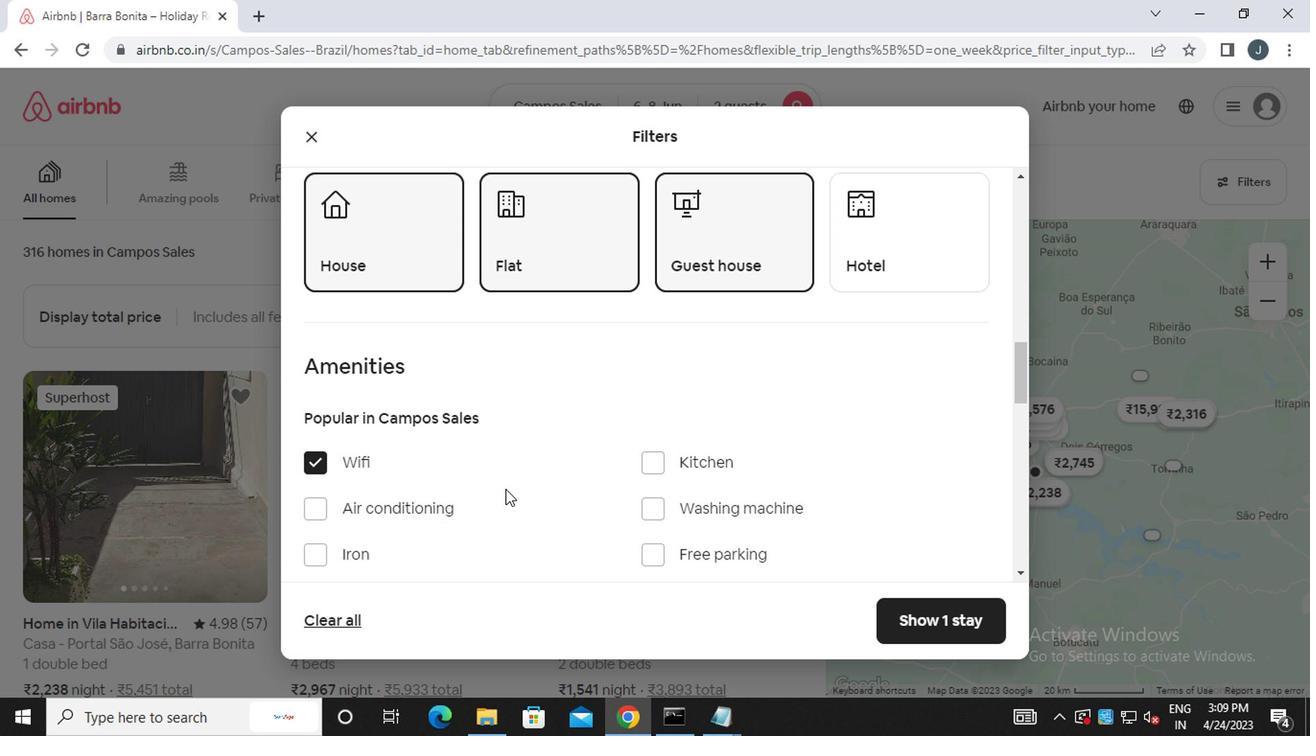 
Action: Mouse moved to (496, 477)
Screenshot: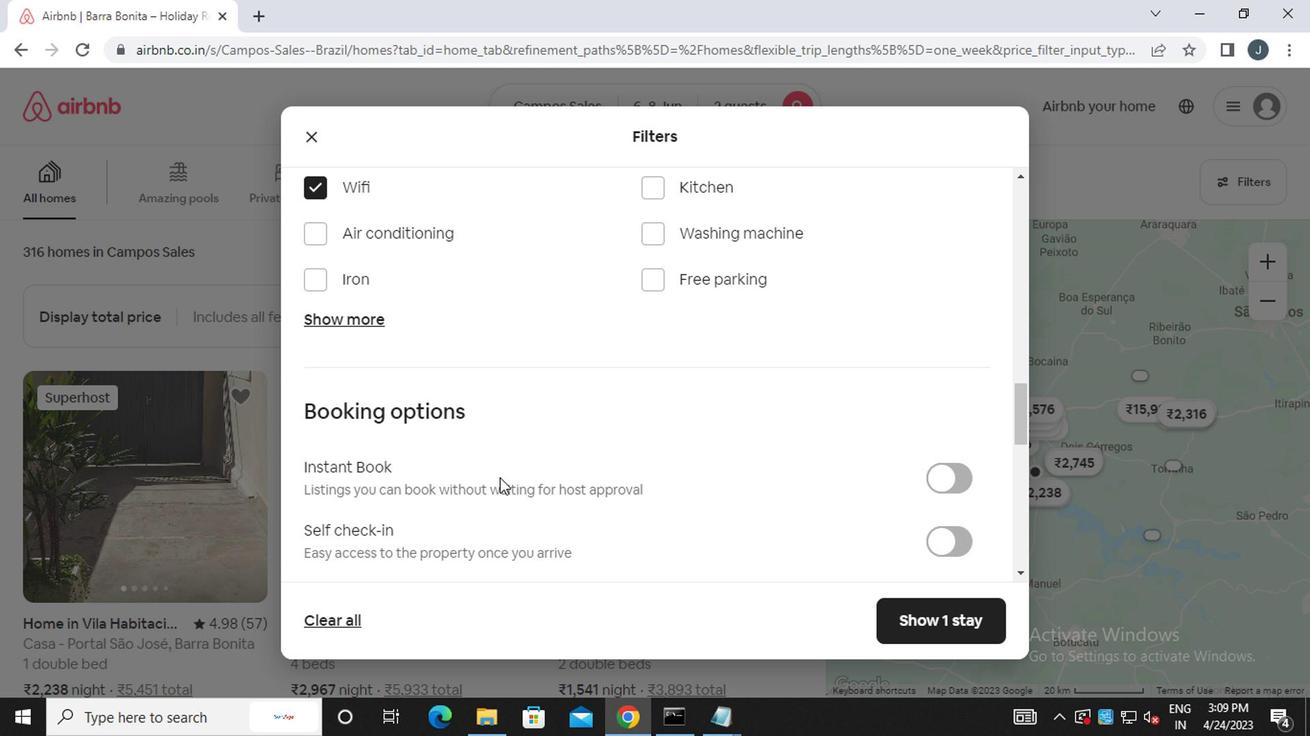 
Action: Mouse scrolled (496, 476) with delta (0, 0)
Screenshot: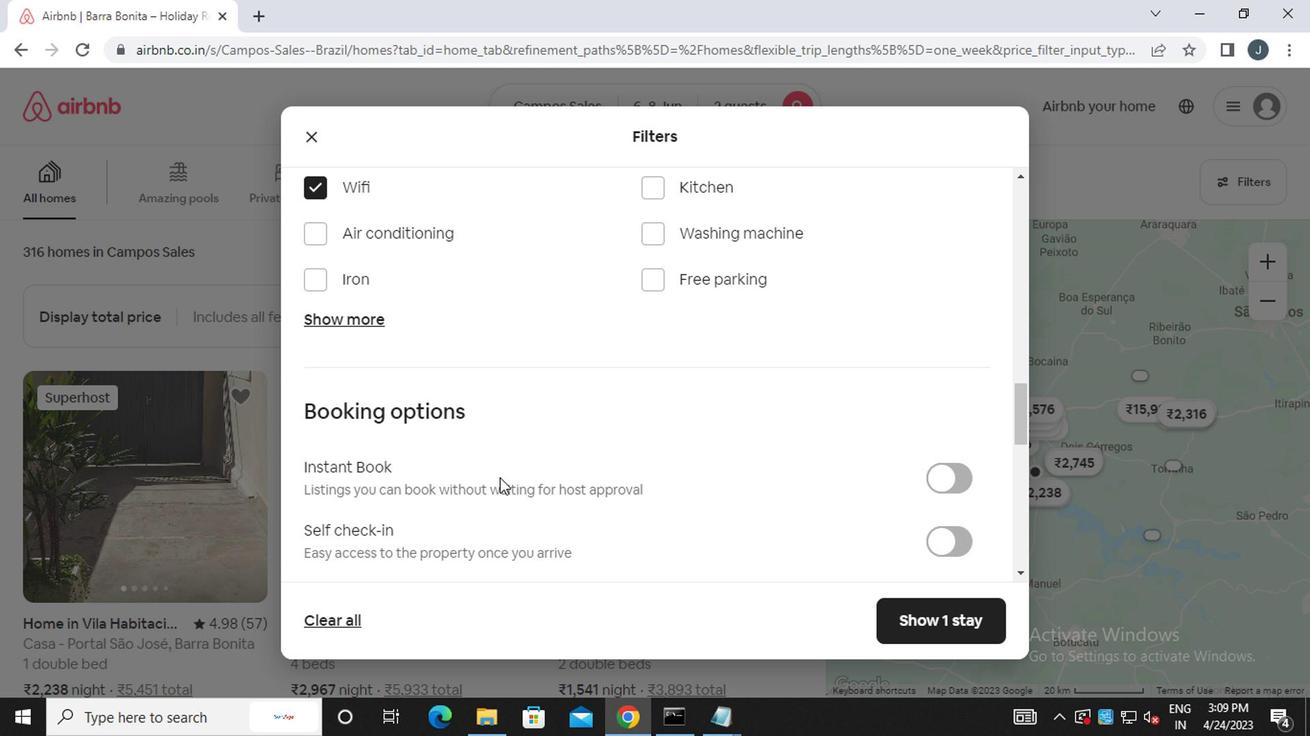 
Action: Mouse scrolled (496, 476) with delta (0, 0)
Screenshot: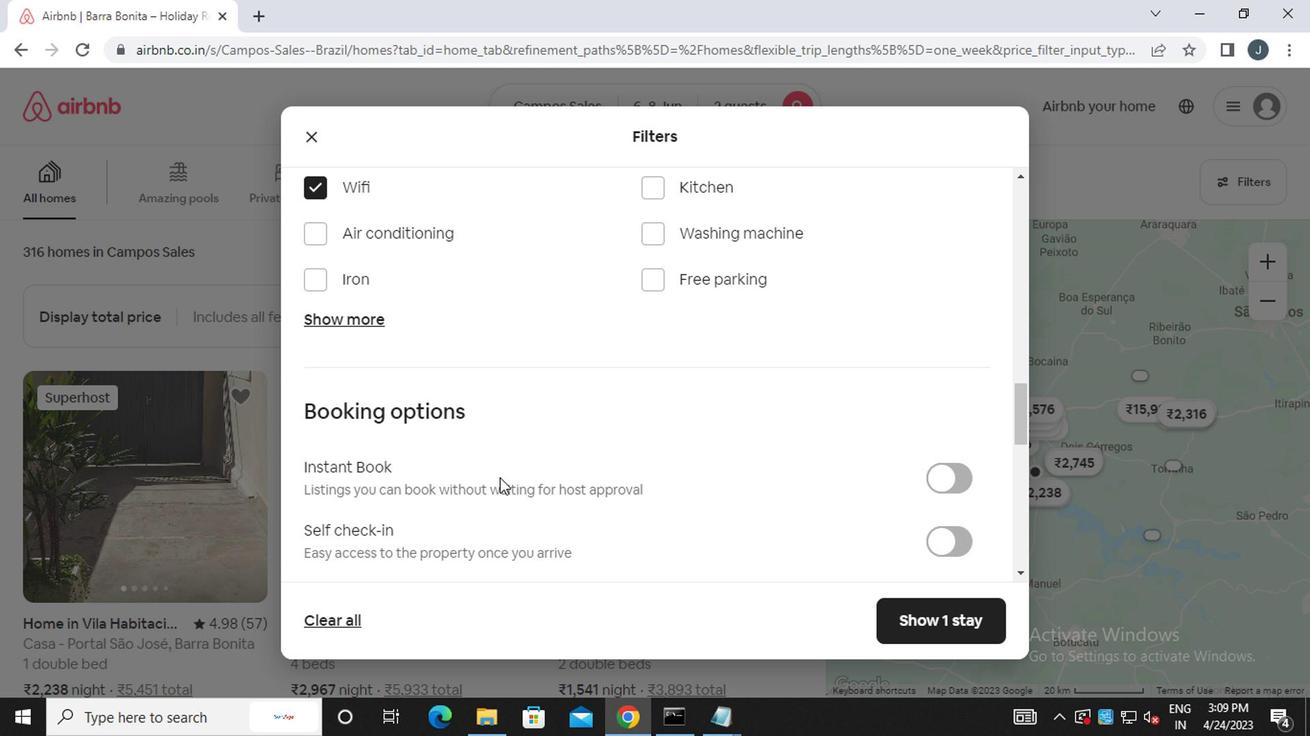 
Action: Mouse moved to (946, 354)
Screenshot: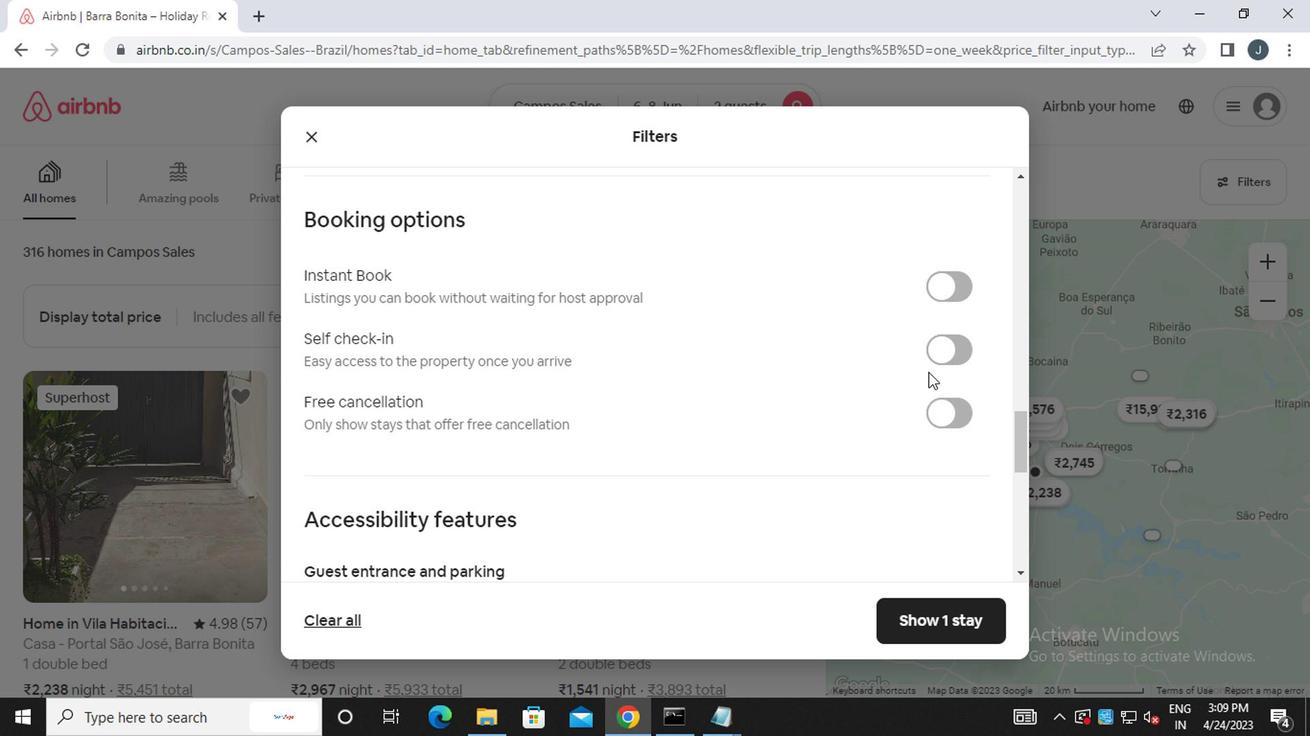 
Action: Mouse pressed left at (946, 354)
Screenshot: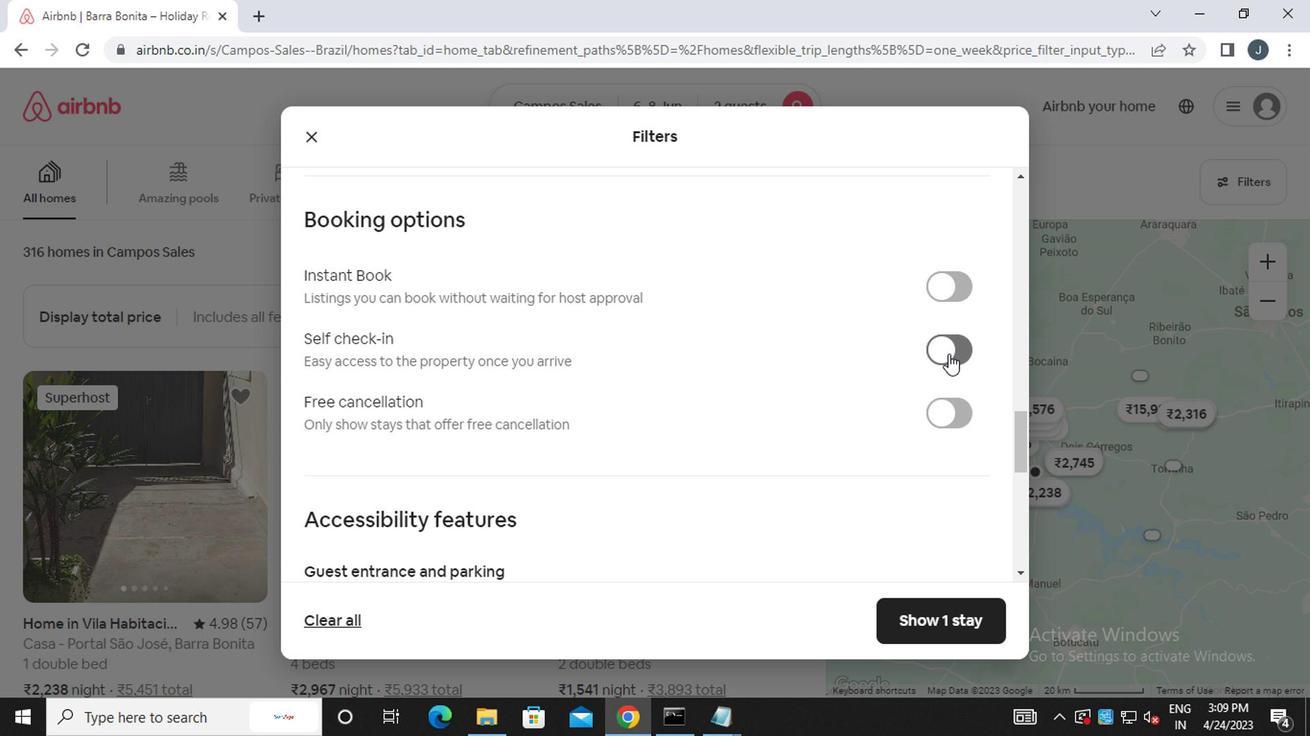 
Action: Mouse moved to (774, 414)
Screenshot: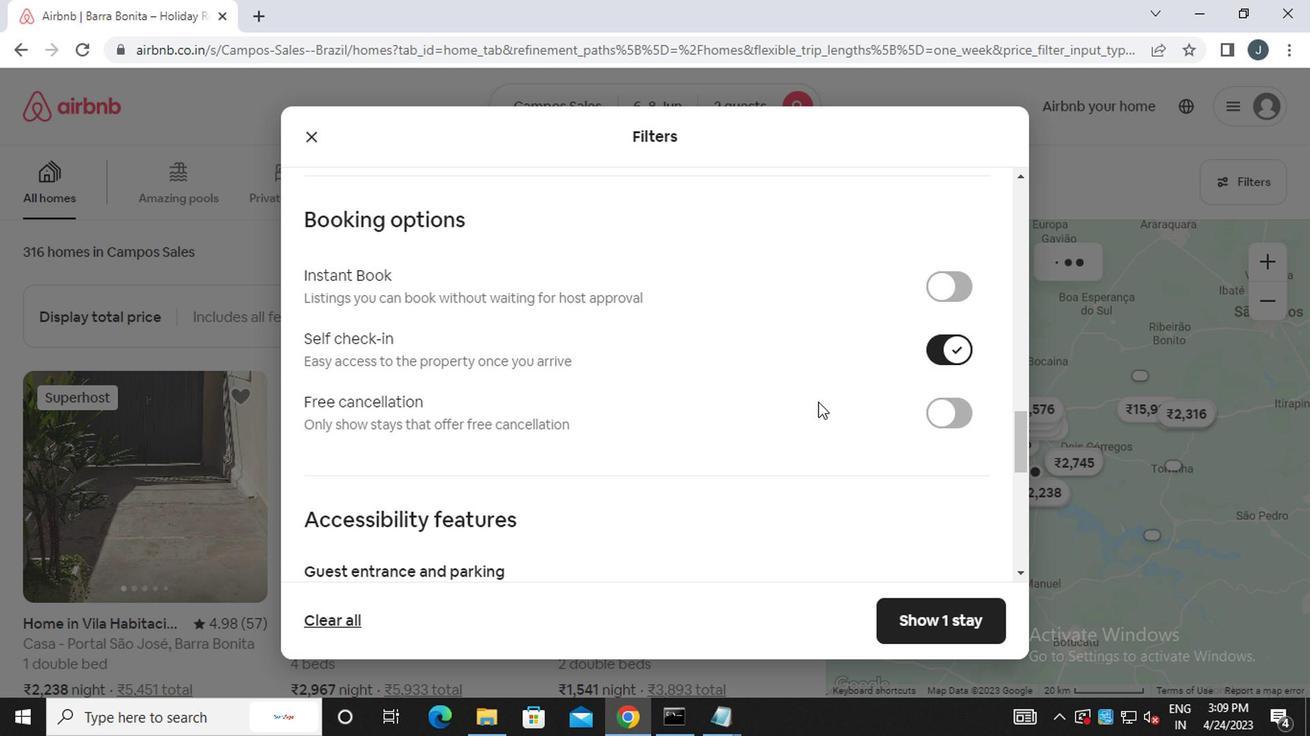 
Action: Mouse scrolled (774, 414) with delta (0, 0)
Screenshot: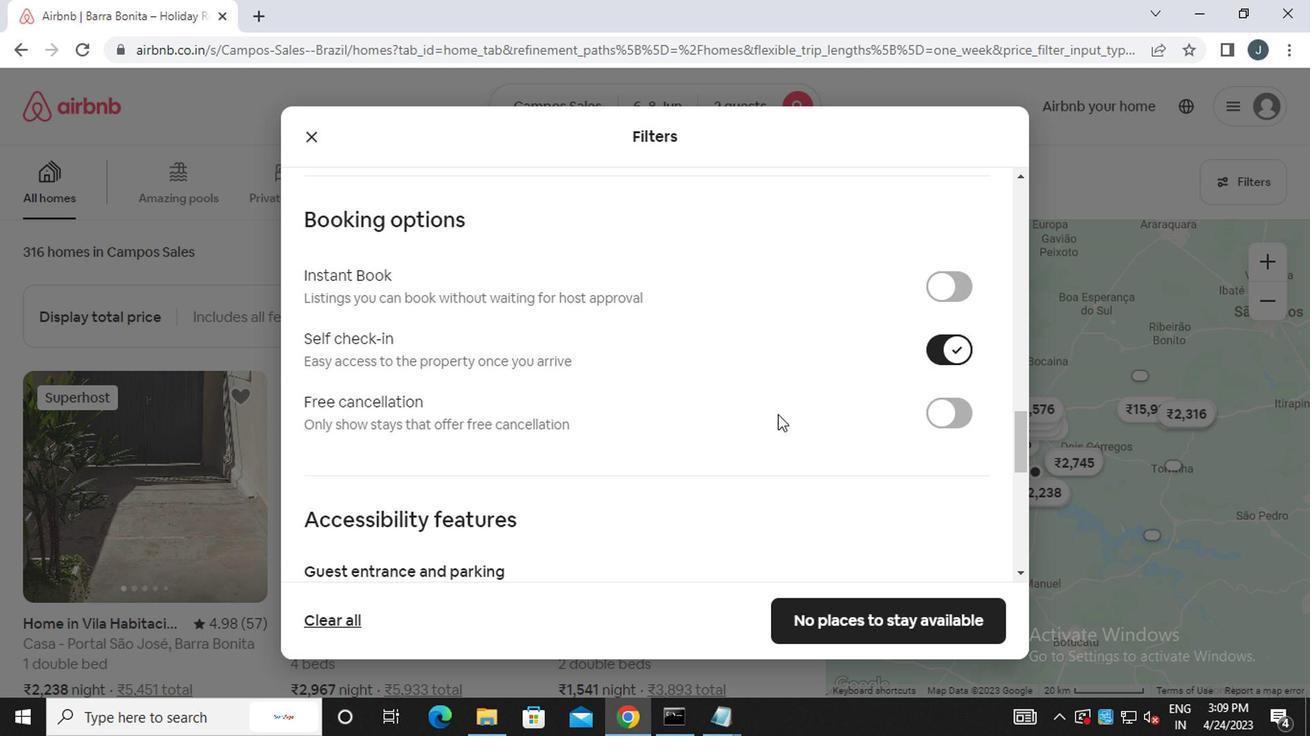 
Action: Mouse scrolled (774, 414) with delta (0, 0)
Screenshot: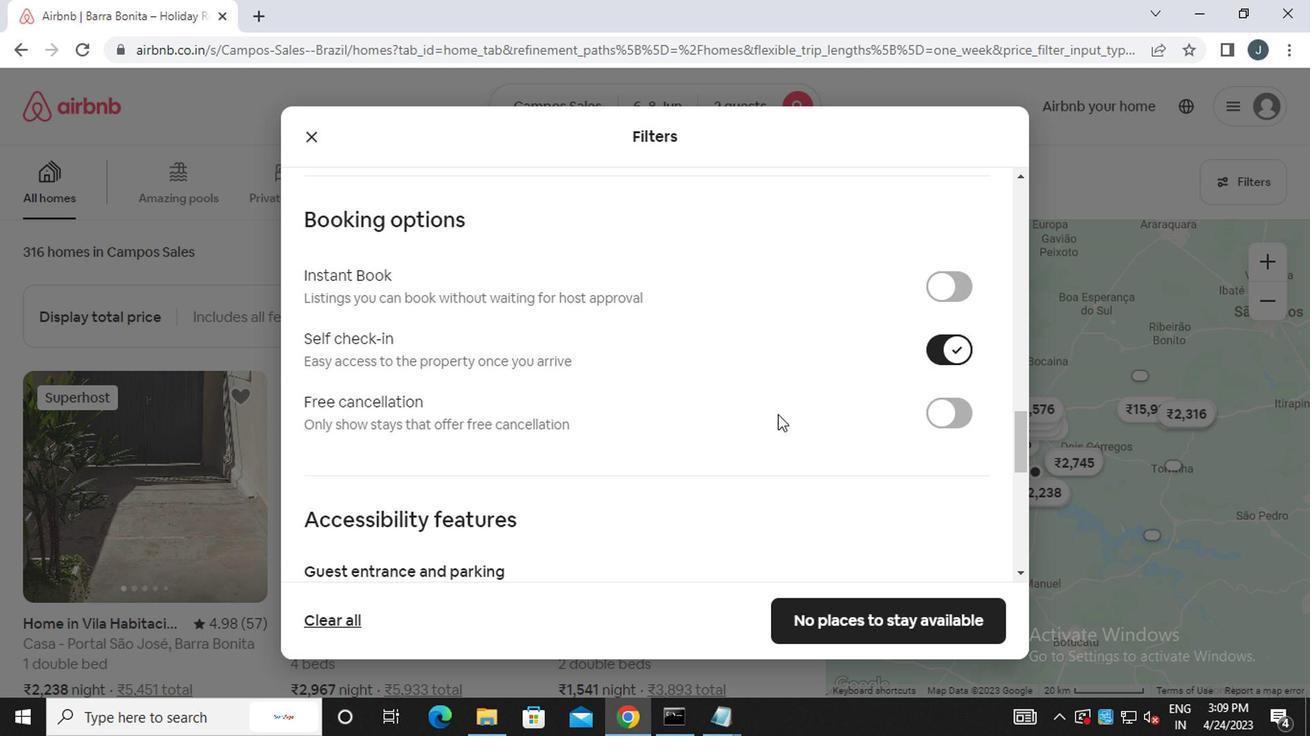 
Action: Mouse moved to (772, 412)
Screenshot: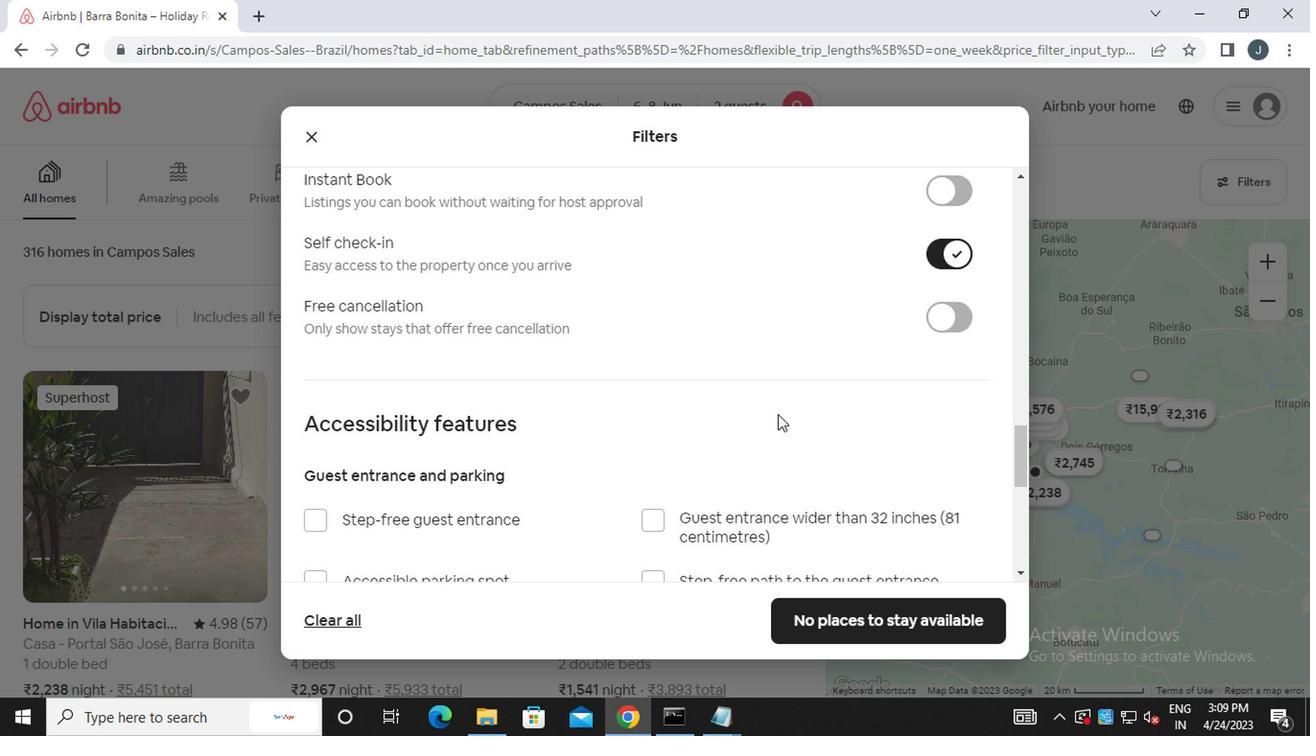 
Action: Mouse scrolled (772, 410) with delta (0, -1)
Screenshot: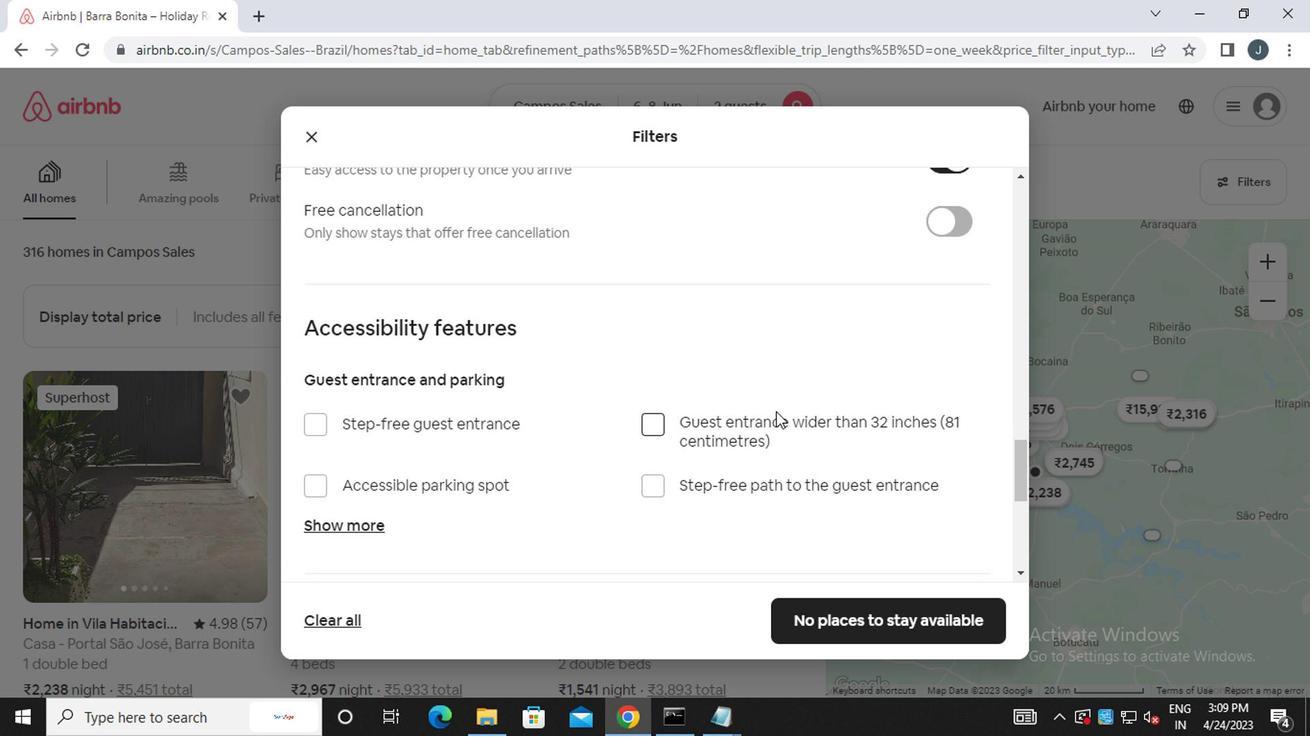 
Action: Mouse scrolled (772, 410) with delta (0, -1)
Screenshot: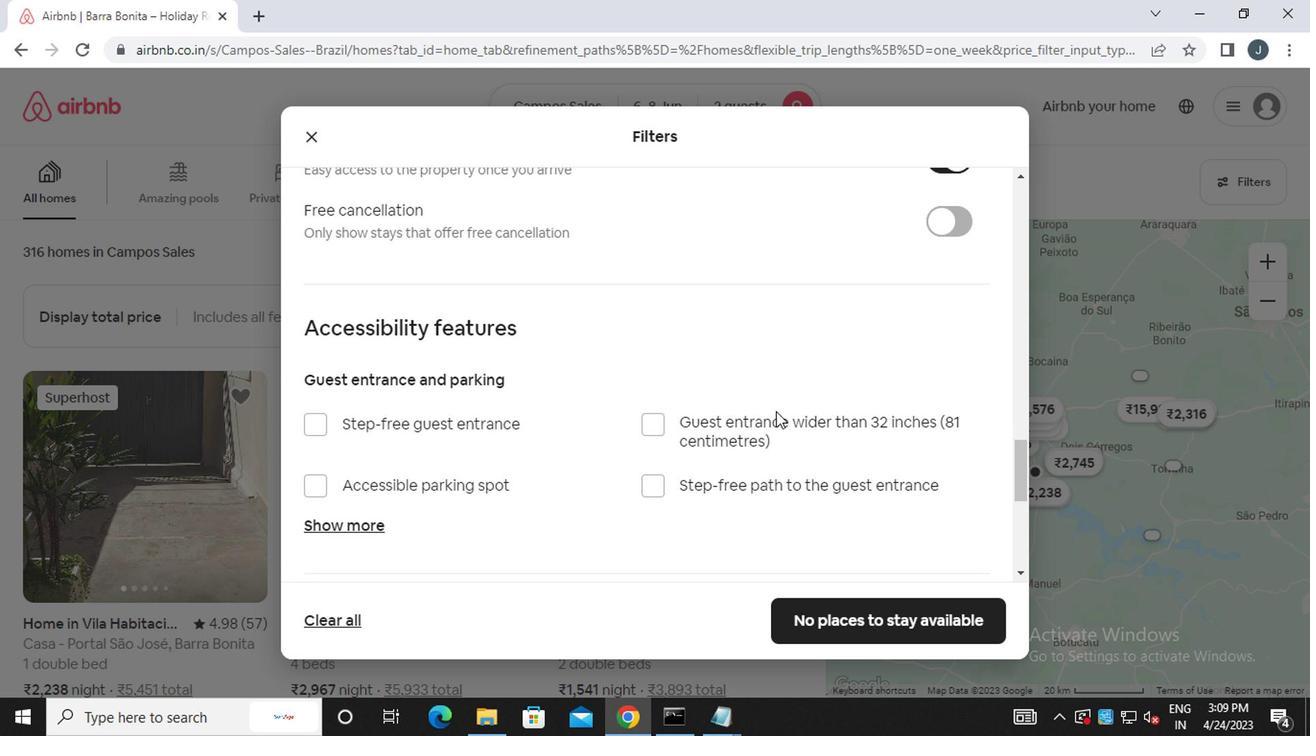 
Action: Mouse scrolled (772, 410) with delta (0, -1)
Screenshot: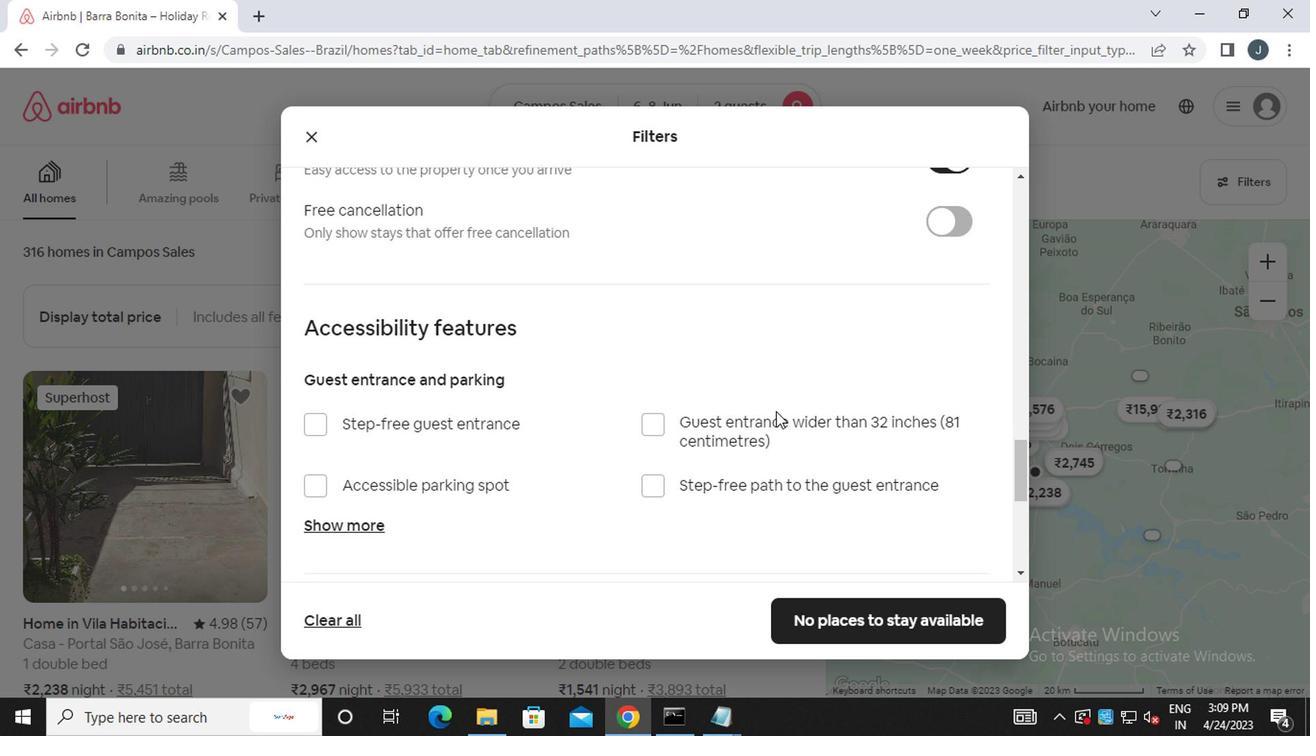 
Action: Mouse scrolled (772, 410) with delta (0, -1)
Screenshot: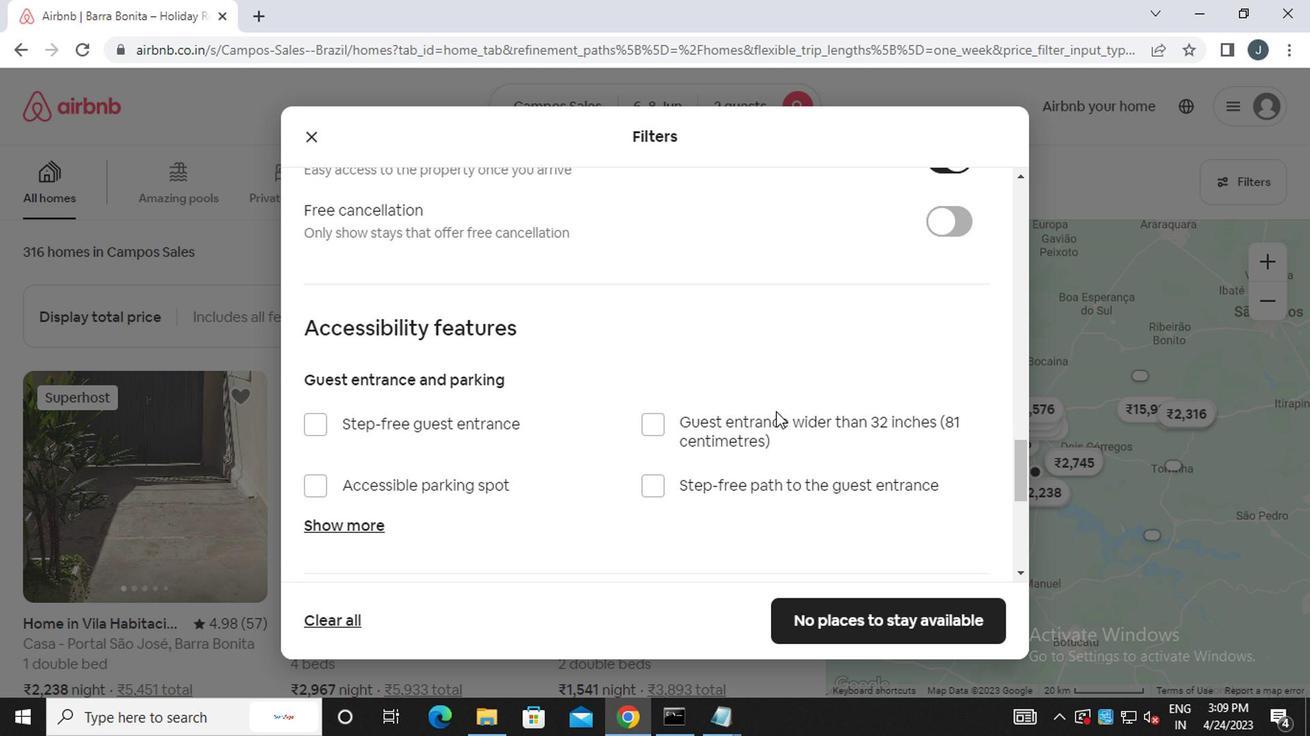 
Action: Mouse scrolled (772, 410) with delta (0, -1)
Screenshot: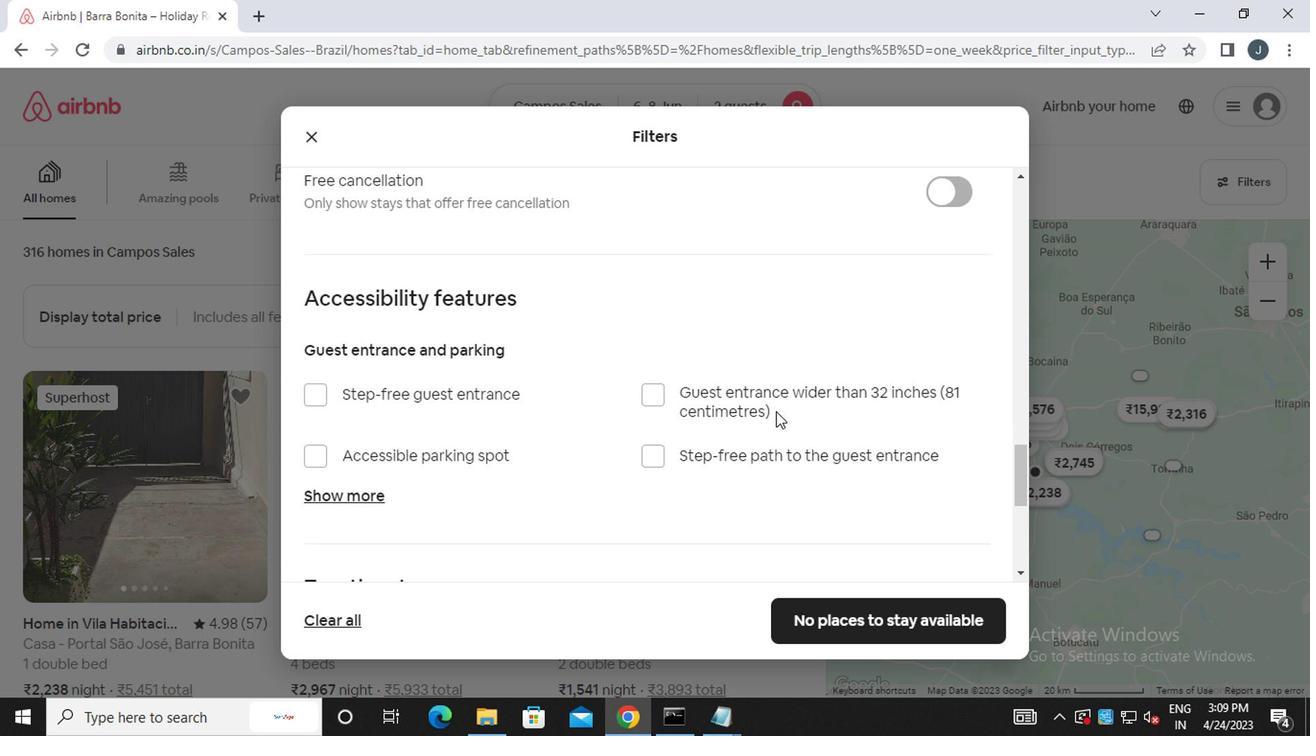 
Action: Mouse scrolled (772, 410) with delta (0, -1)
Screenshot: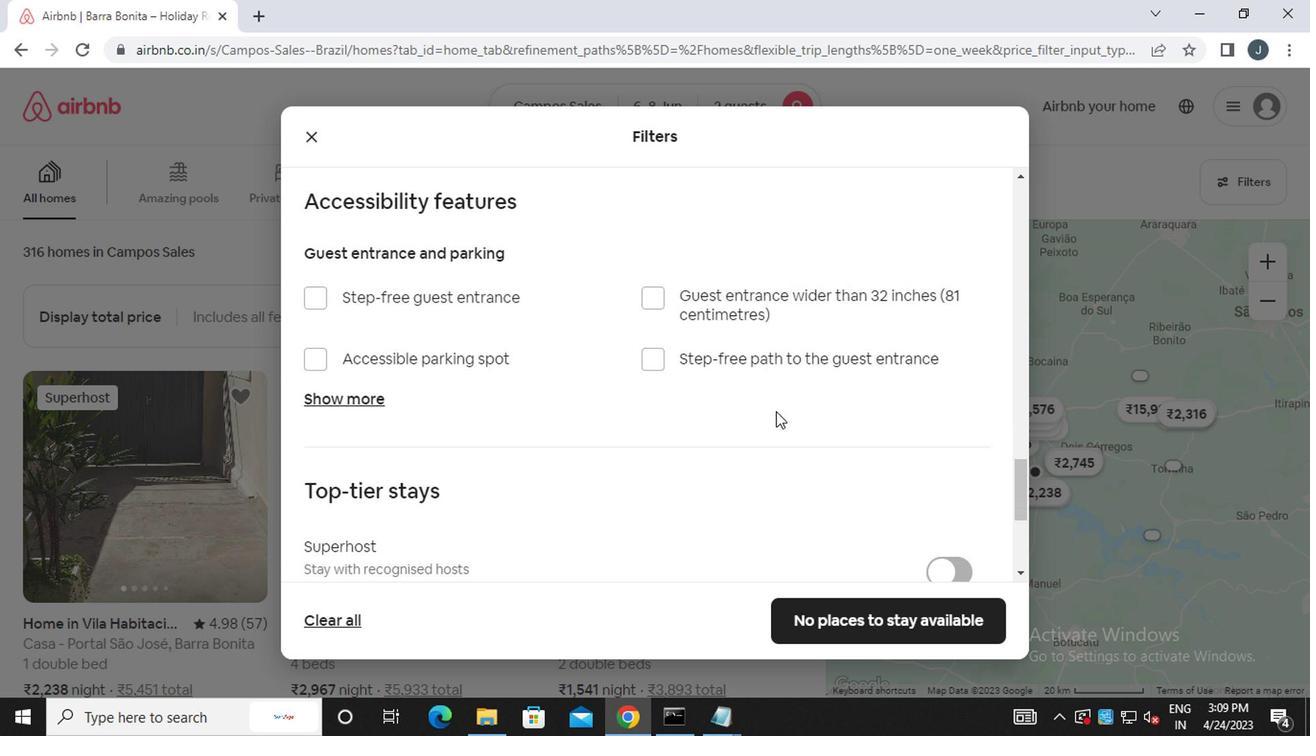
Action: Mouse moved to (654, 491)
Screenshot: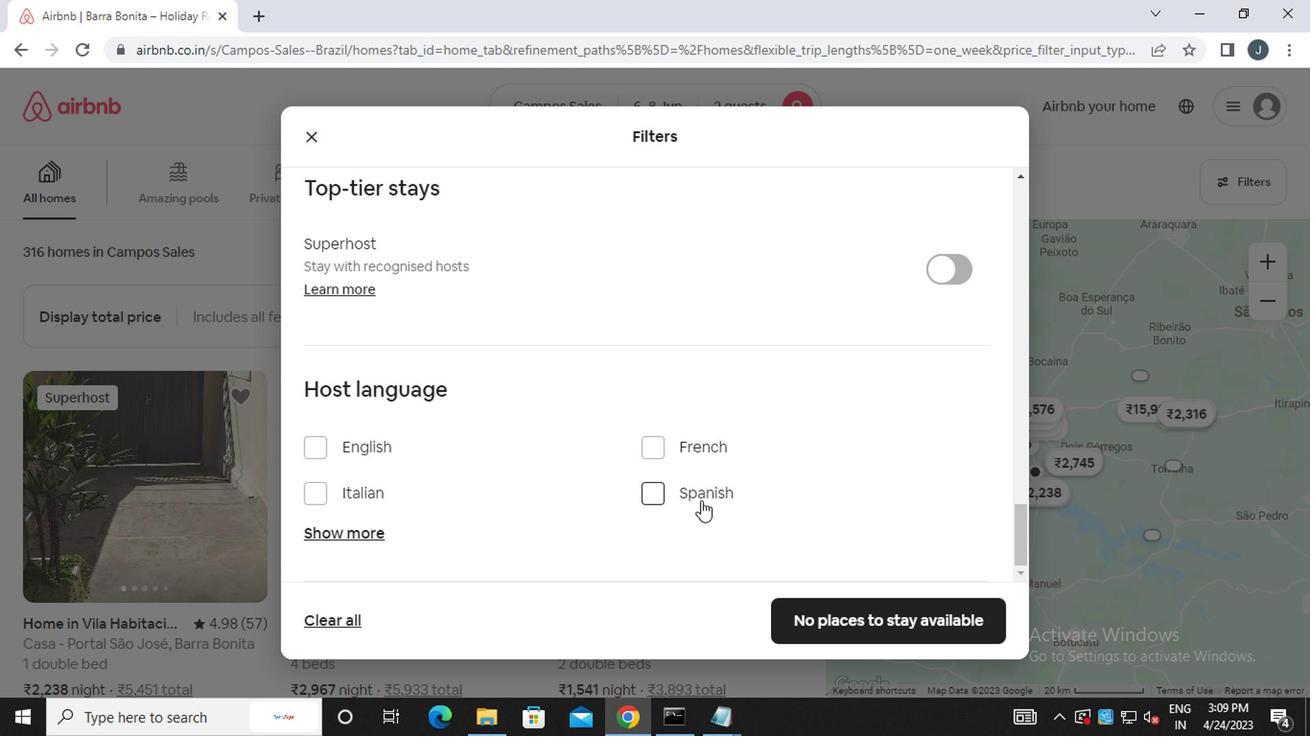 
Action: Mouse pressed left at (654, 491)
Screenshot: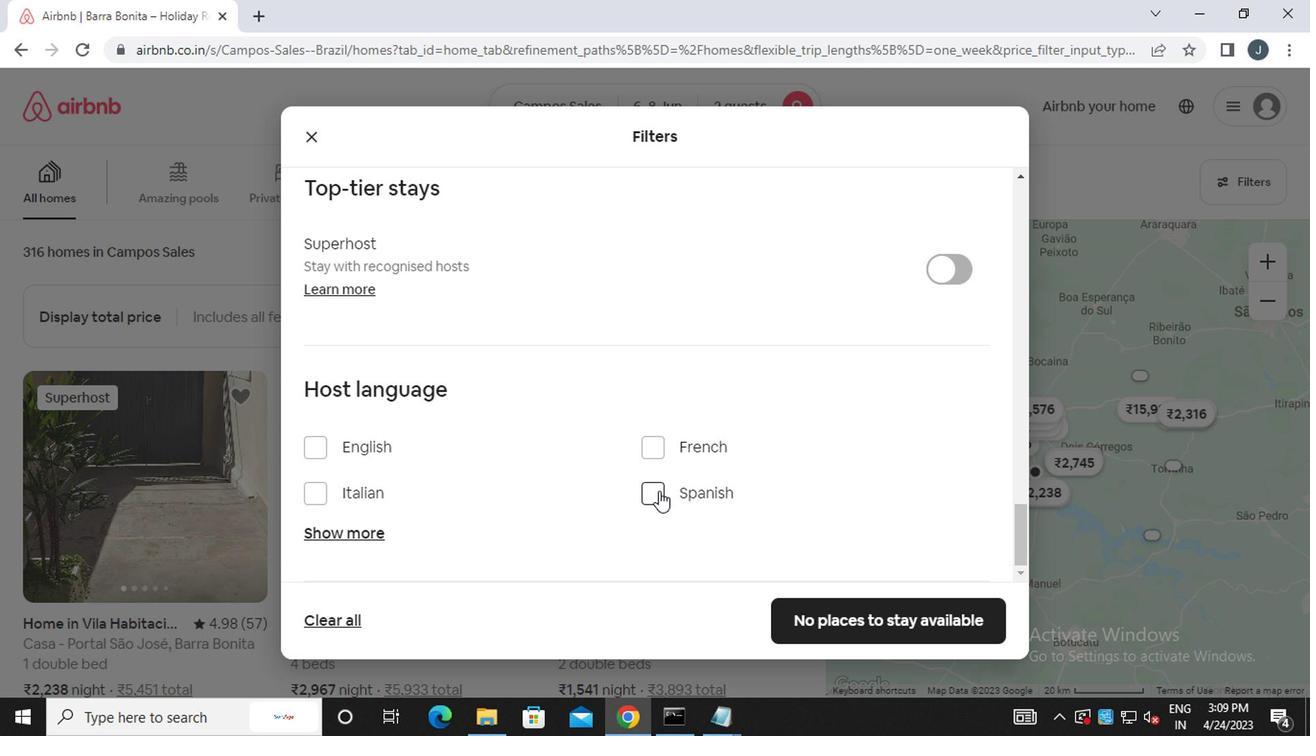 
Action: Mouse moved to (850, 626)
Screenshot: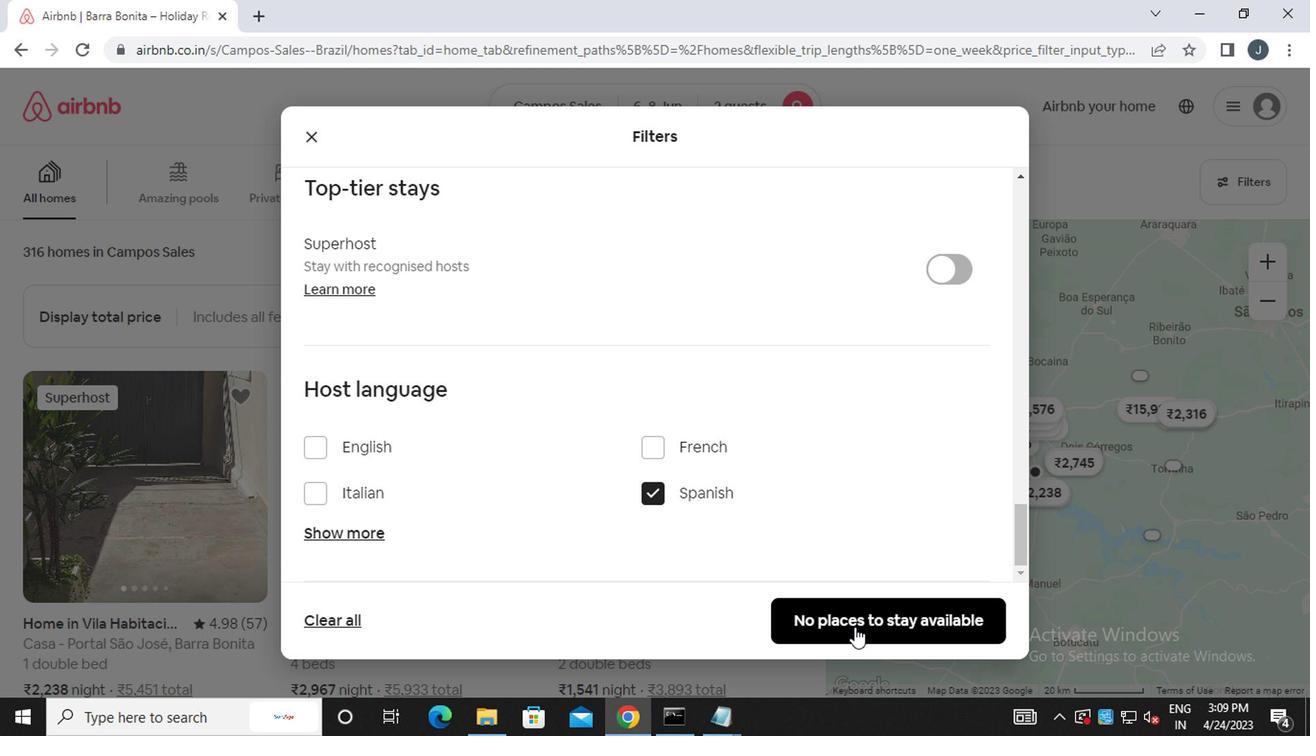
Action: Mouse pressed left at (850, 626)
Screenshot: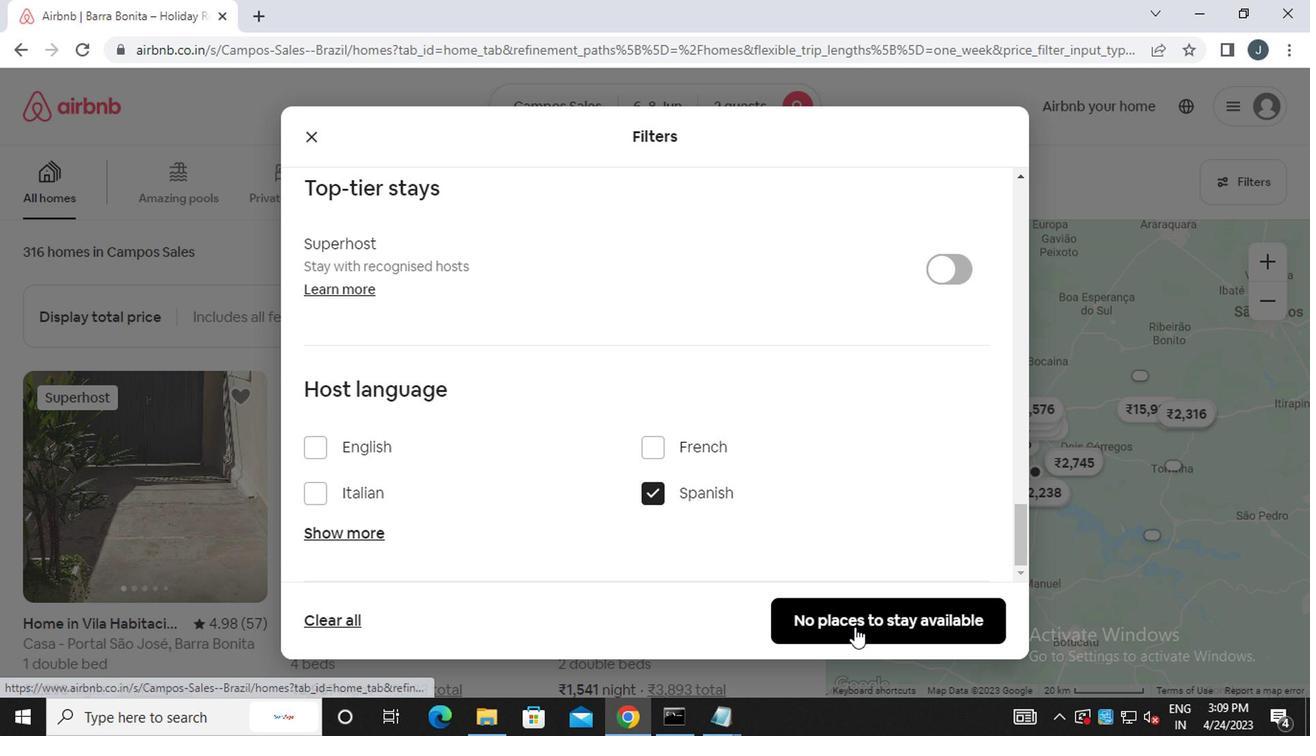 
Action: Mouse moved to (850, 619)
Screenshot: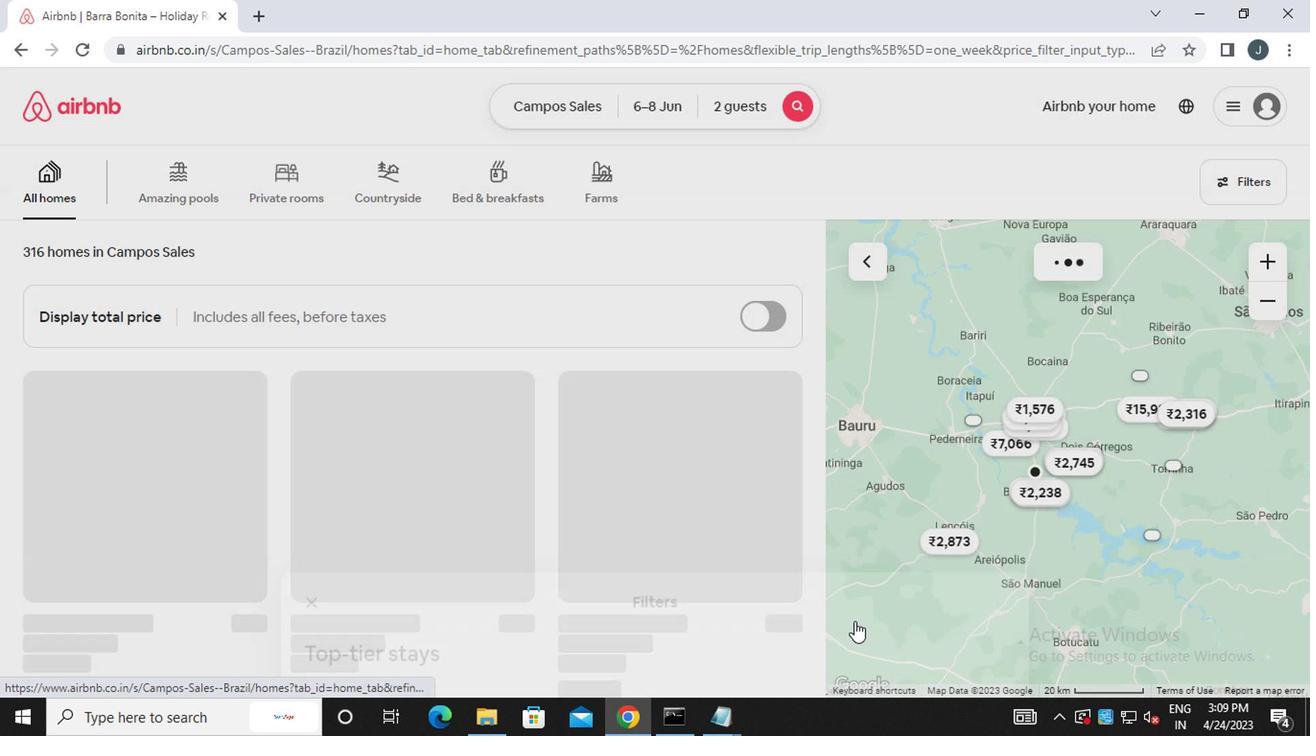 
